 Task: Search one way flight ticket for 1 adult, 6 children, 1 infant in seat and 1 infant on lap in business from Detroit: Detroit Metro Wayne County Airport to Raleigh: Raleigh-durham International Airport on 8-5-2023. Choice of flights is Sun country airlines. Number of bags: 8 checked bags. Price is upto 75000. Outbound departure time preference is 10:15.
Action: Mouse moved to (420, 378)
Screenshot: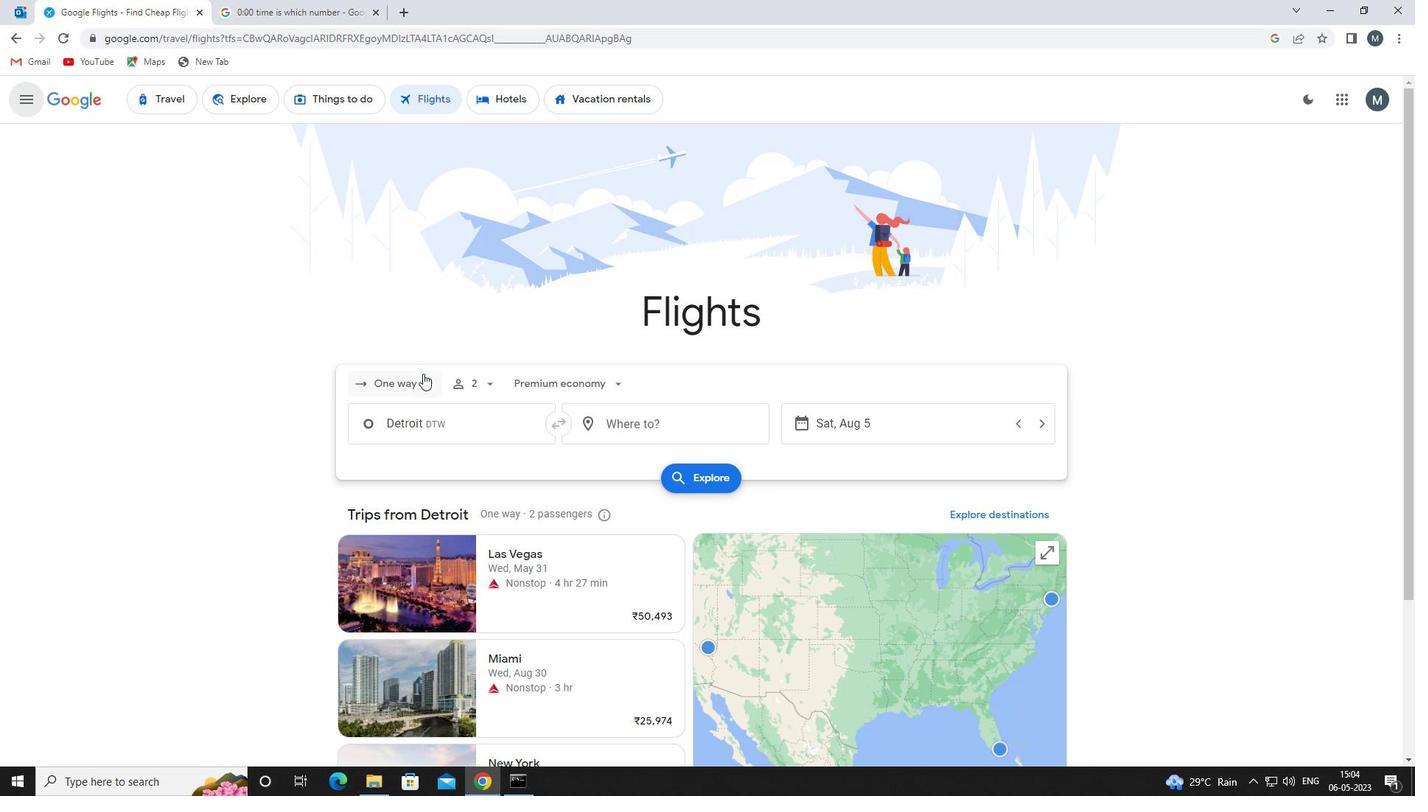 
Action: Mouse pressed left at (420, 378)
Screenshot: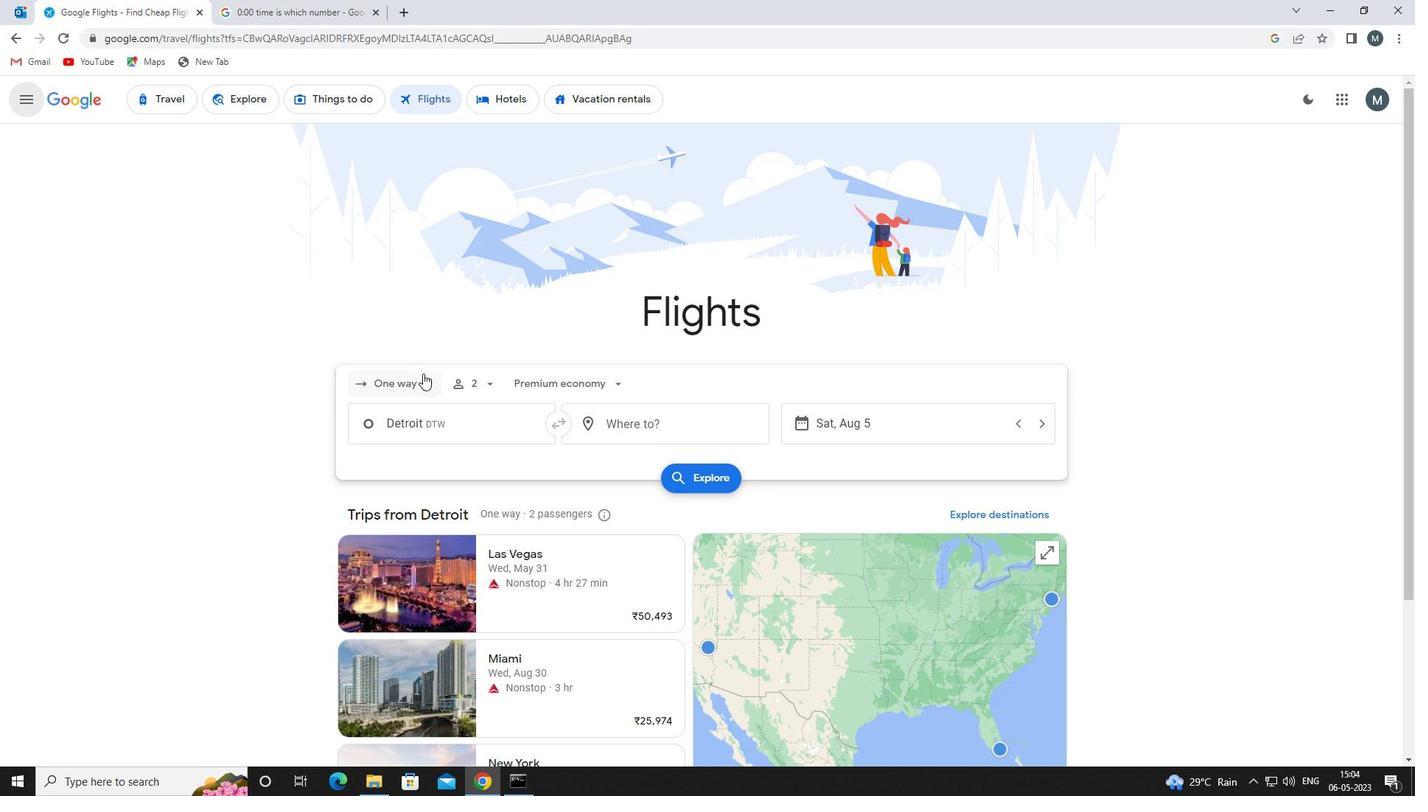 
Action: Mouse moved to (426, 446)
Screenshot: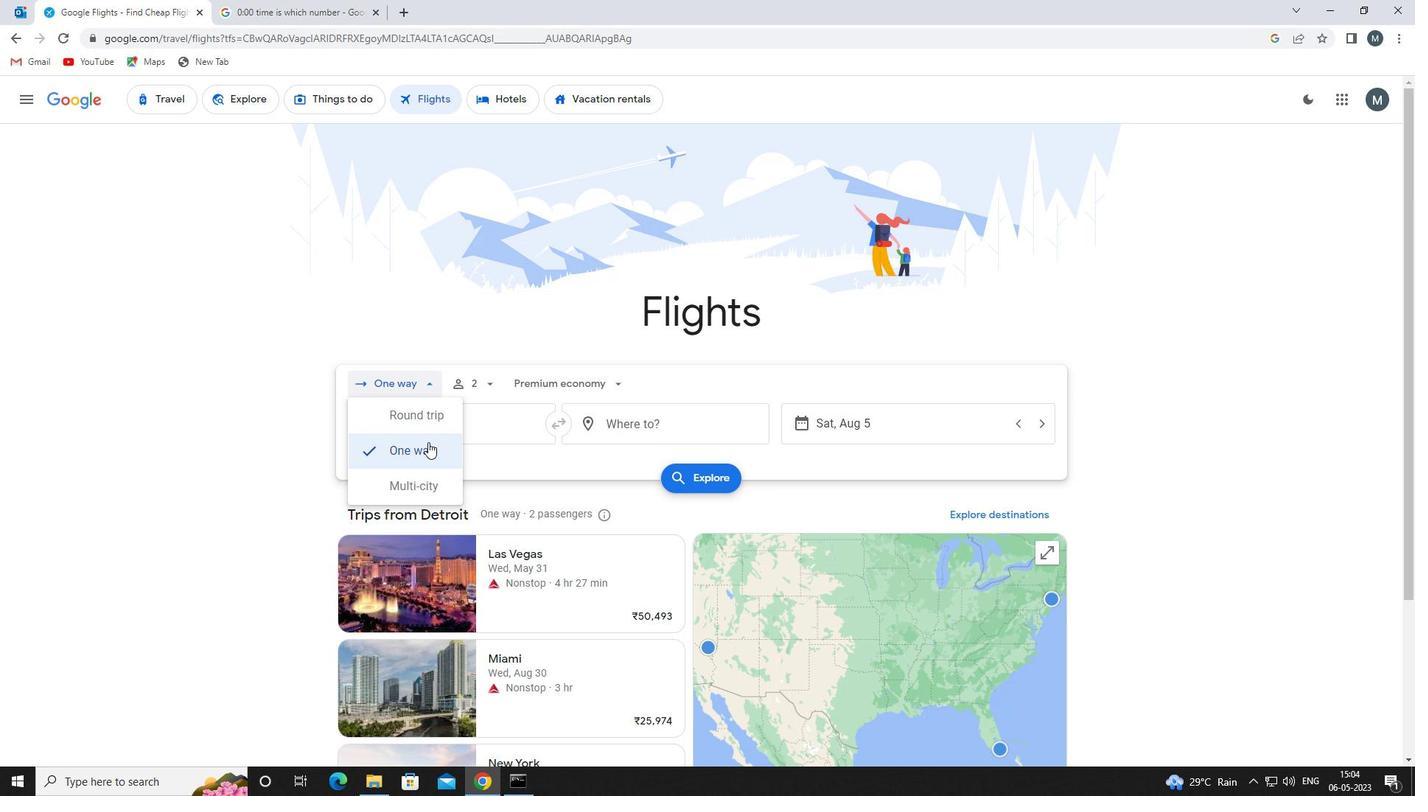 
Action: Mouse pressed left at (426, 446)
Screenshot: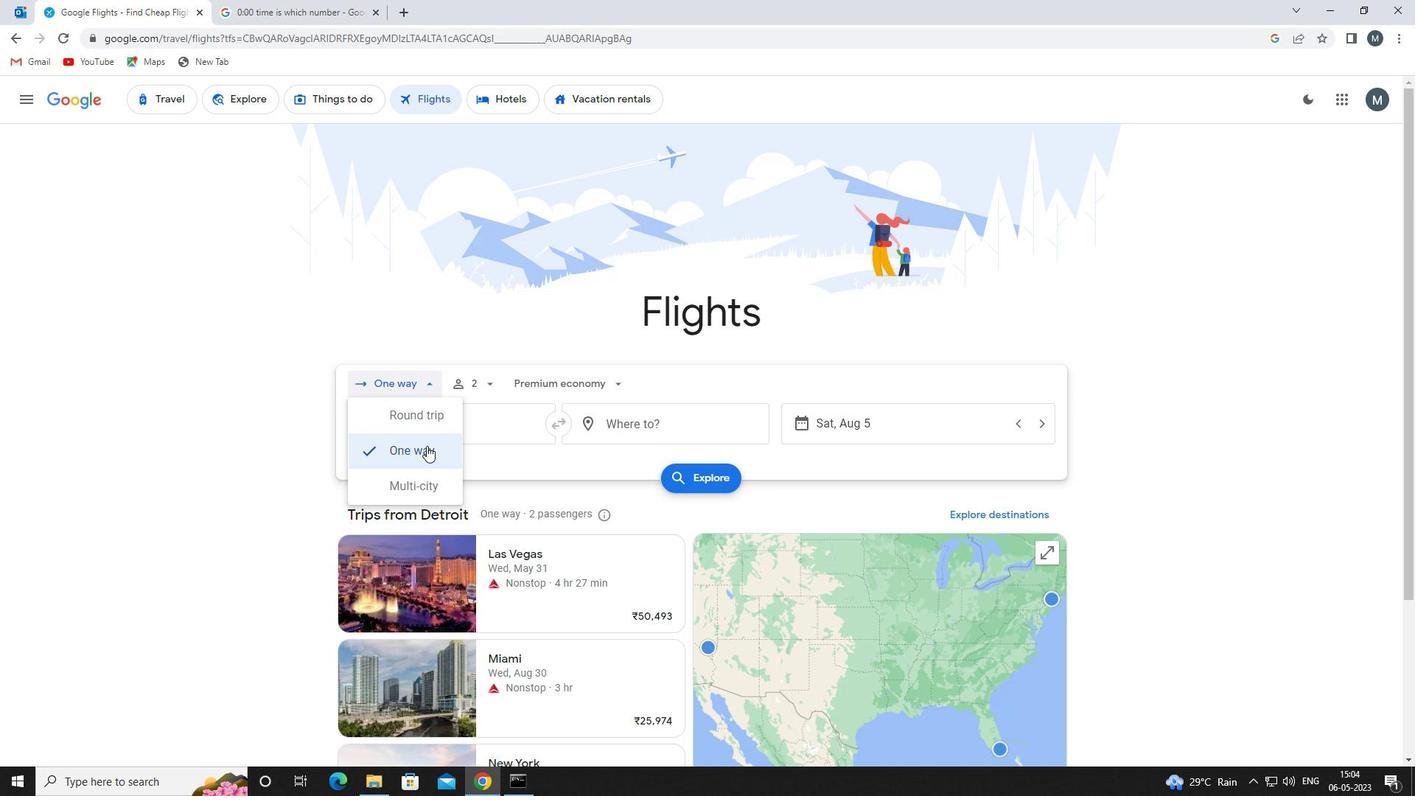 
Action: Mouse moved to (482, 385)
Screenshot: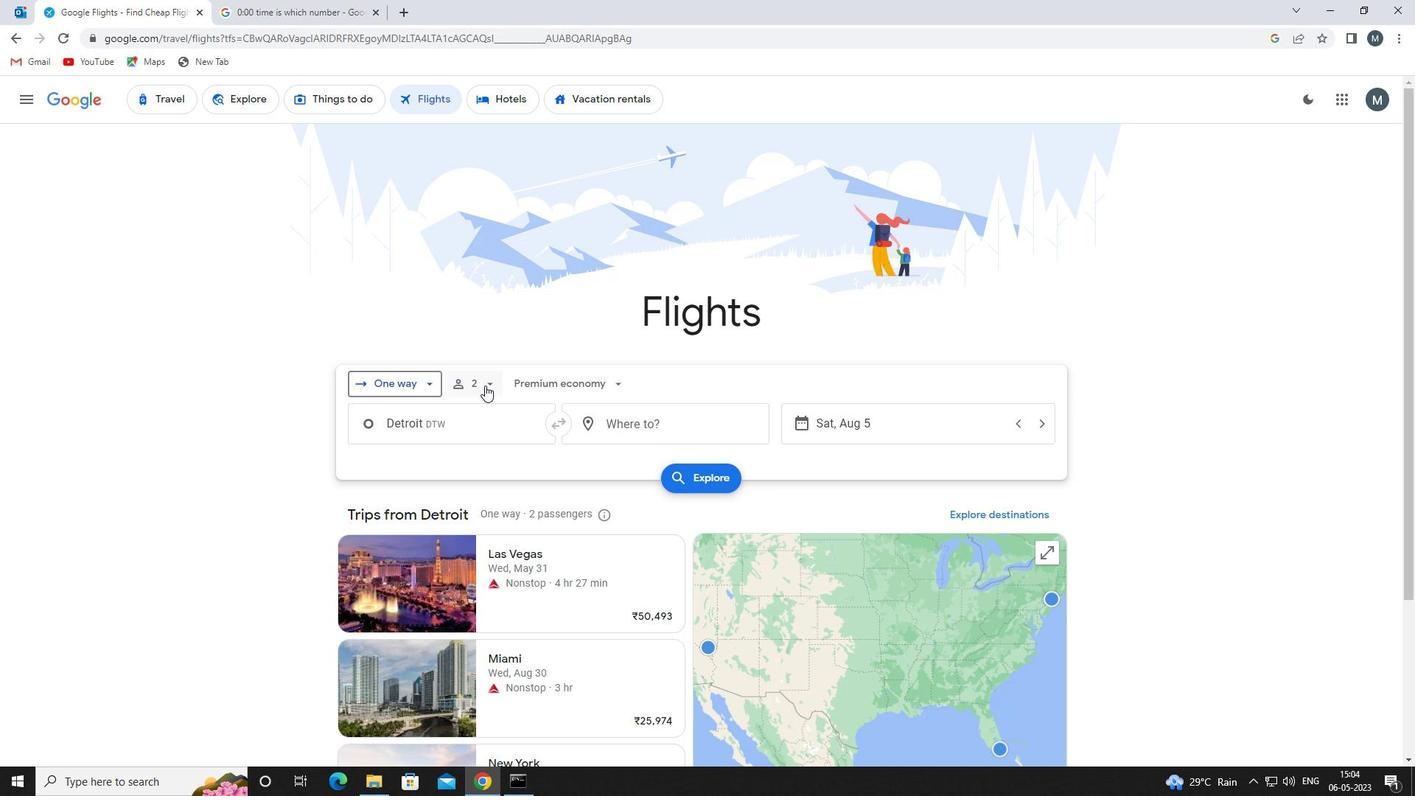 
Action: Mouse pressed left at (482, 385)
Screenshot: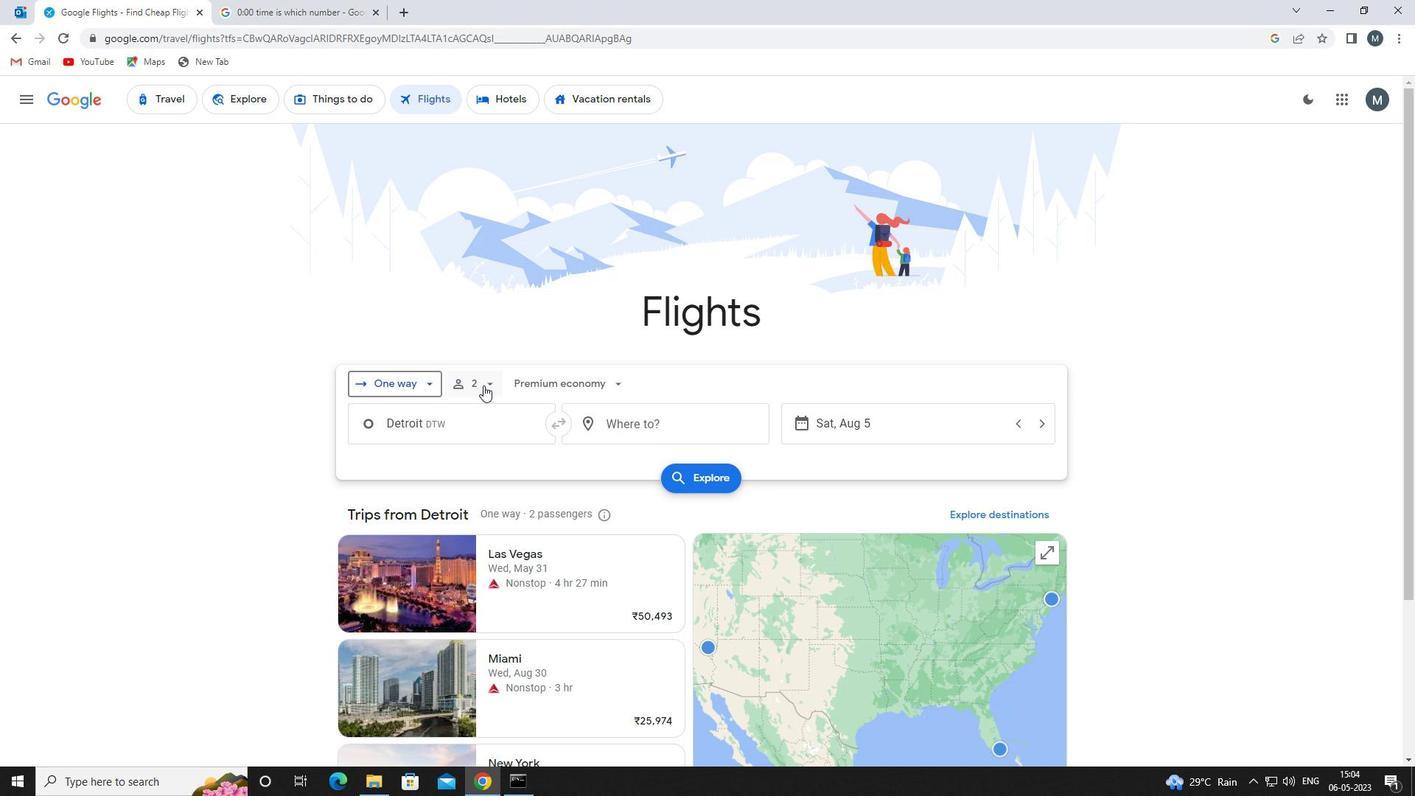 
Action: Mouse moved to (605, 451)
Screenshot: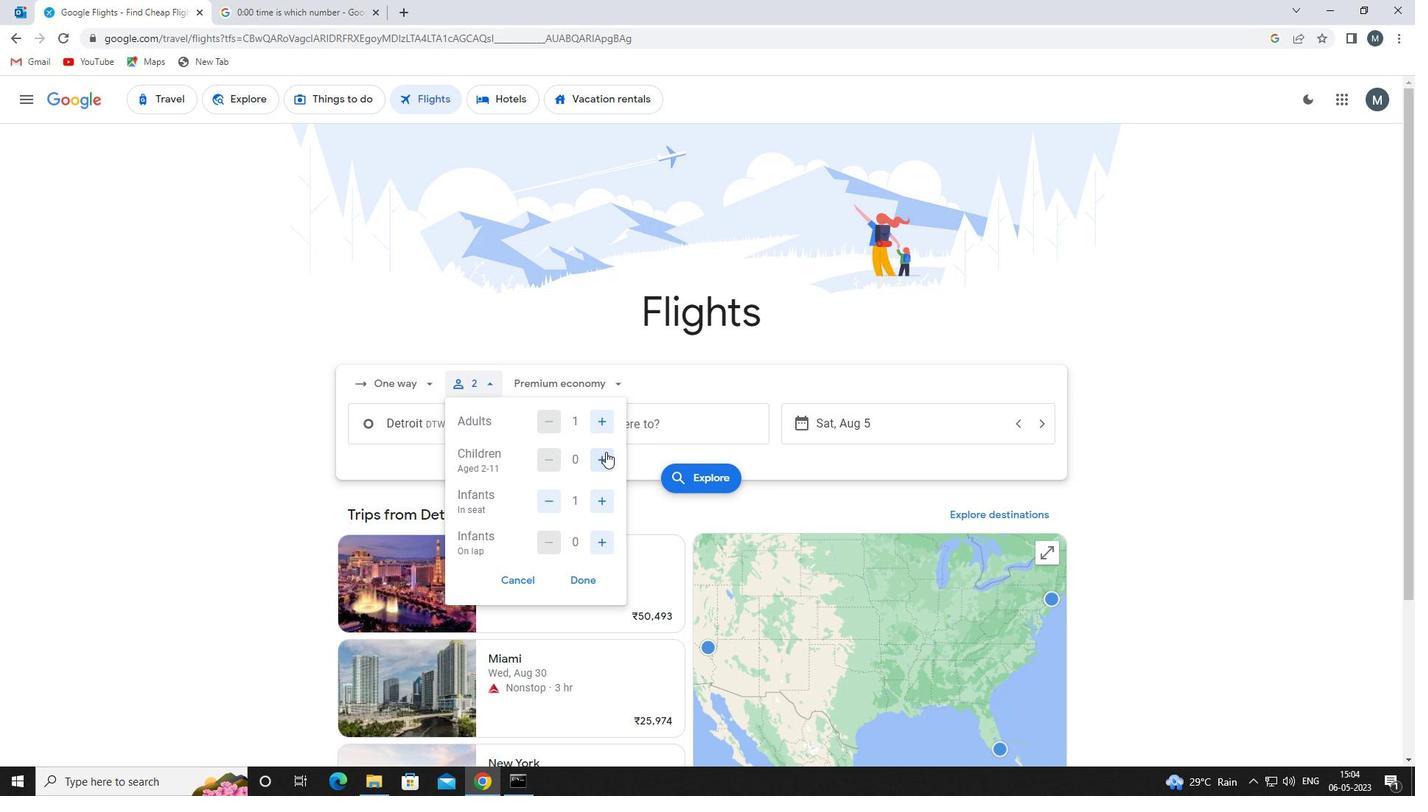 
Action: Mouse pressed left at (605, 451)
Screenshot: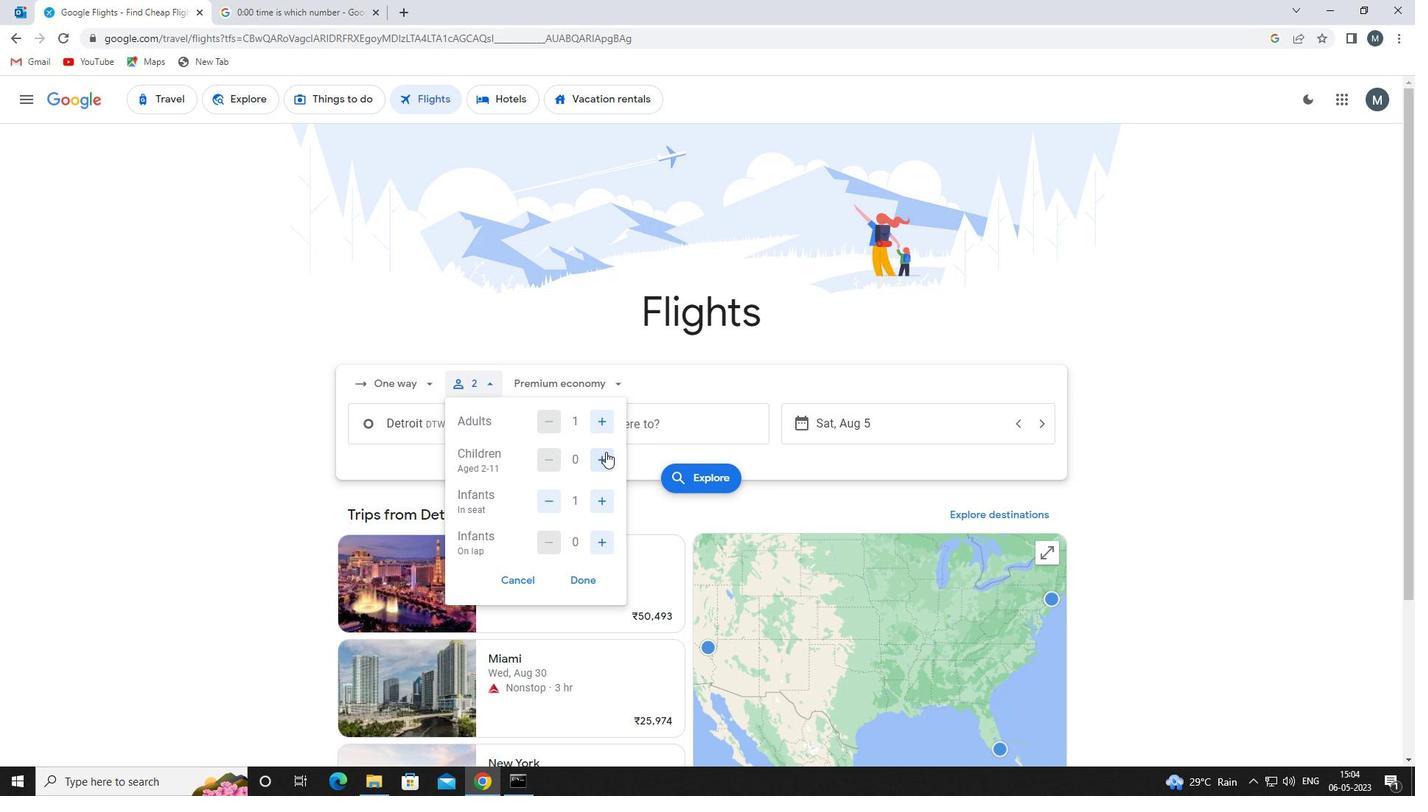 
Action: Mouse moved to (606, 452)
Screenshot: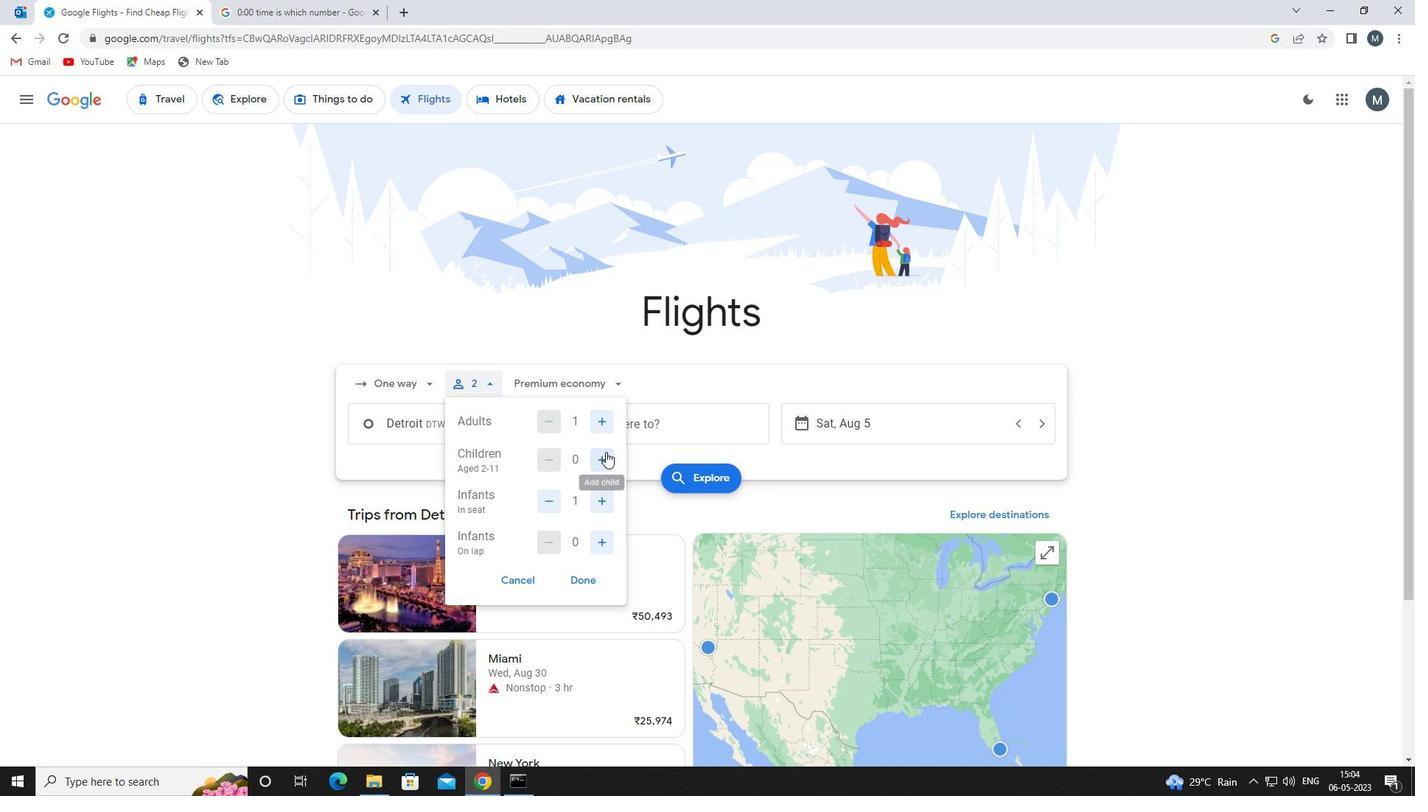 
Action: Mouse pressed left at (606, 452)
Screenshot: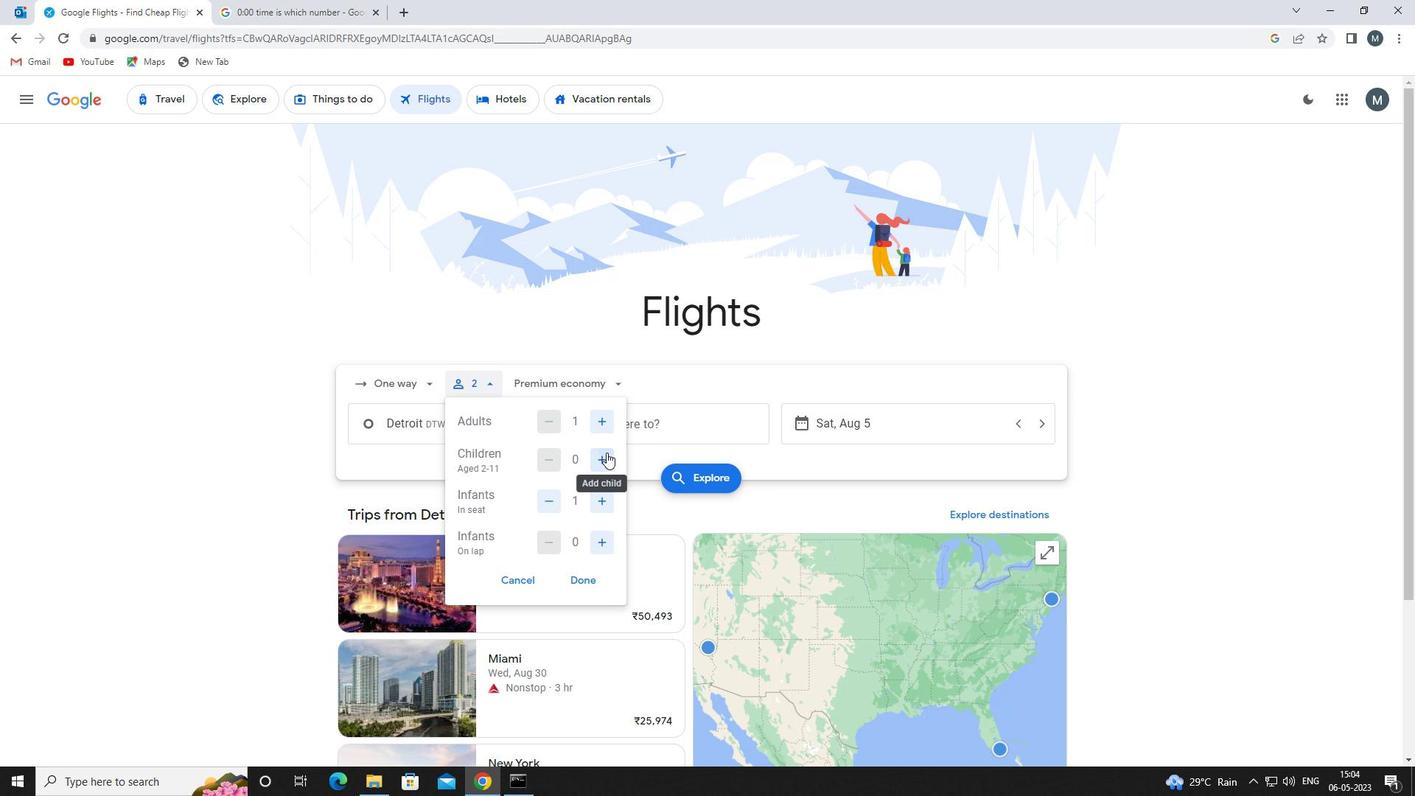 
Action: Mouse pressed left at (606, 452)
Screenshot: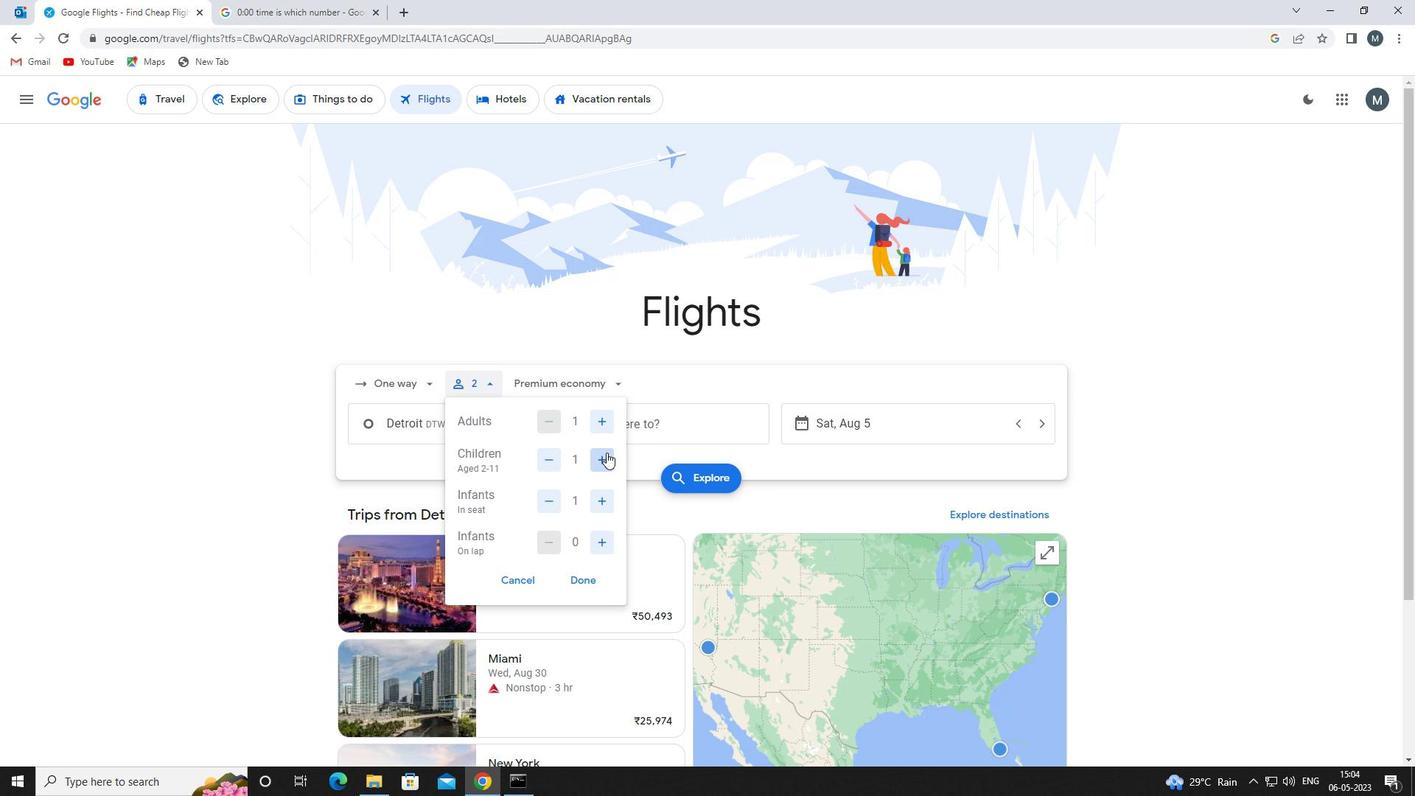 
Action: Mouse pressed left at (606, 452)
Screenshot: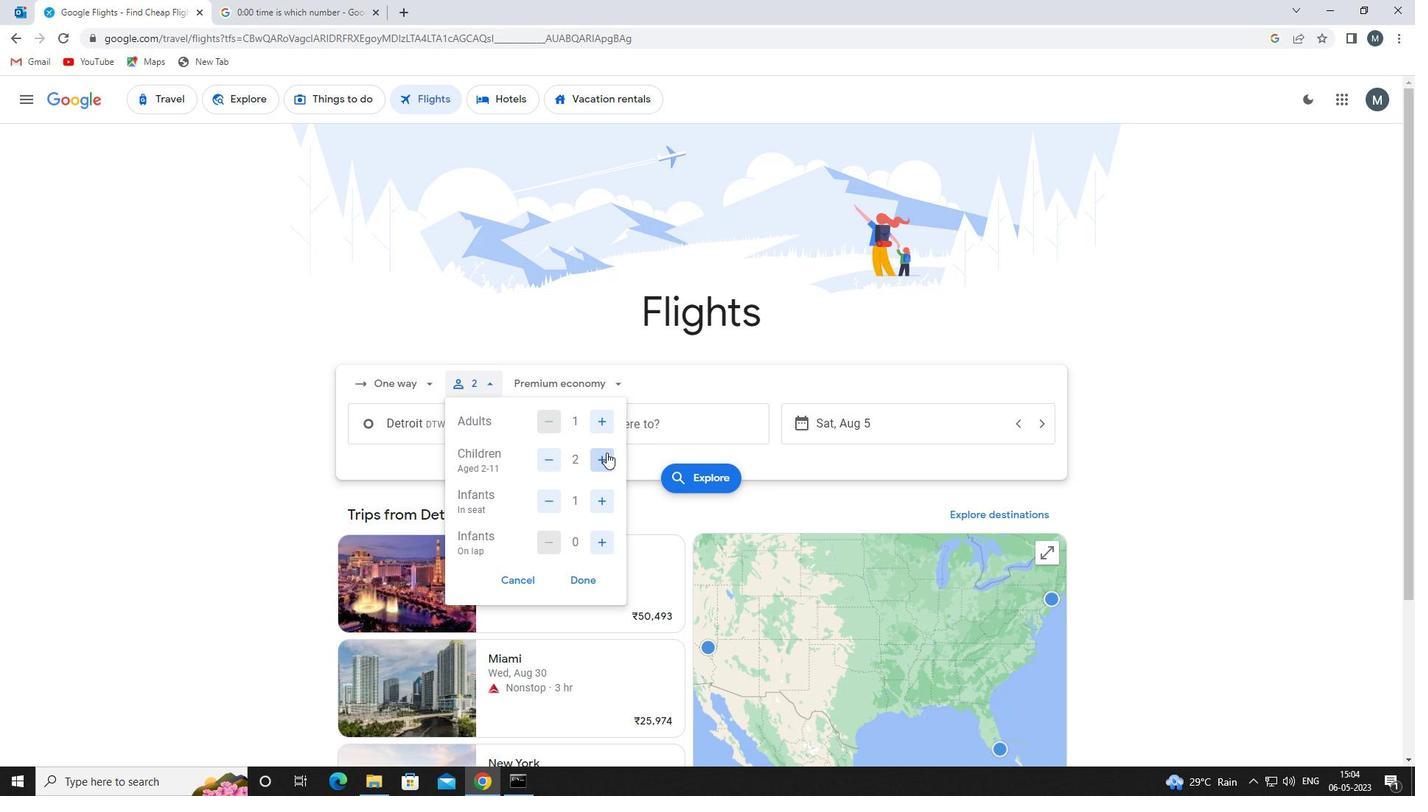 
Action: Mouse pressed left at (606, 452)
Screenshot: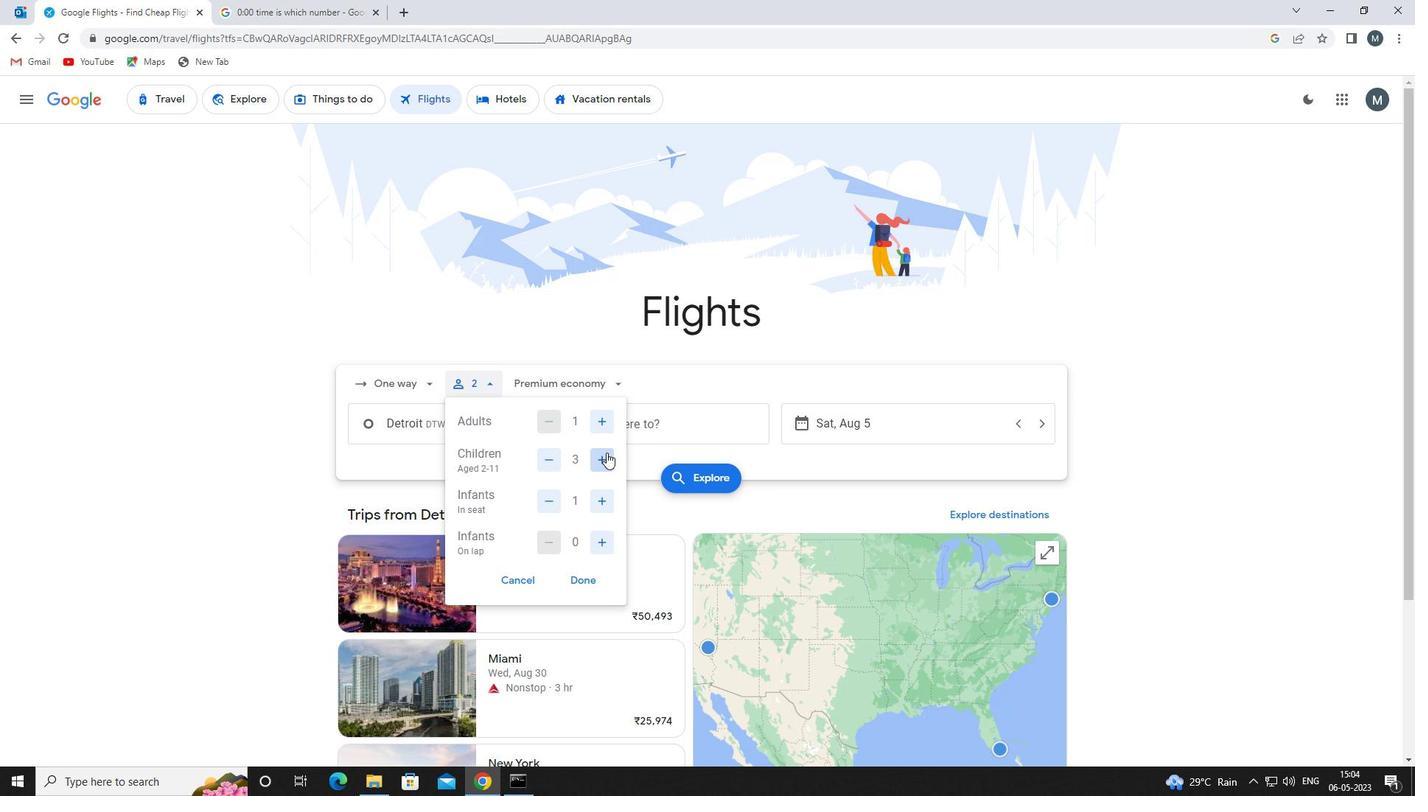 
Action: Mouse moved to (607, 451)
Screenshot: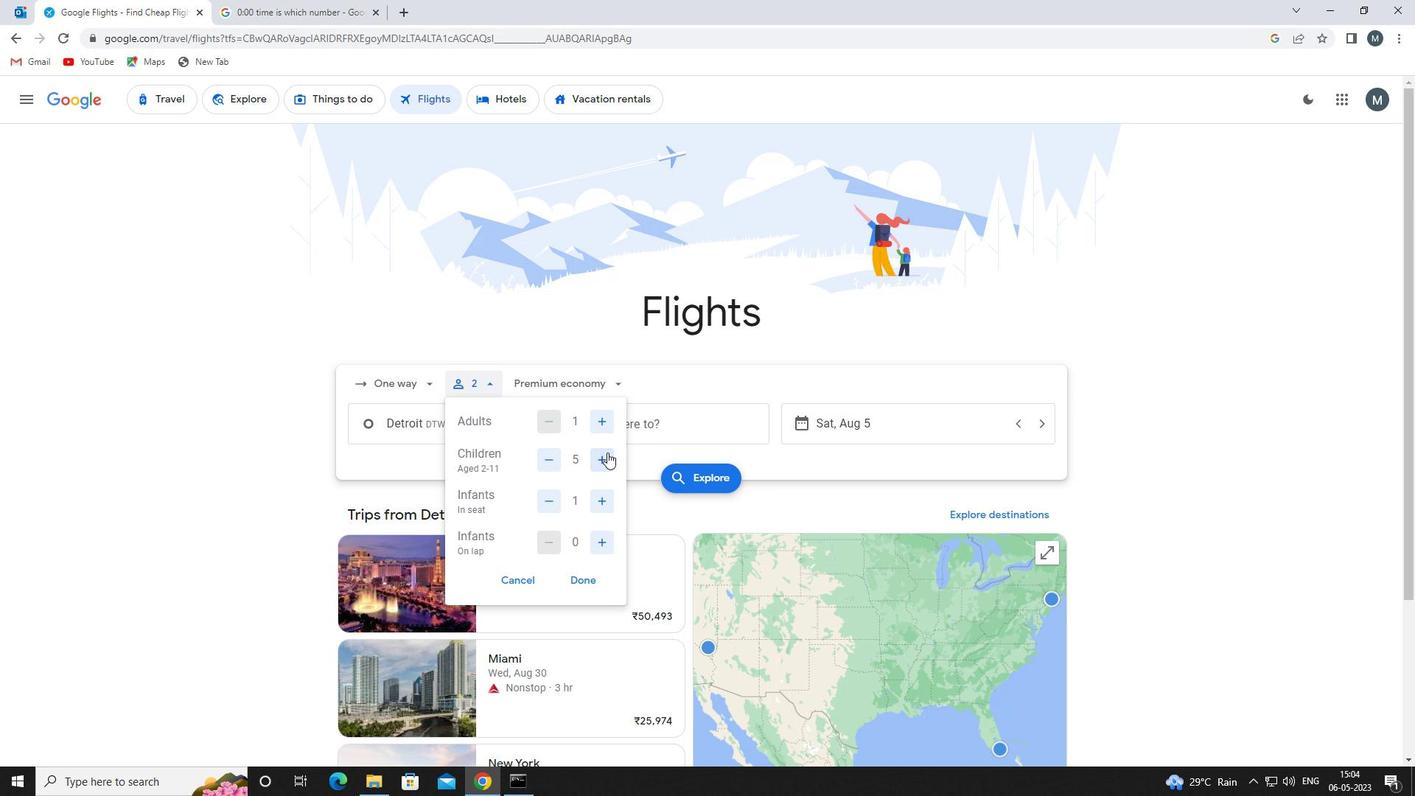 
Action: Mouse pressed left at (607, 451)
Screenshot: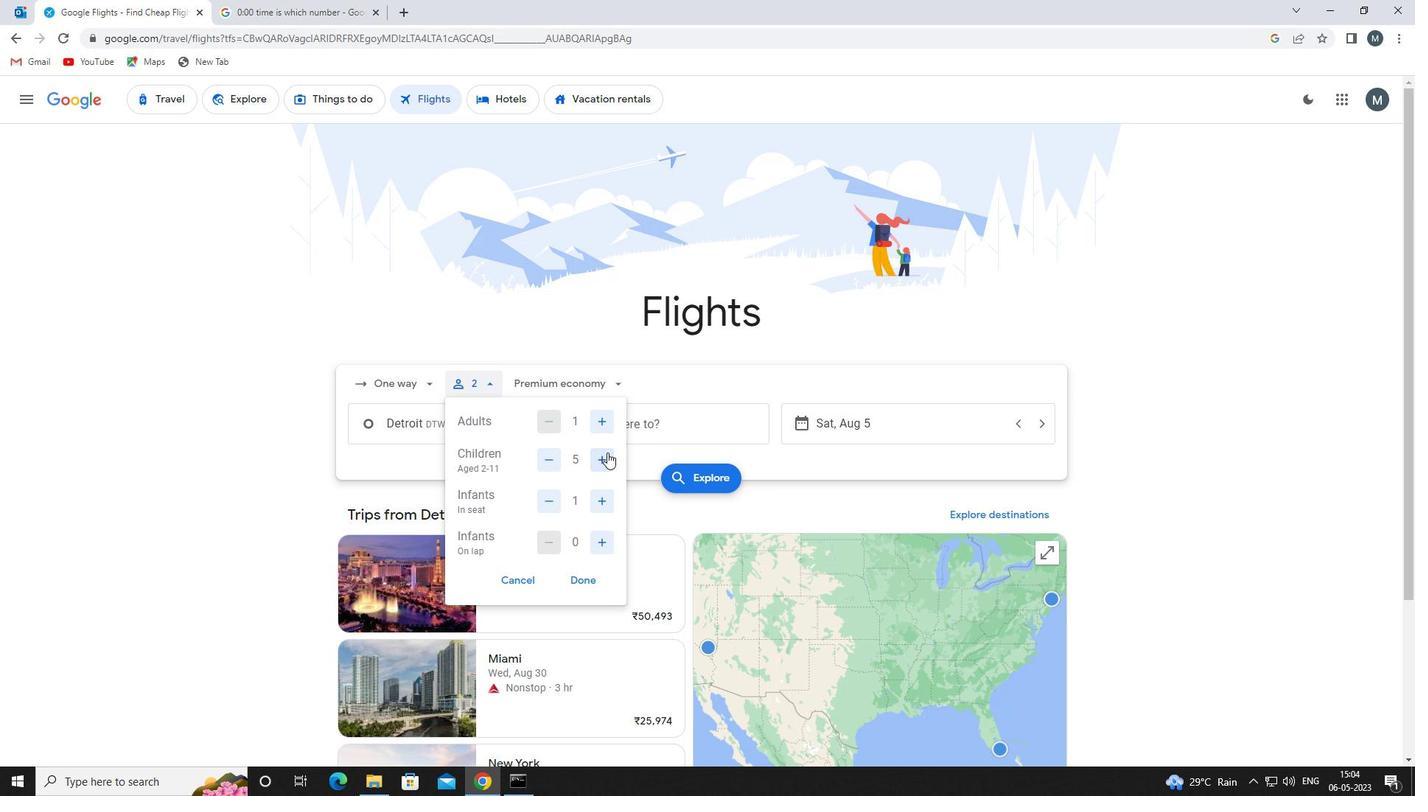 
Action: Mouse moved to (599, 538)
Screenshot: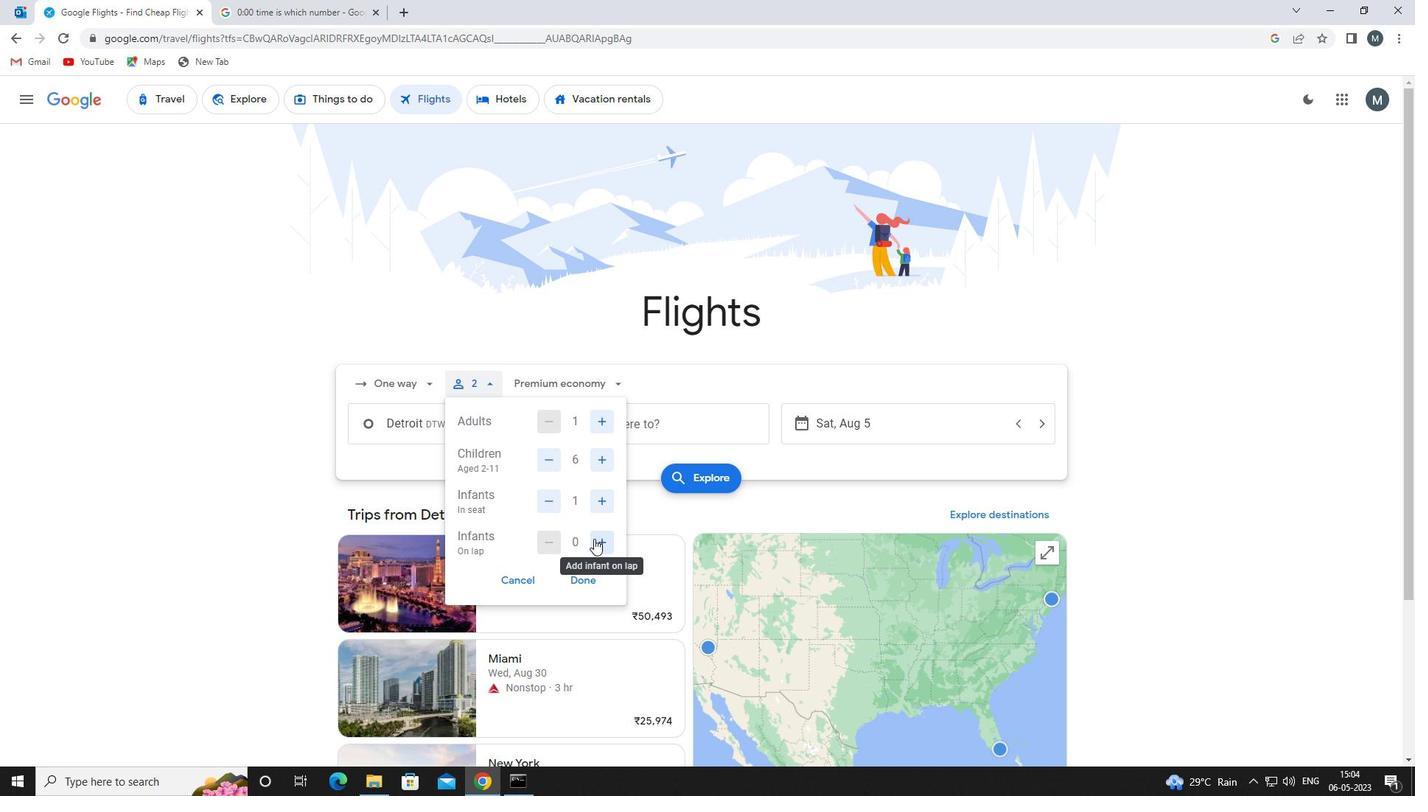 
Action: Mouse pressed left at (599, 538)
Screenshot: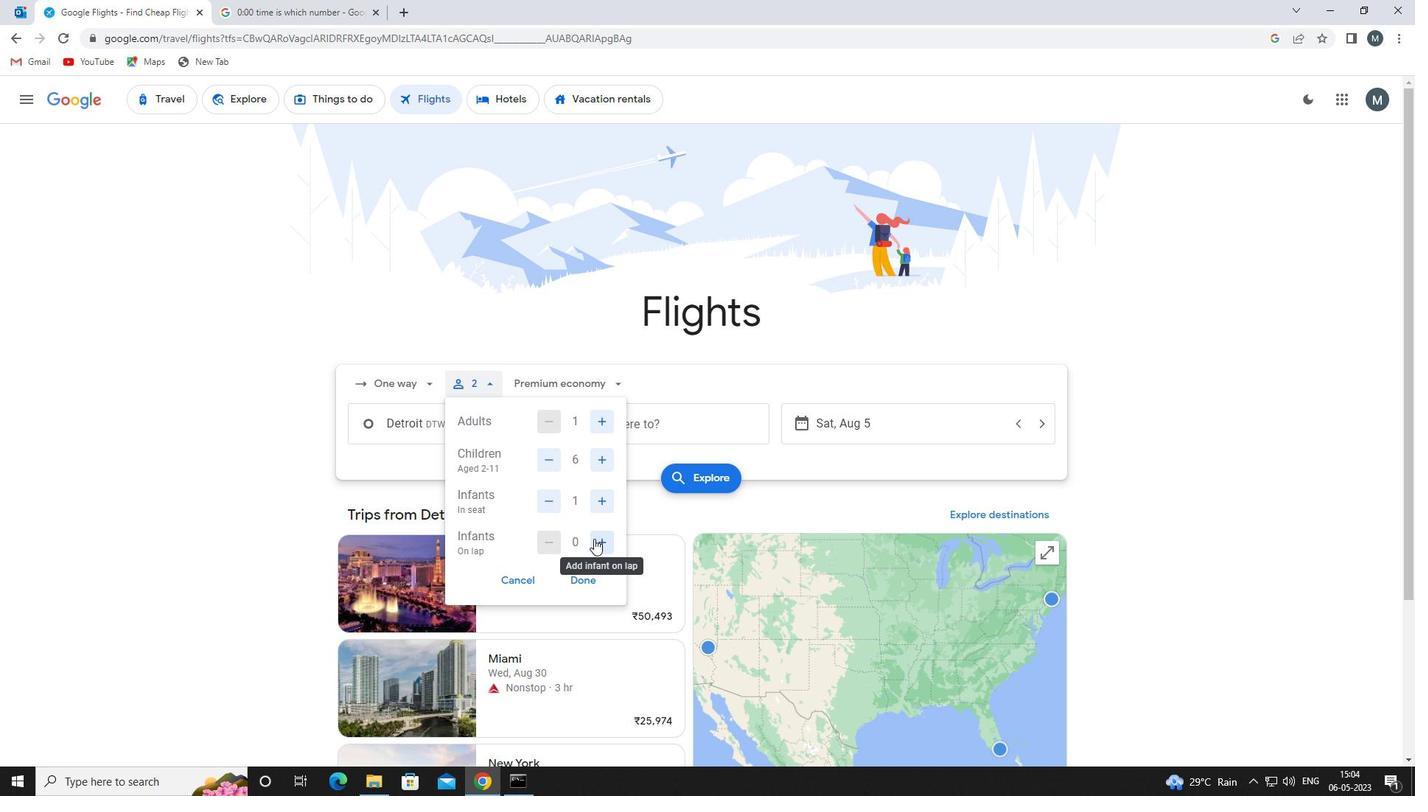
Action: Mouse moved to (592, 573)
Screenshot: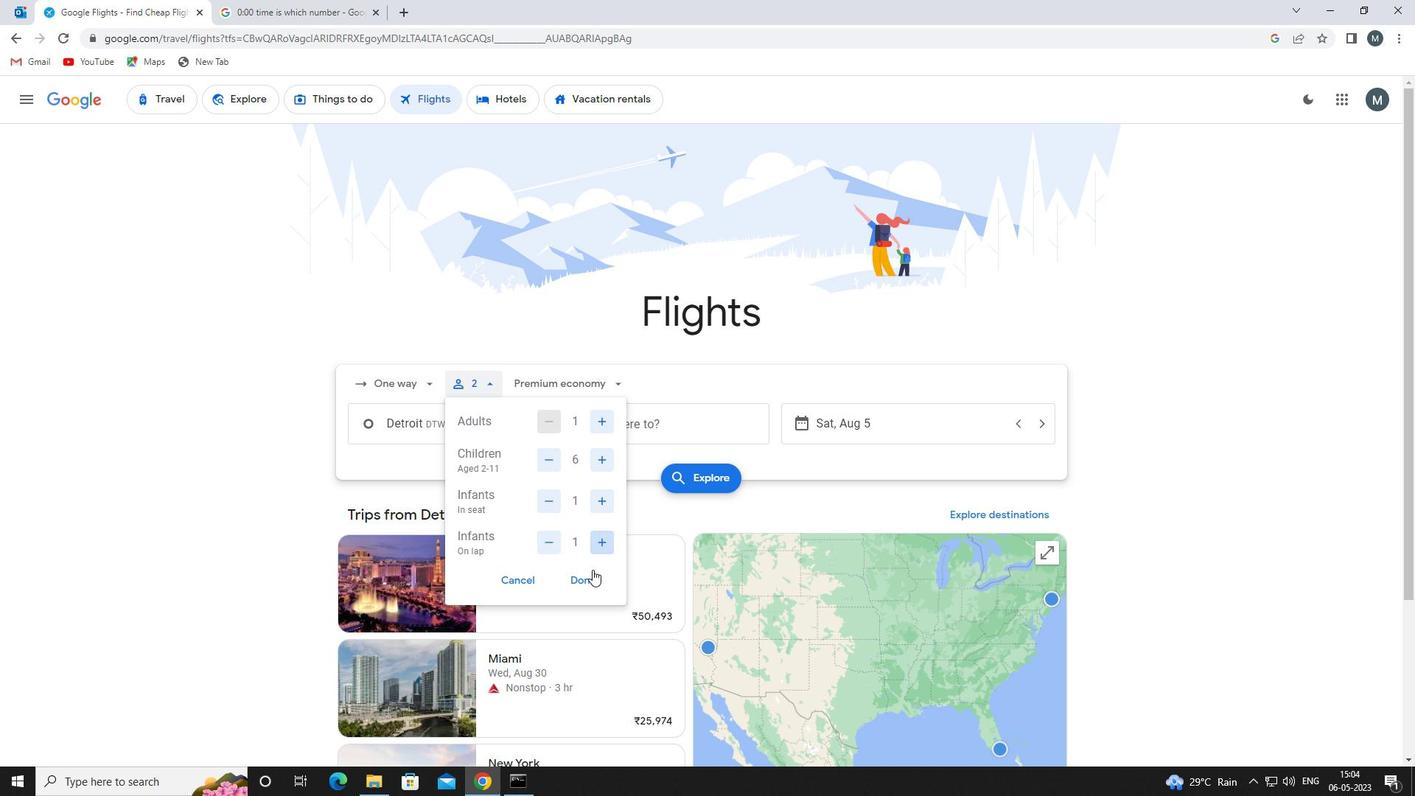 
Action: Mouse pressed left at (592, 573)
Screenshot: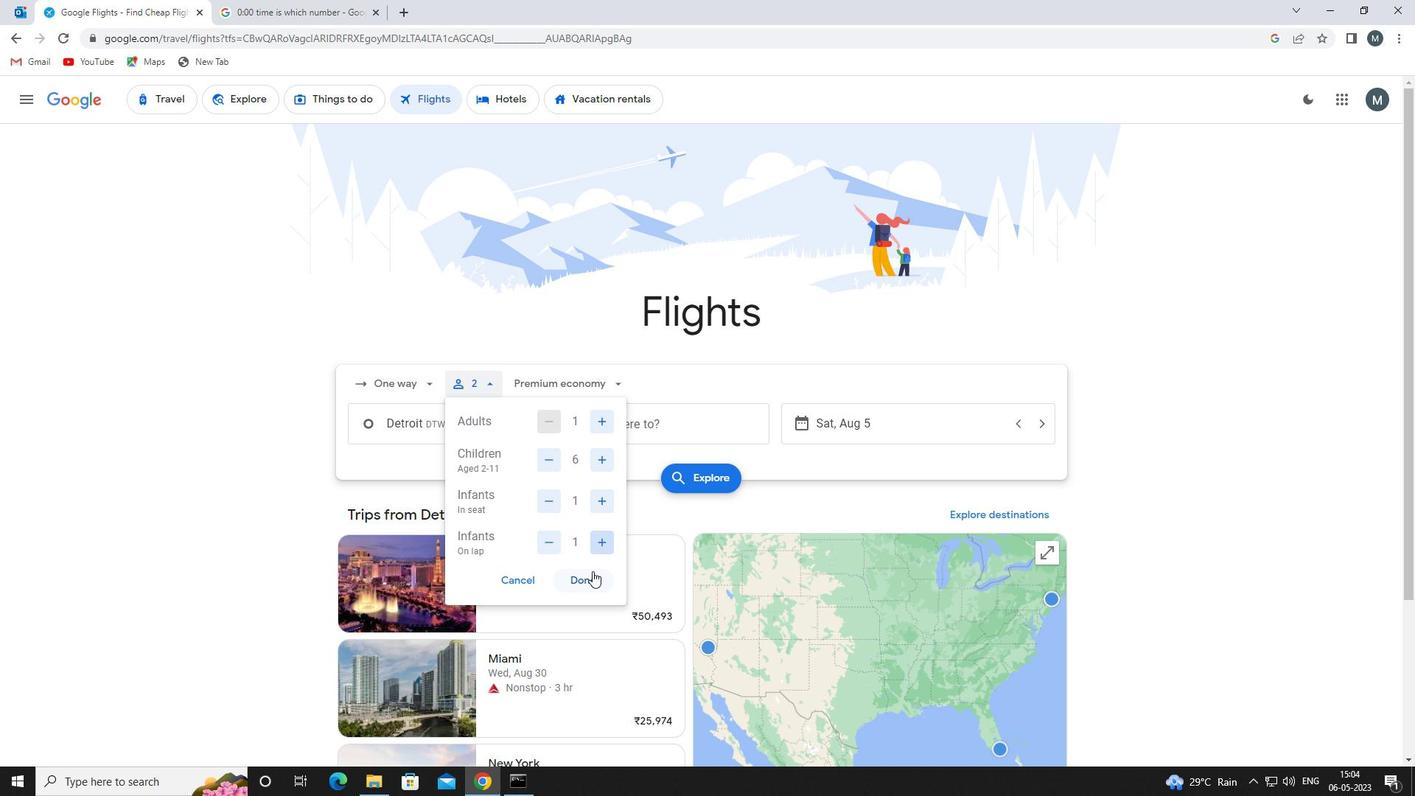 
Action: Mouse moved to (583, 384)
Screenshot: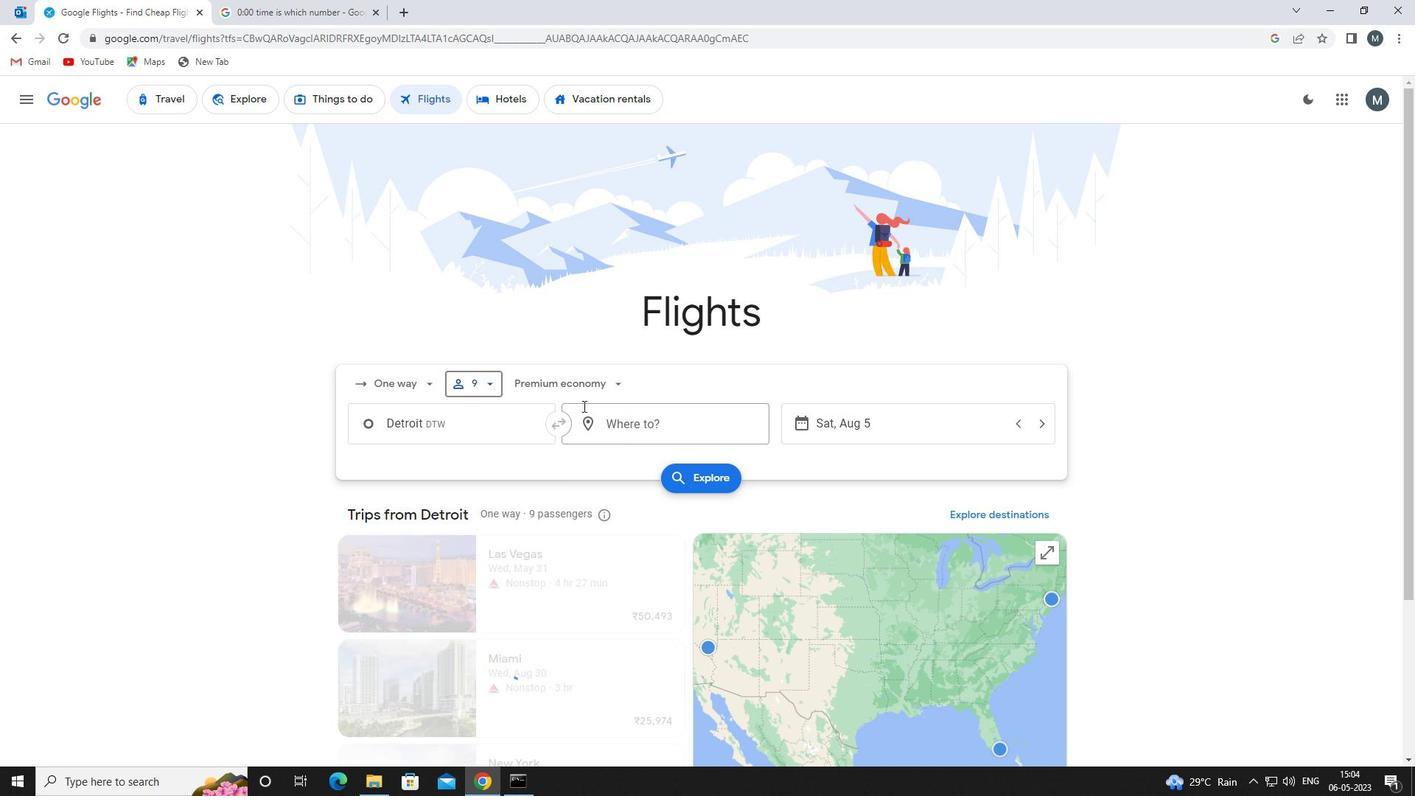 
Action: Mouse pressed left at (583, 384)
Screenshot: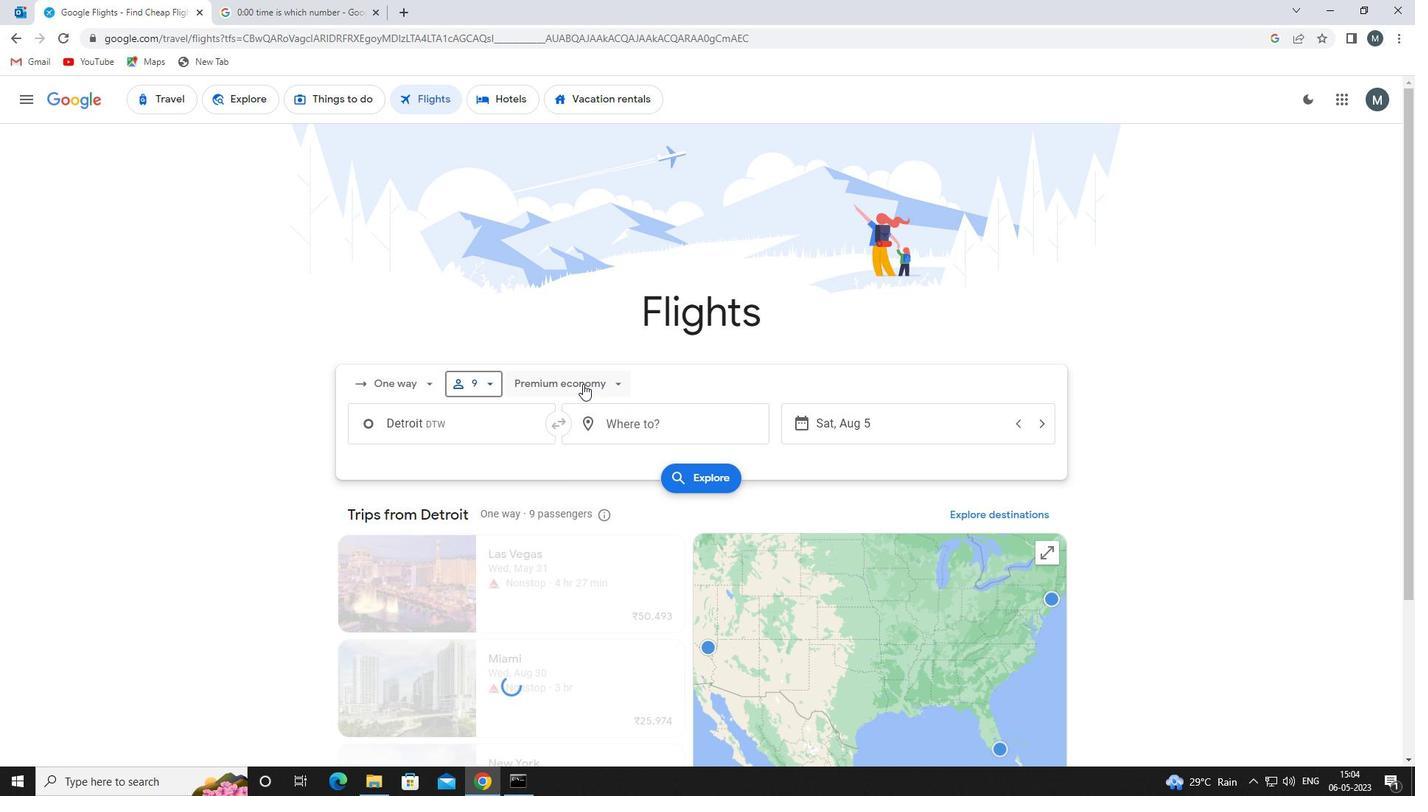 
Action: Mouse moved to (574, 490)
Screenshot: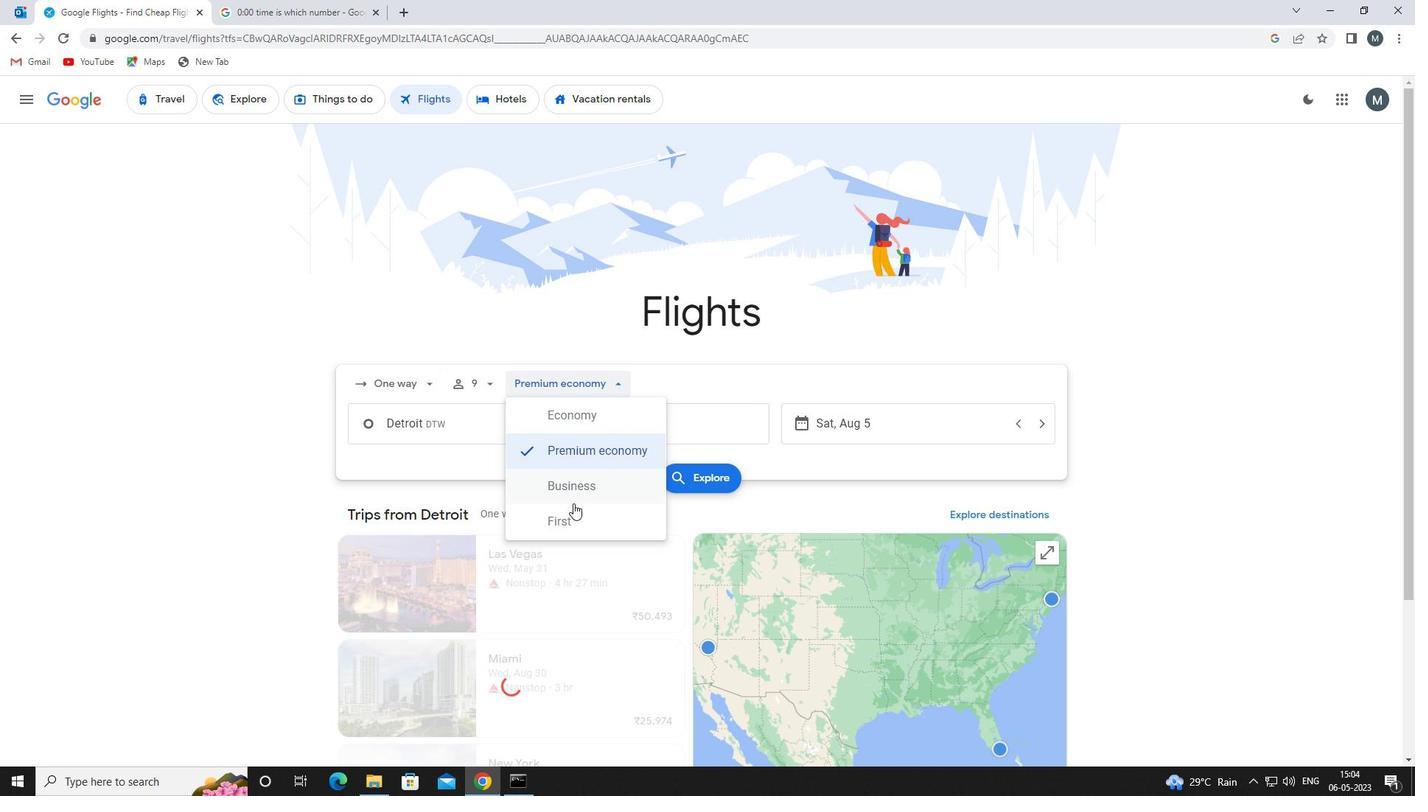 
Action: Mouse pressed left at (574, 490)
Screenshot: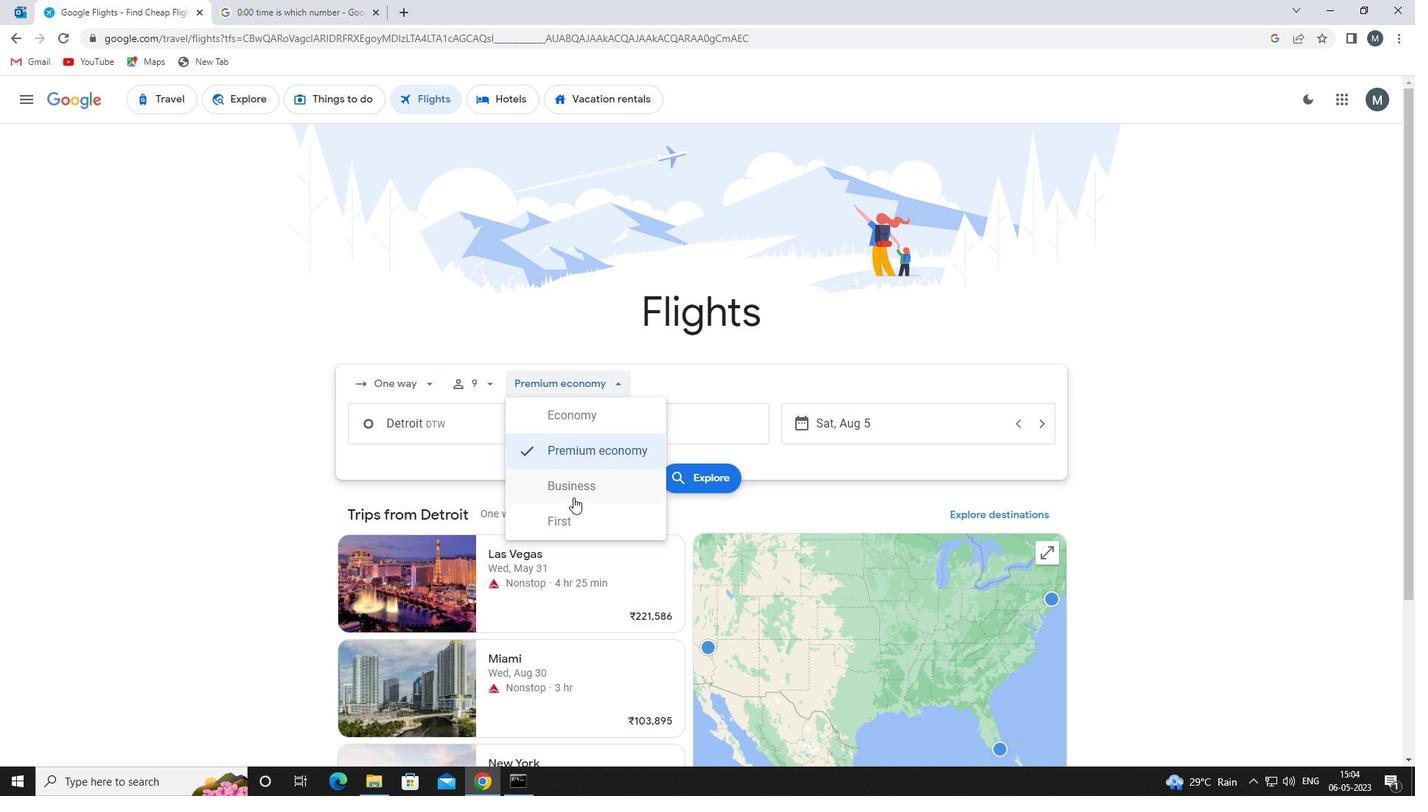 
Action: Mouse moved to (444, 435)
Screenshot: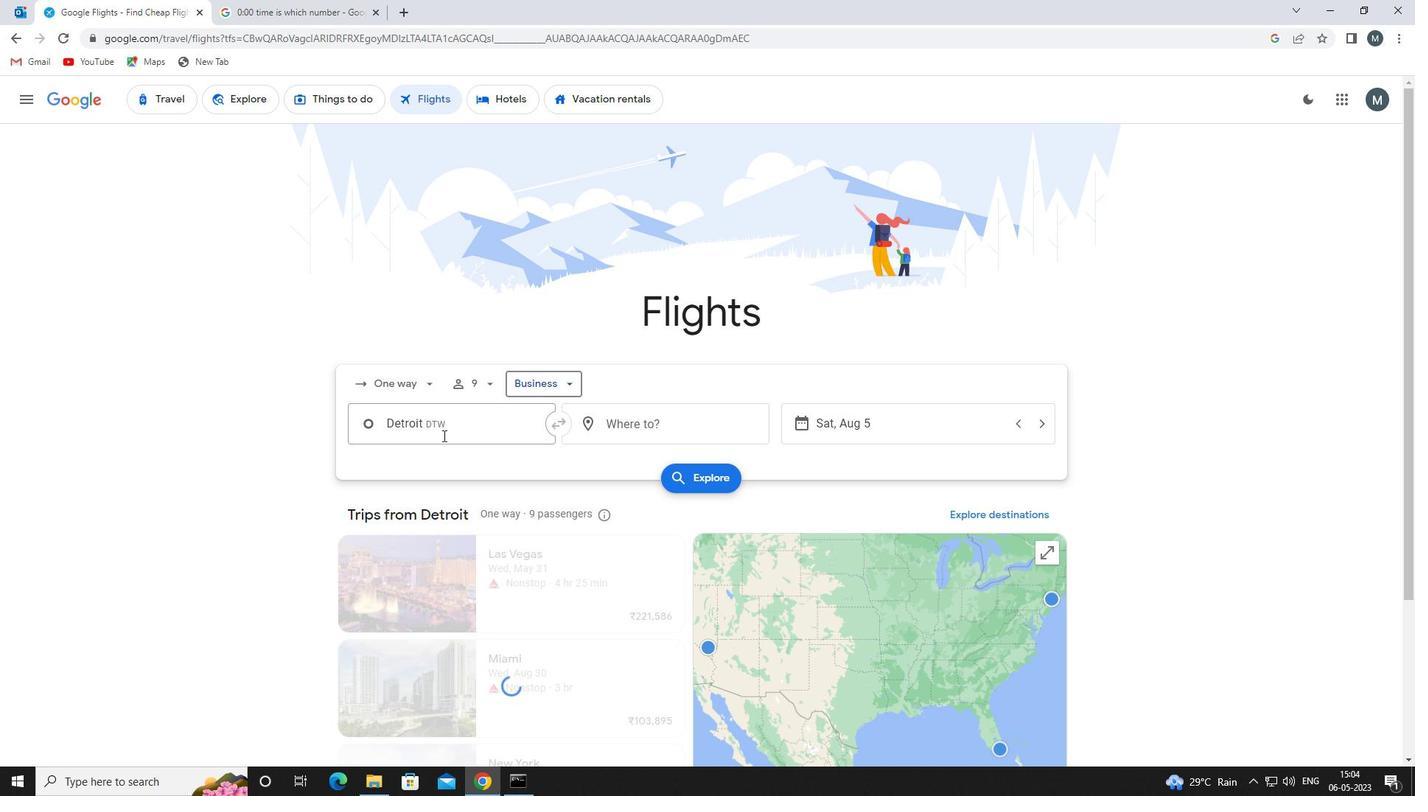
Action: Mouse pressed left at (444, 435)
Screenshot: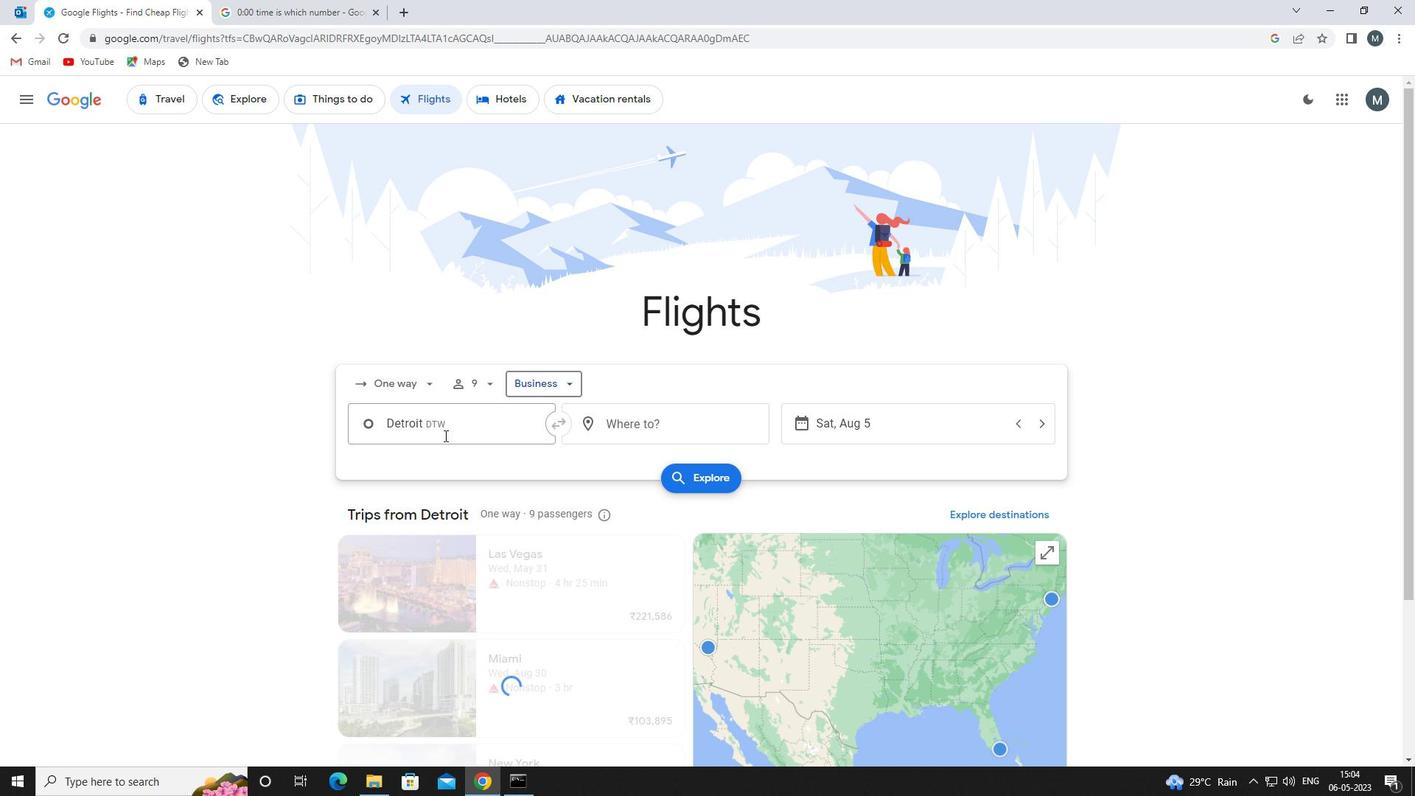 
Action: Mouse moved to (445, 431)
Screenshot: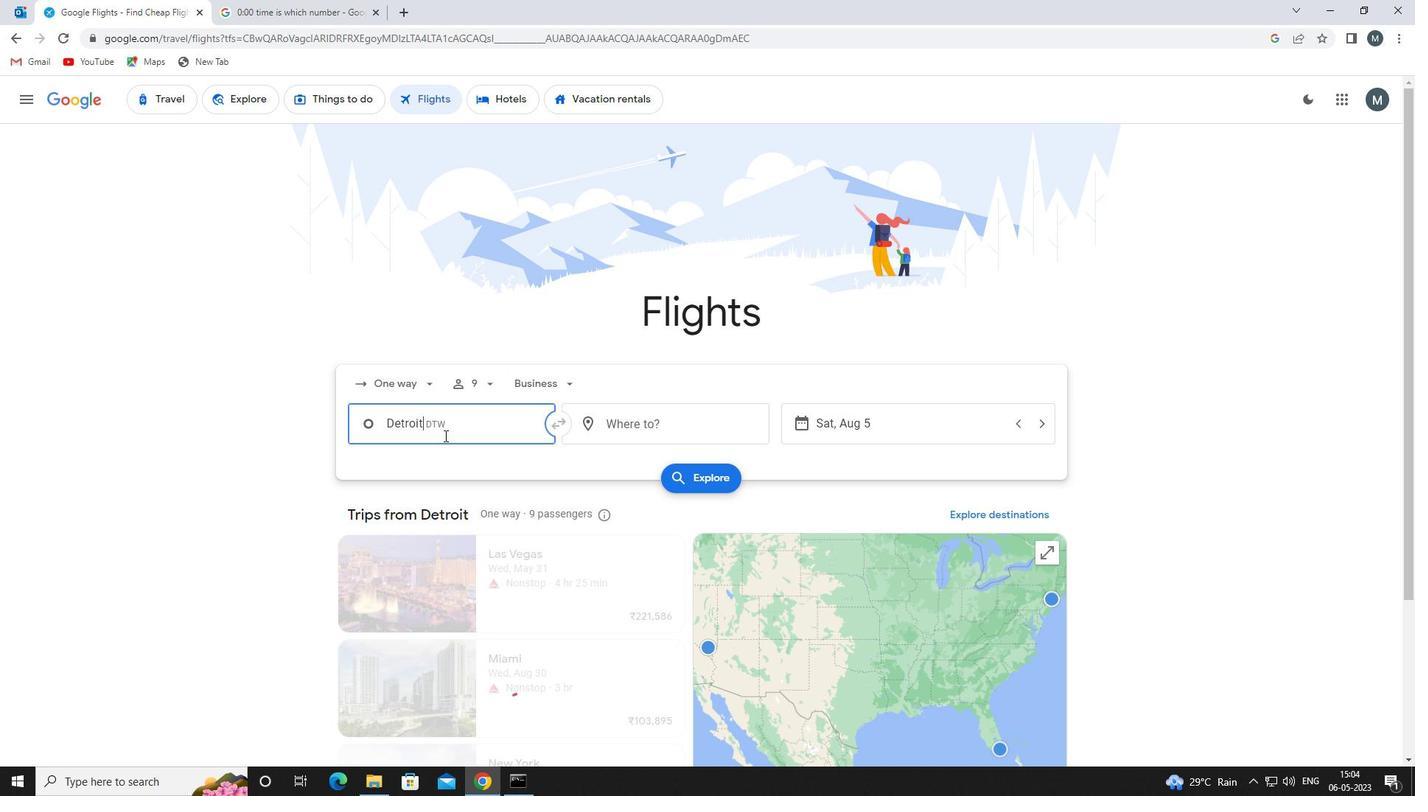 
Action: Key pressed detroiy<Key.backspace>t<Key.space>
Screenshot: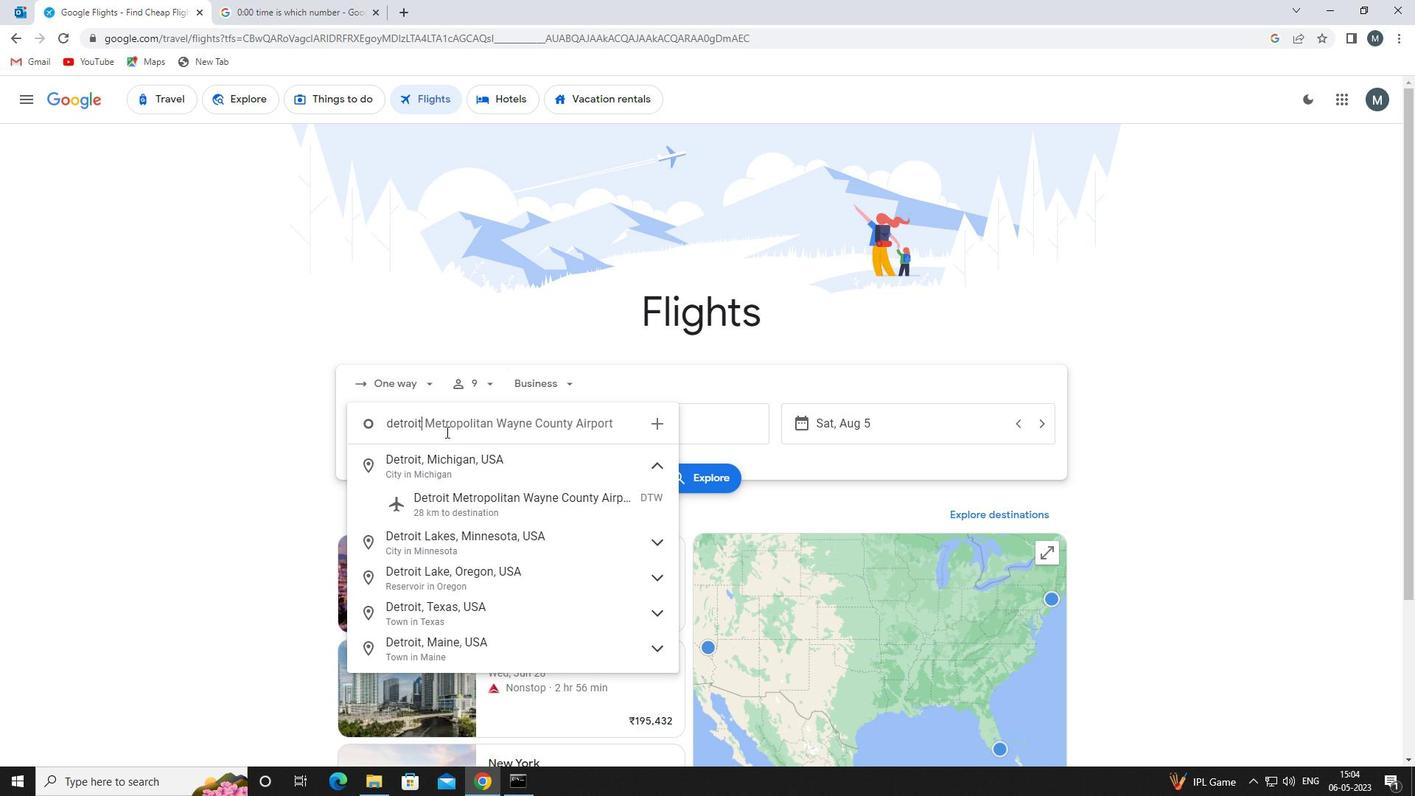 
Action: Mouse moved to (494, 504)
Screenshot: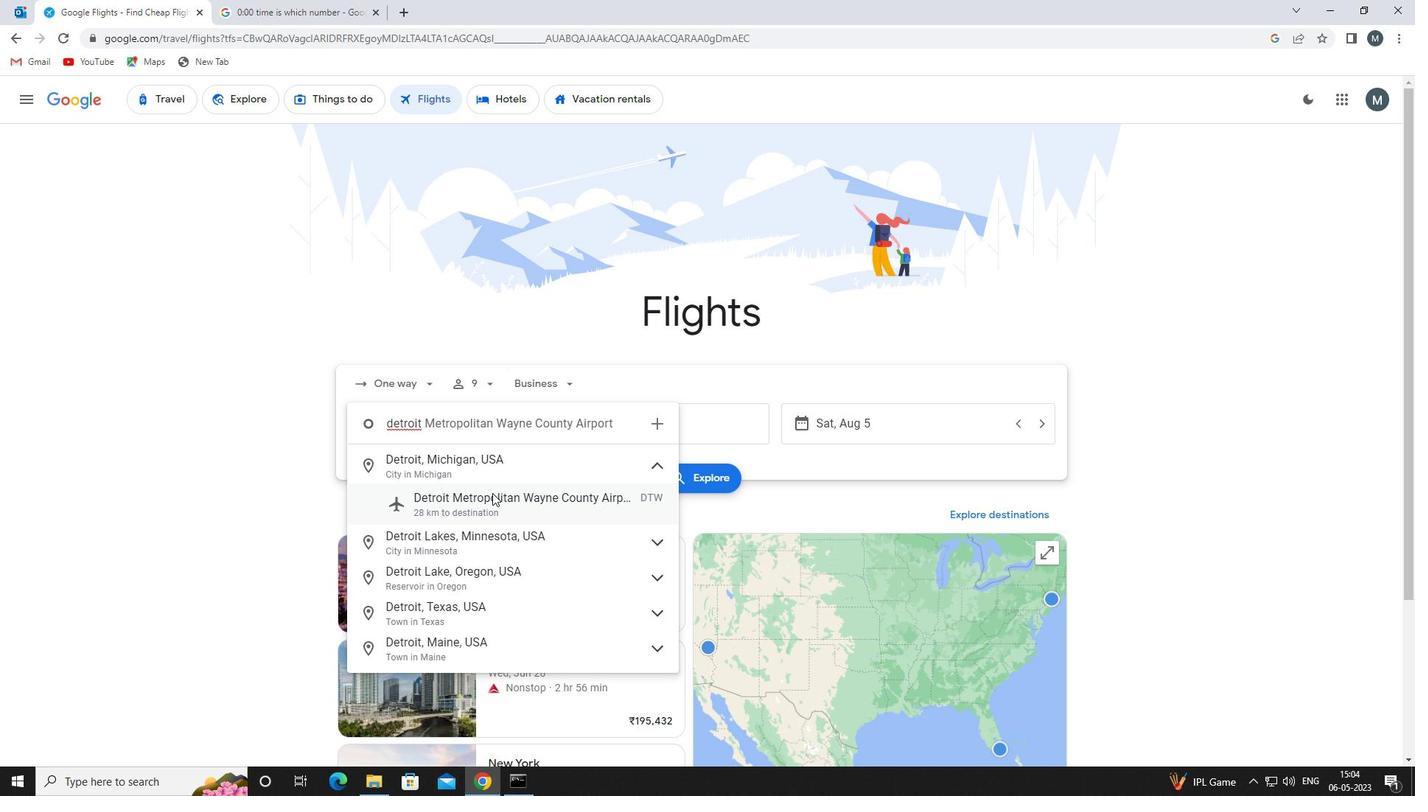
Action: Mouse pressed left at (494, 504)
Screenshot: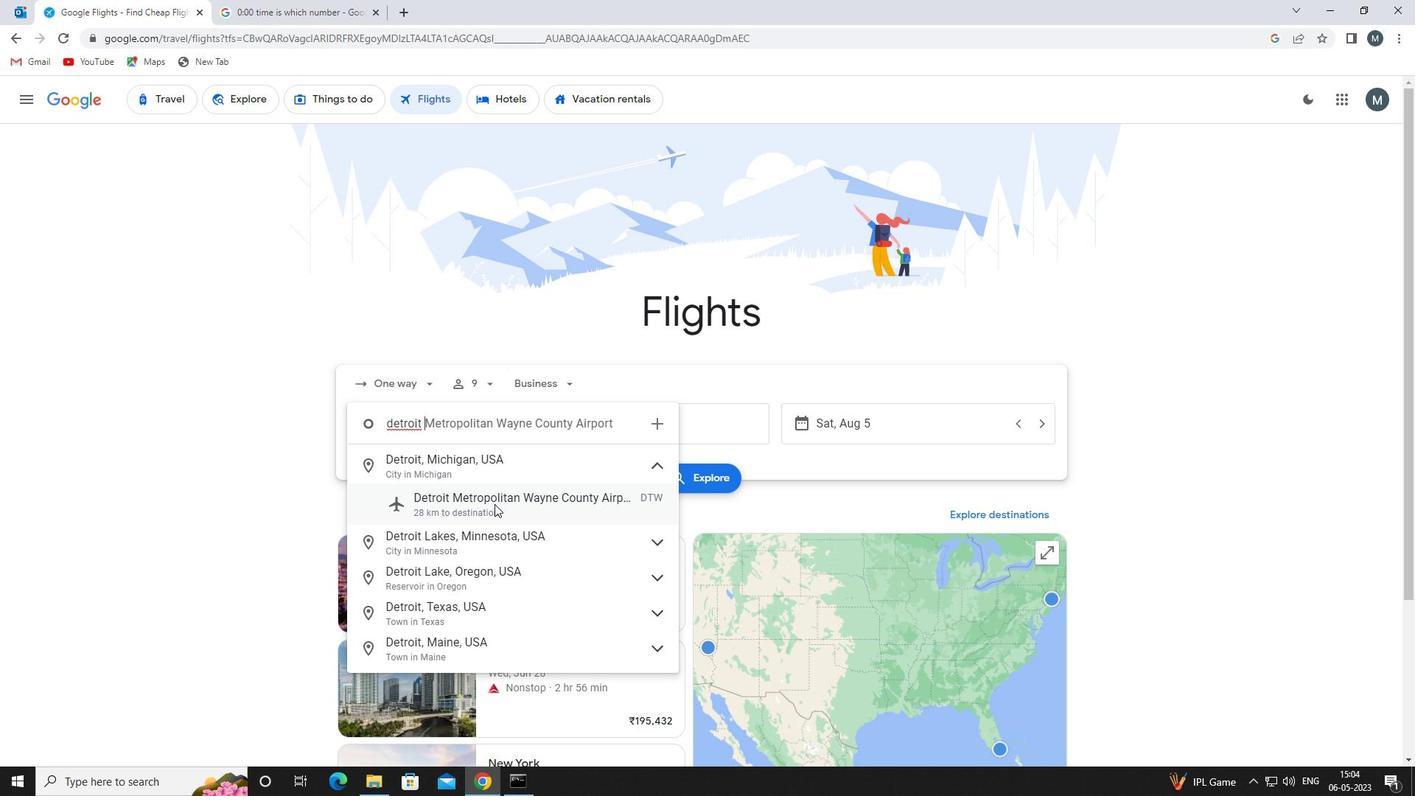 
Action: Mouse moved to (622, 424)
Screenshot: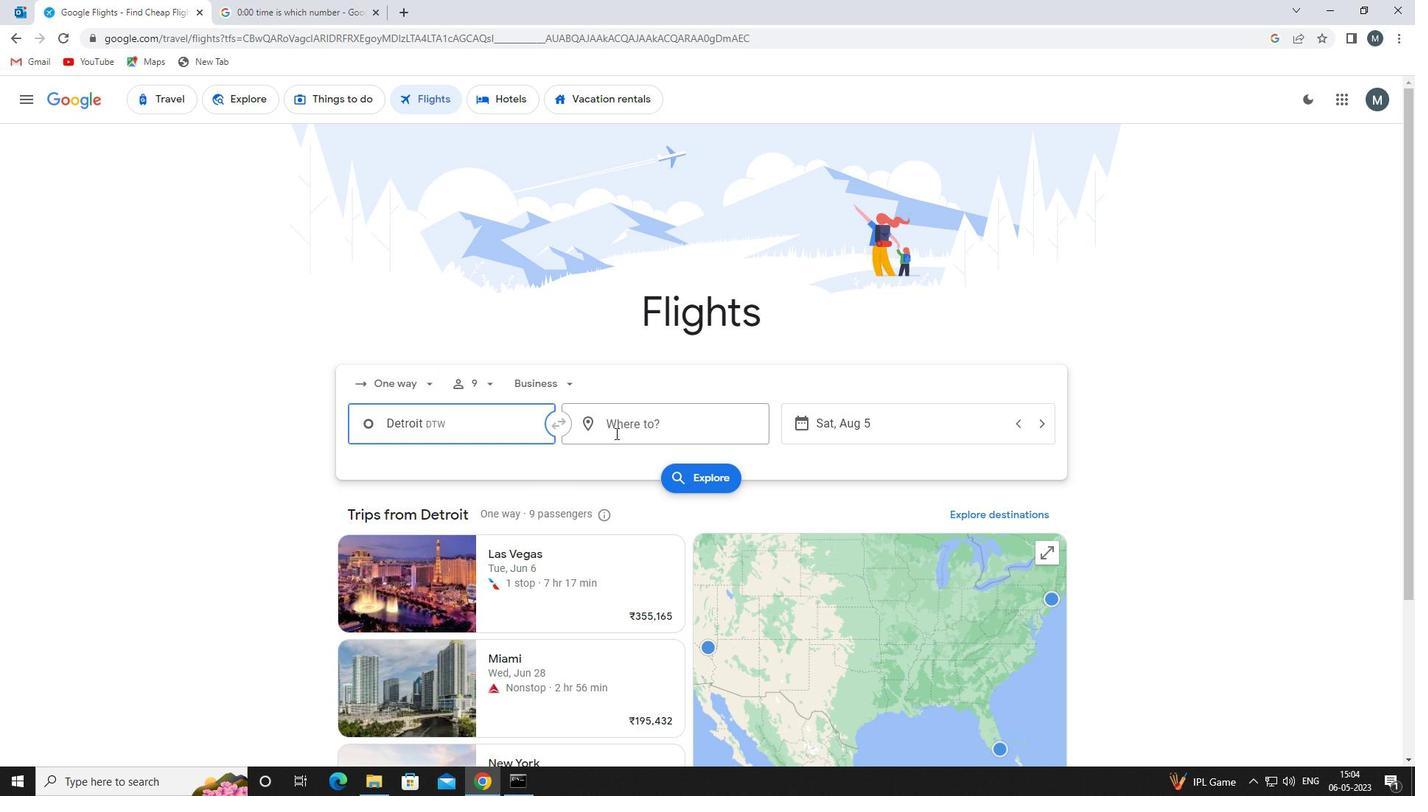
Action: Mouse pressed left at (622, 424)
Screenshot: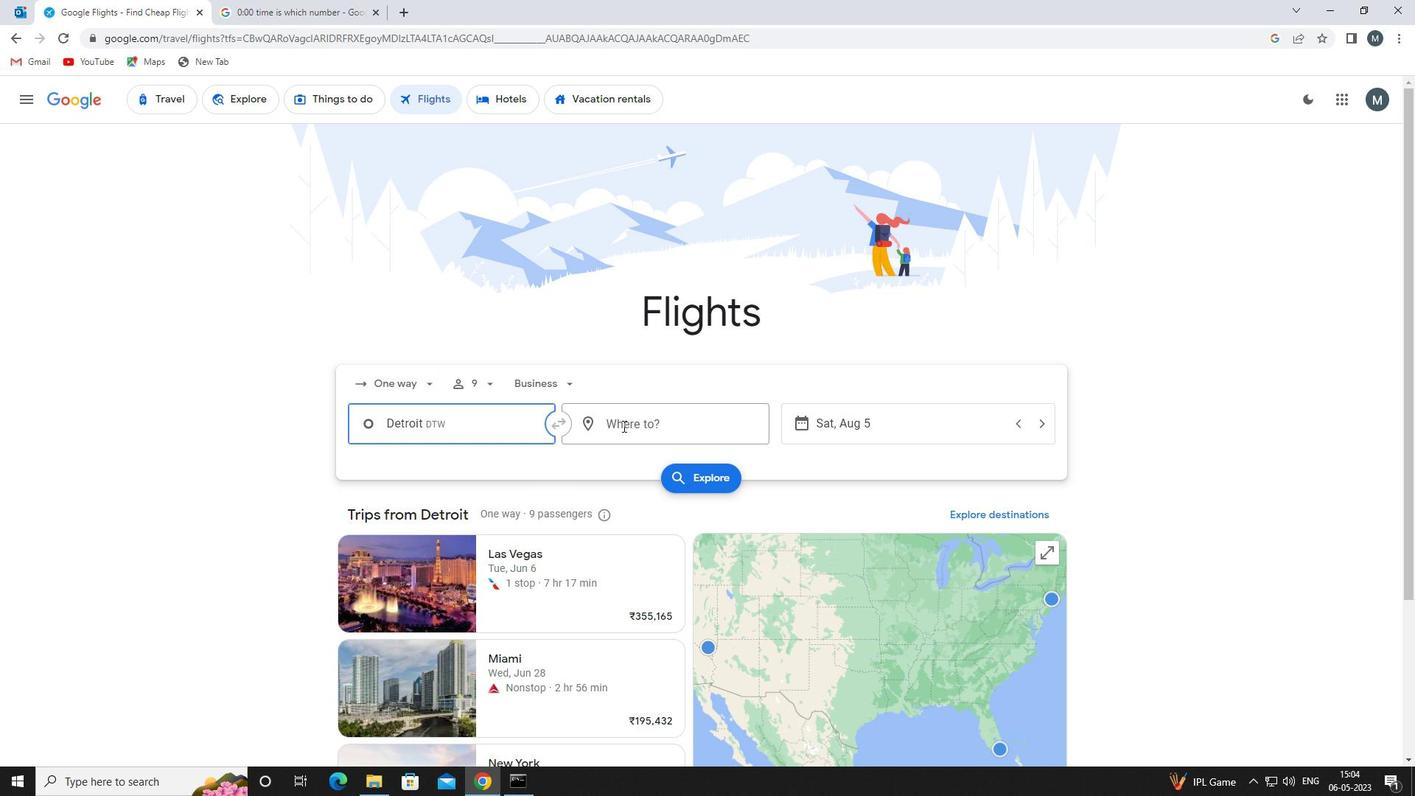 
Action: Mouse moved to (622, 421)
Screenshot: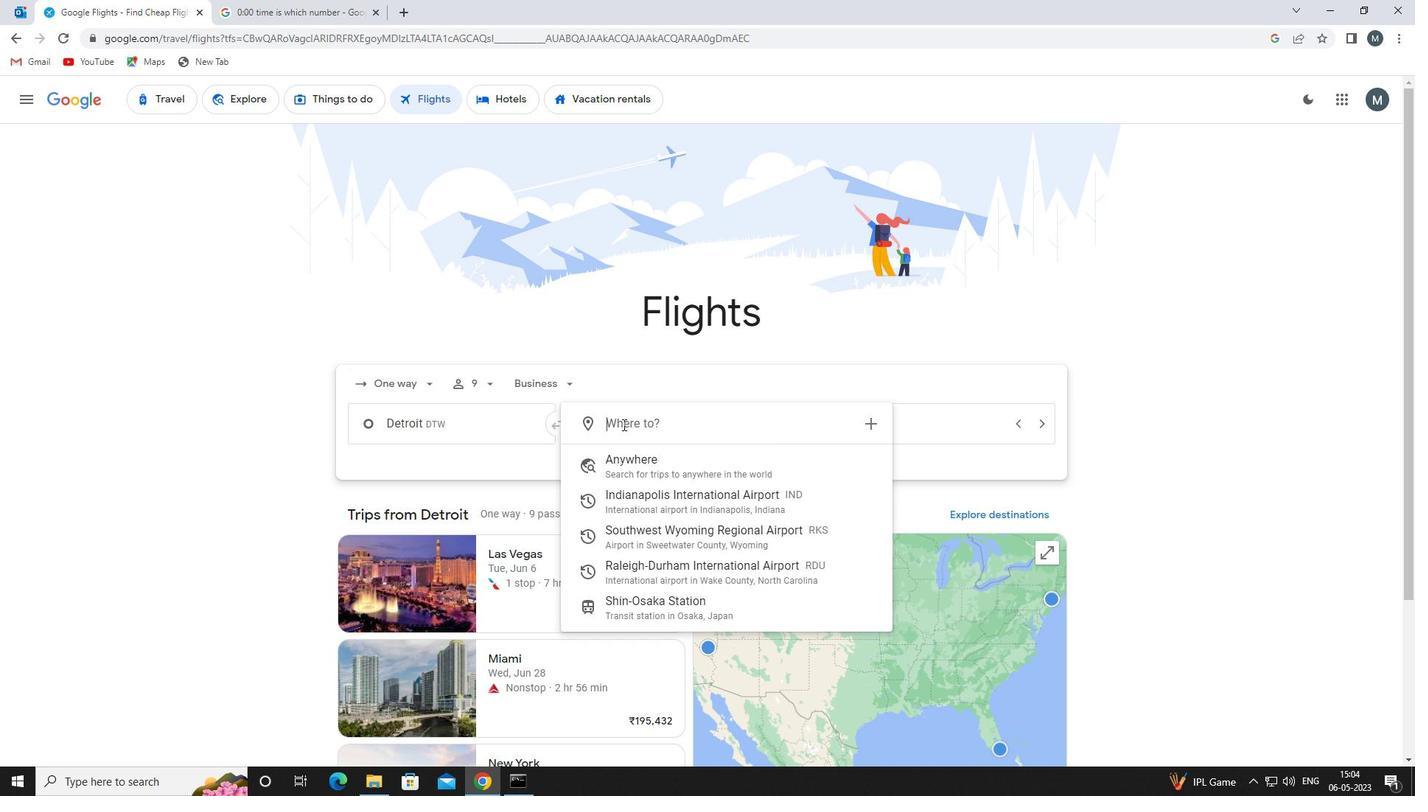 
Action: Key pressed raleigh<Key.space>d
Screenshot: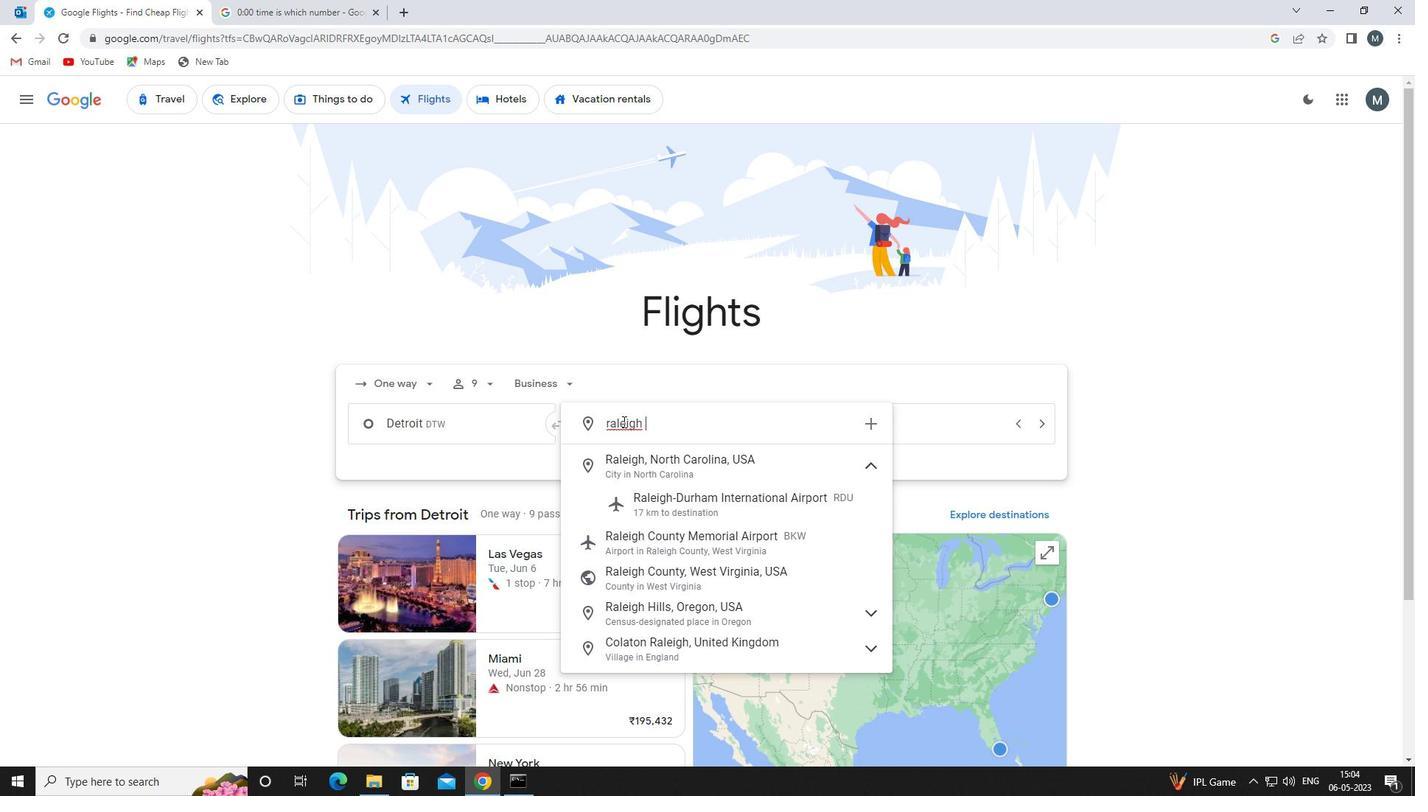 
Action: Mouse moved to (645, 462)
Screenshot: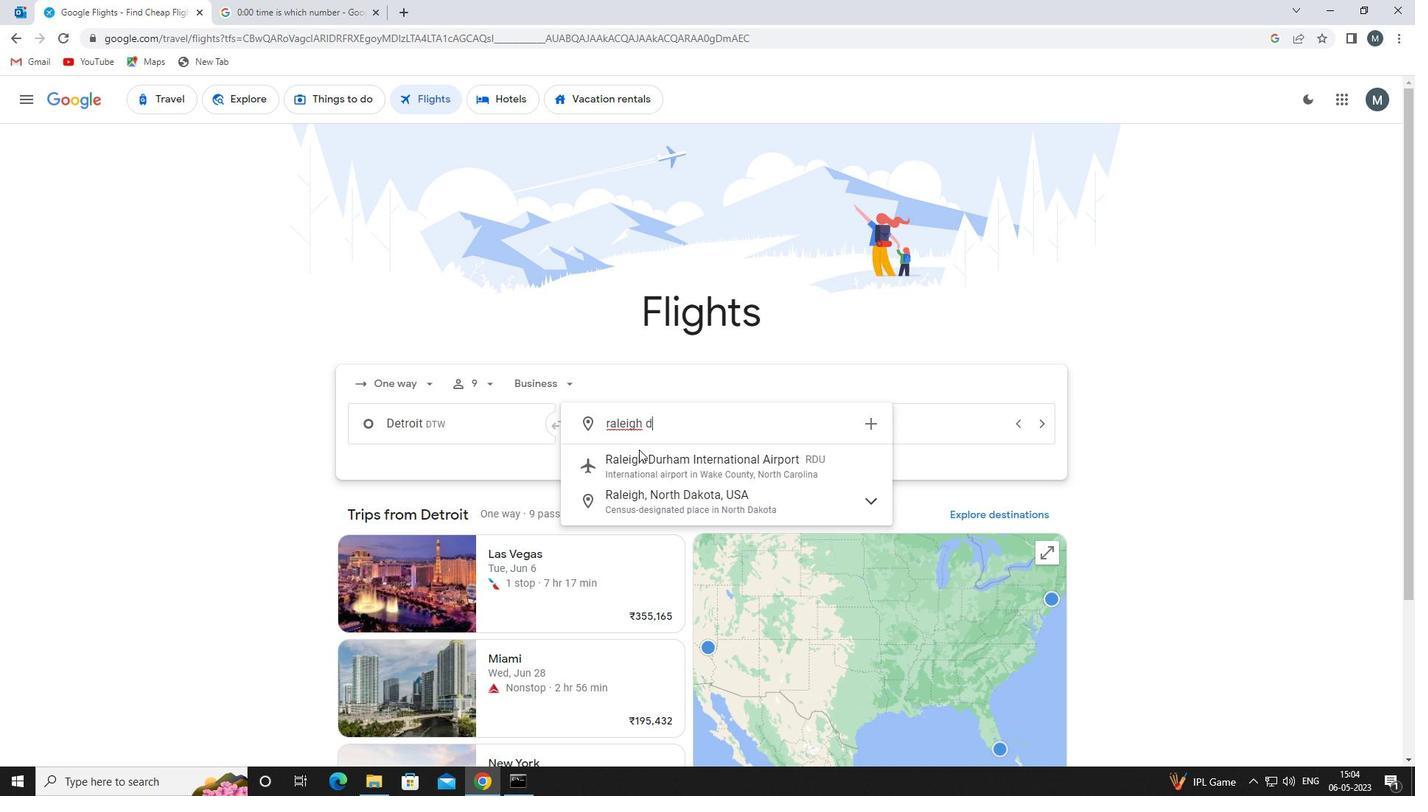 
Action: Mouse pressed left at (645, 462)
Screenshot: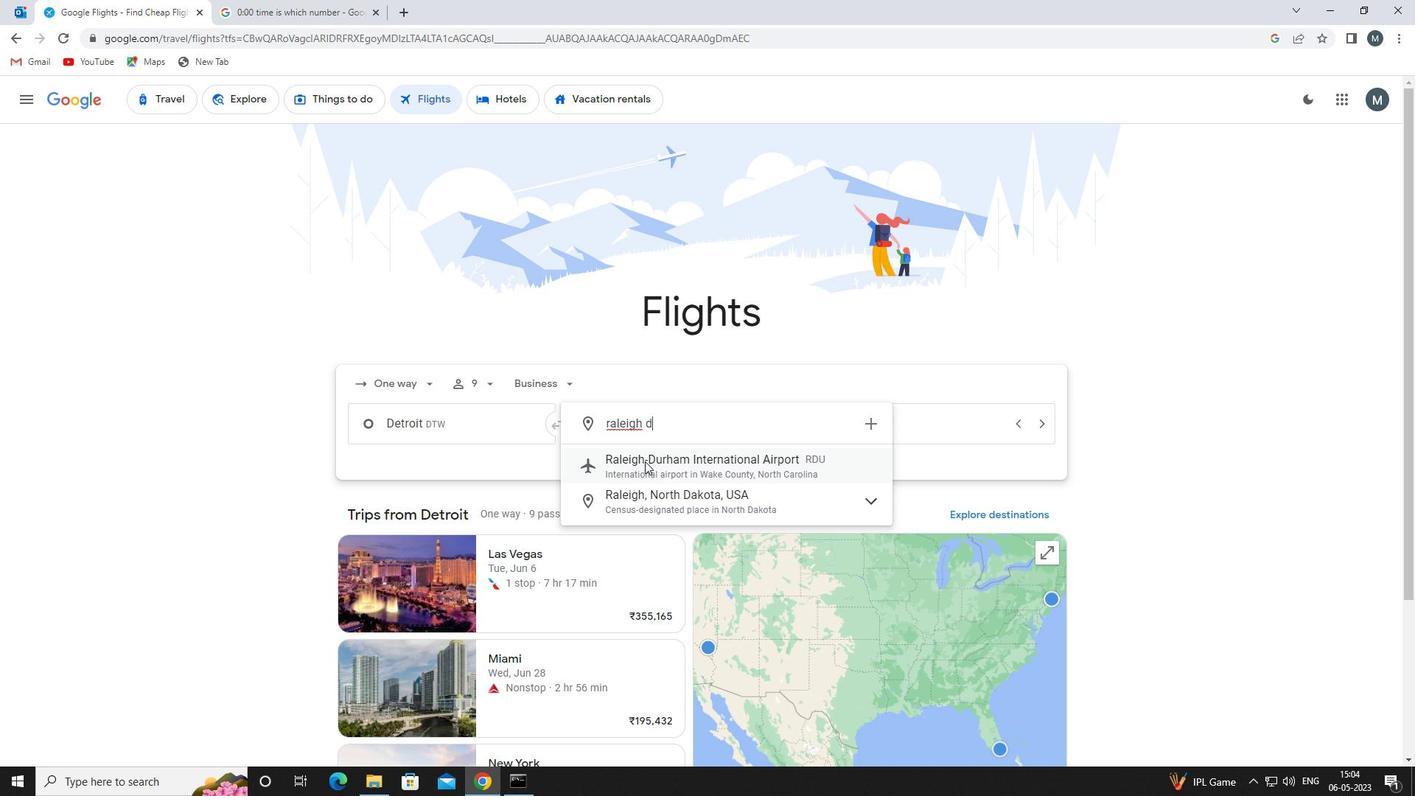 
Action: Mouse moved to (838, 422)
Screenshot: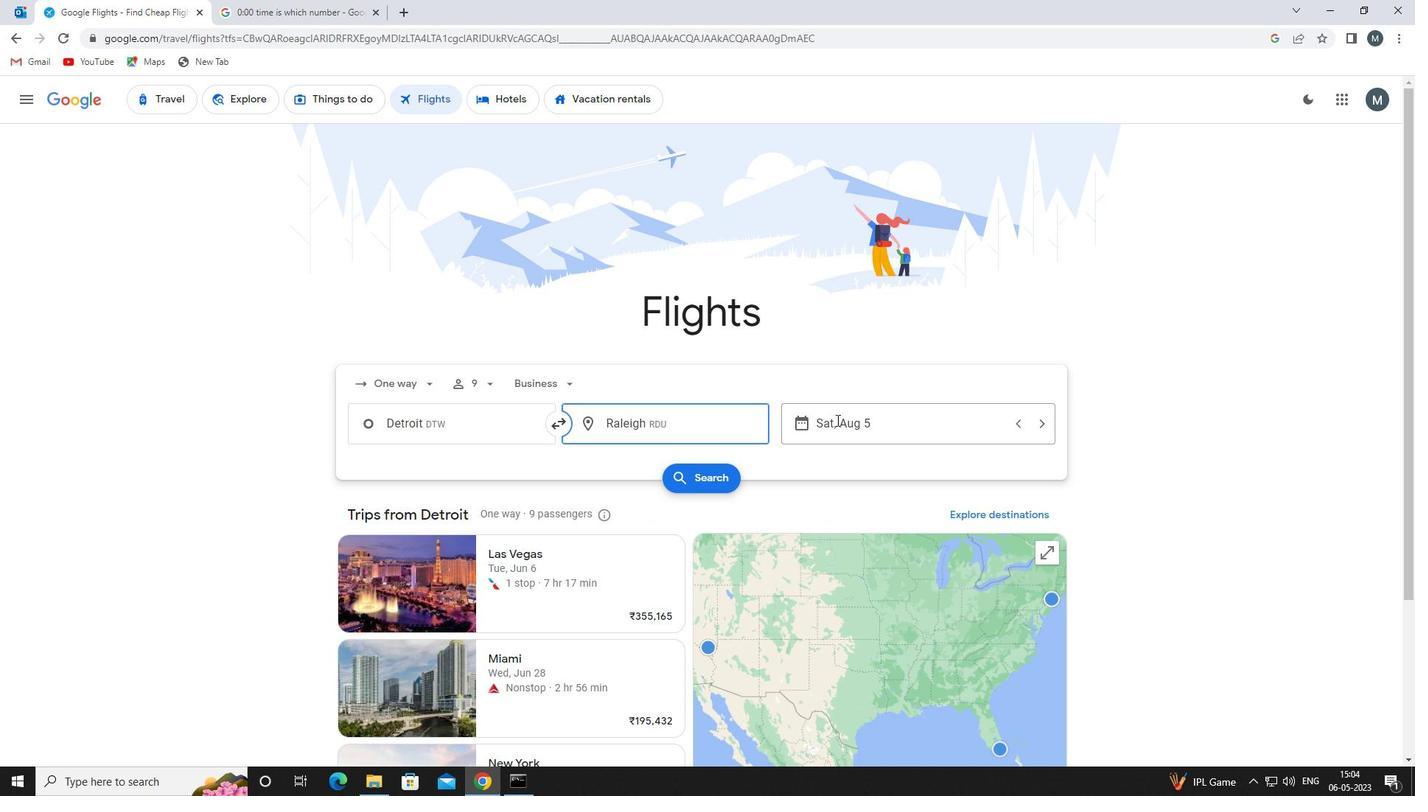 
Action: Mouse pressed left at (838, 422)
Screenshot: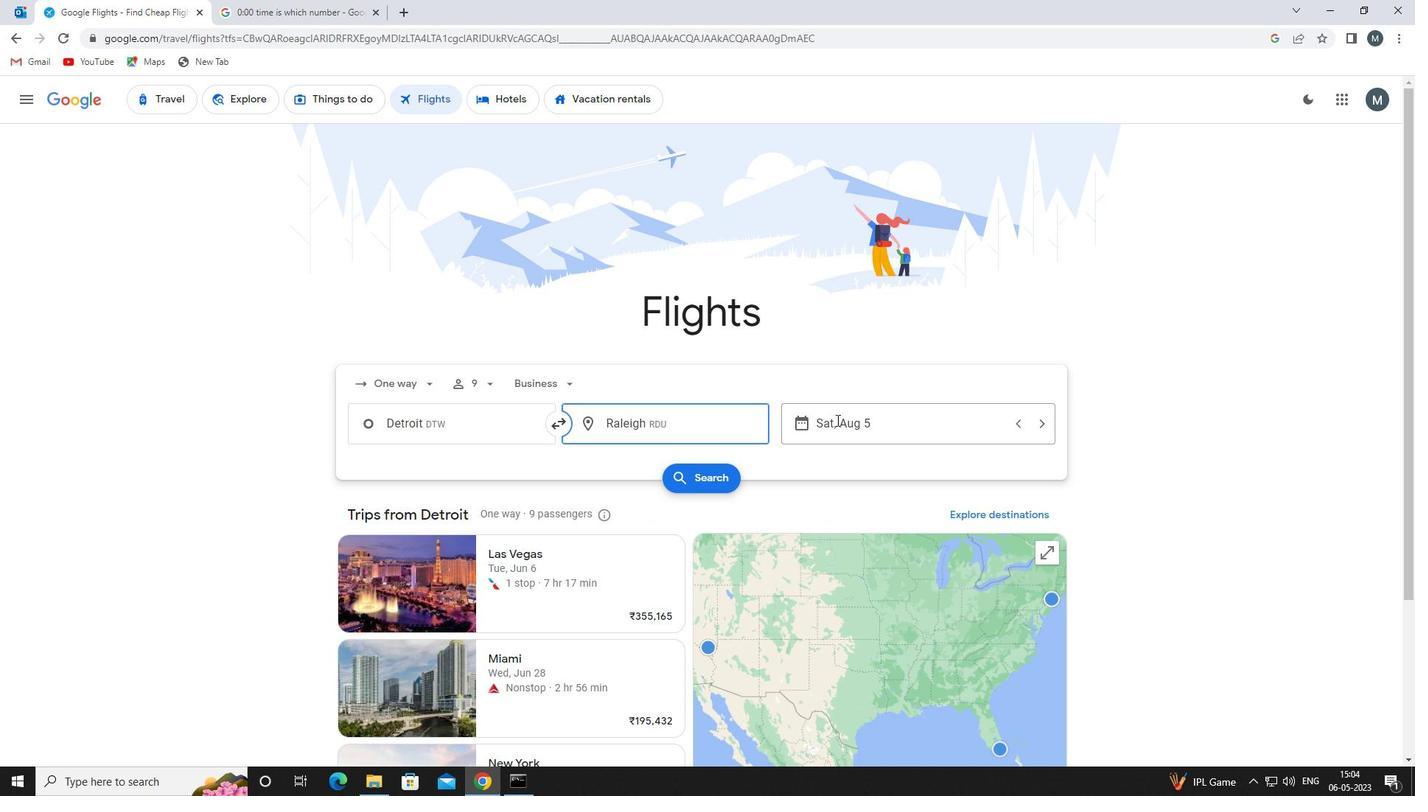 
Action: Mouse moved to (741, 499)
Screenshot: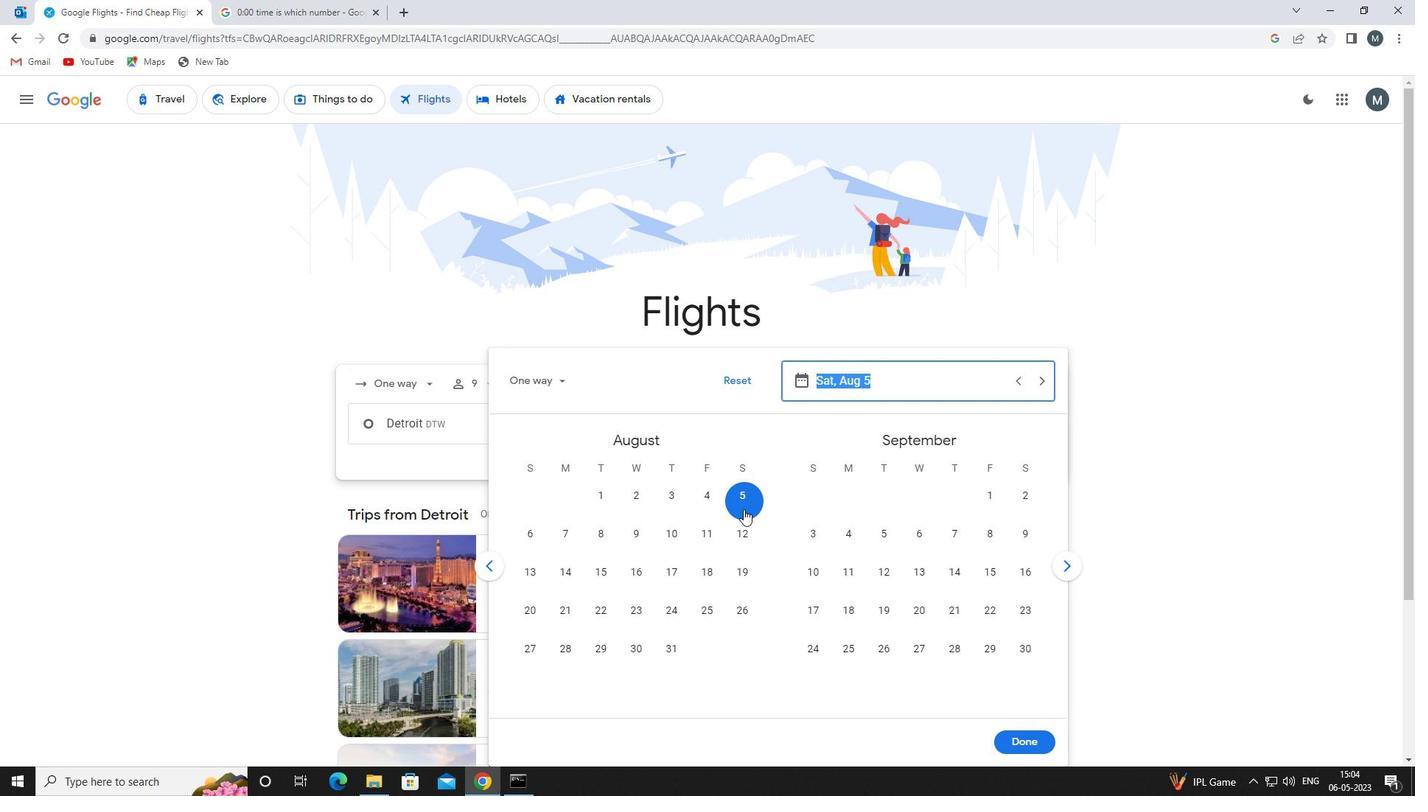 
Action: Mouse pressed left at (741, 499)
Screenshot: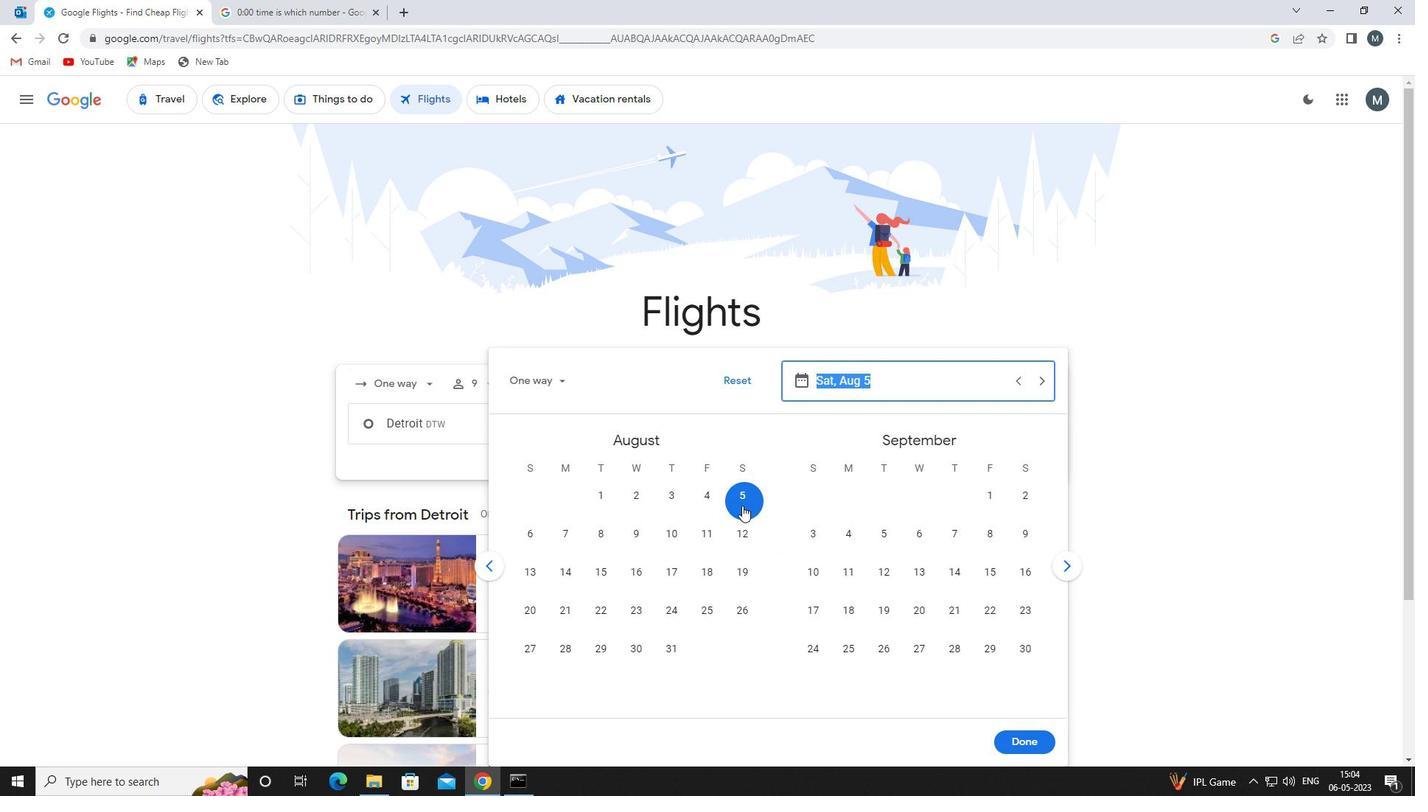 
Action: Mouse moved to (1036, 744)
Screenshot: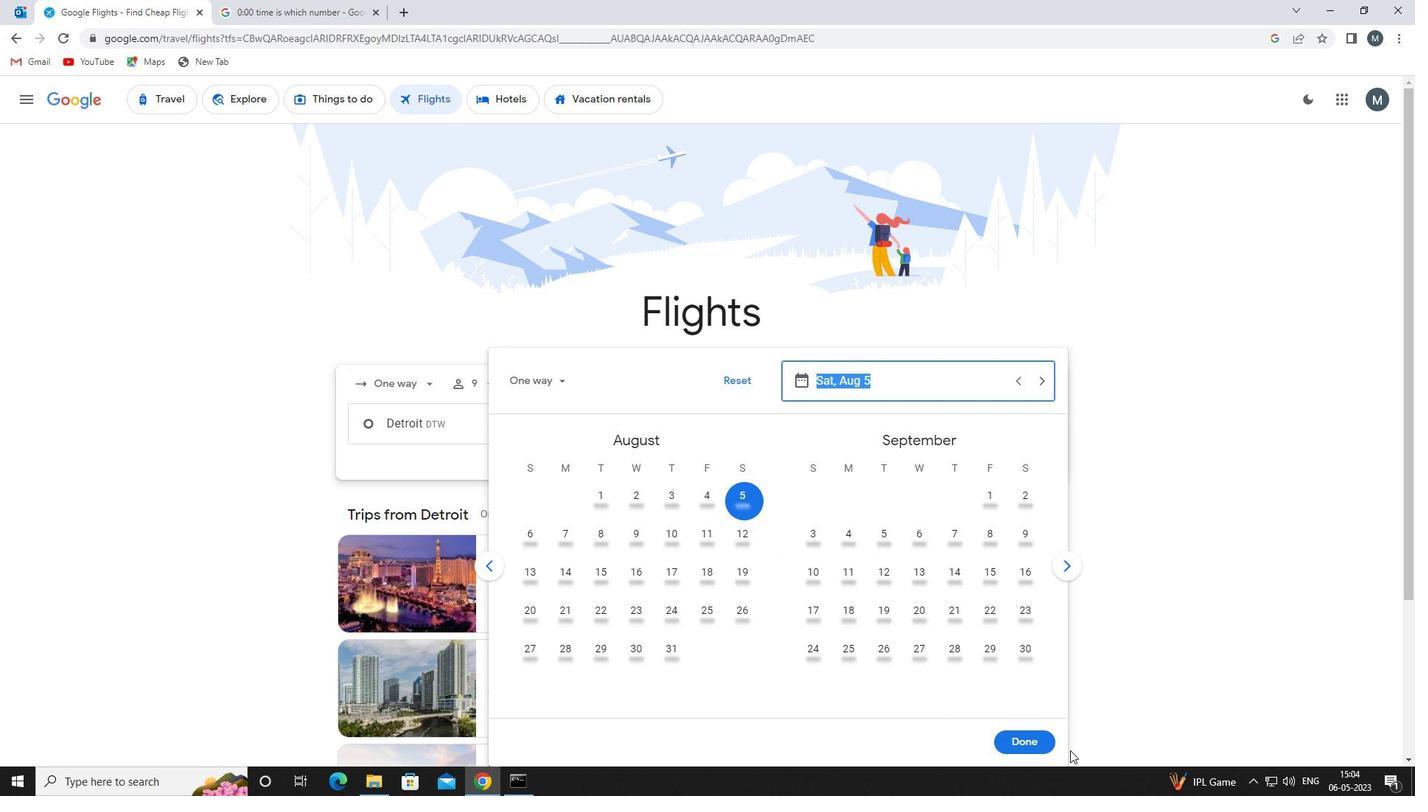 
Action: Mouse pressed left at (1036, 744)
Screenshot: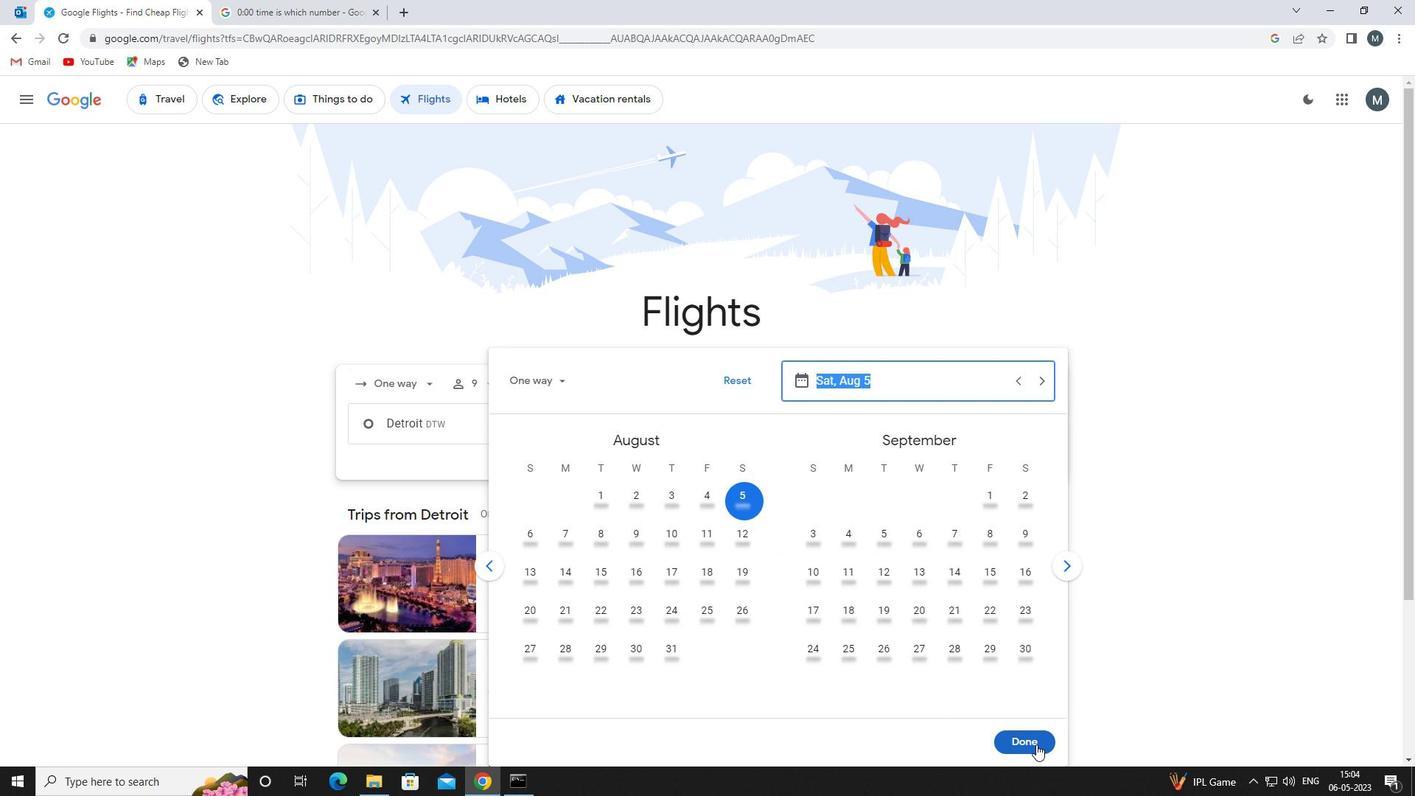 
Action: Mouse moved to (717, 487)
Screenshot: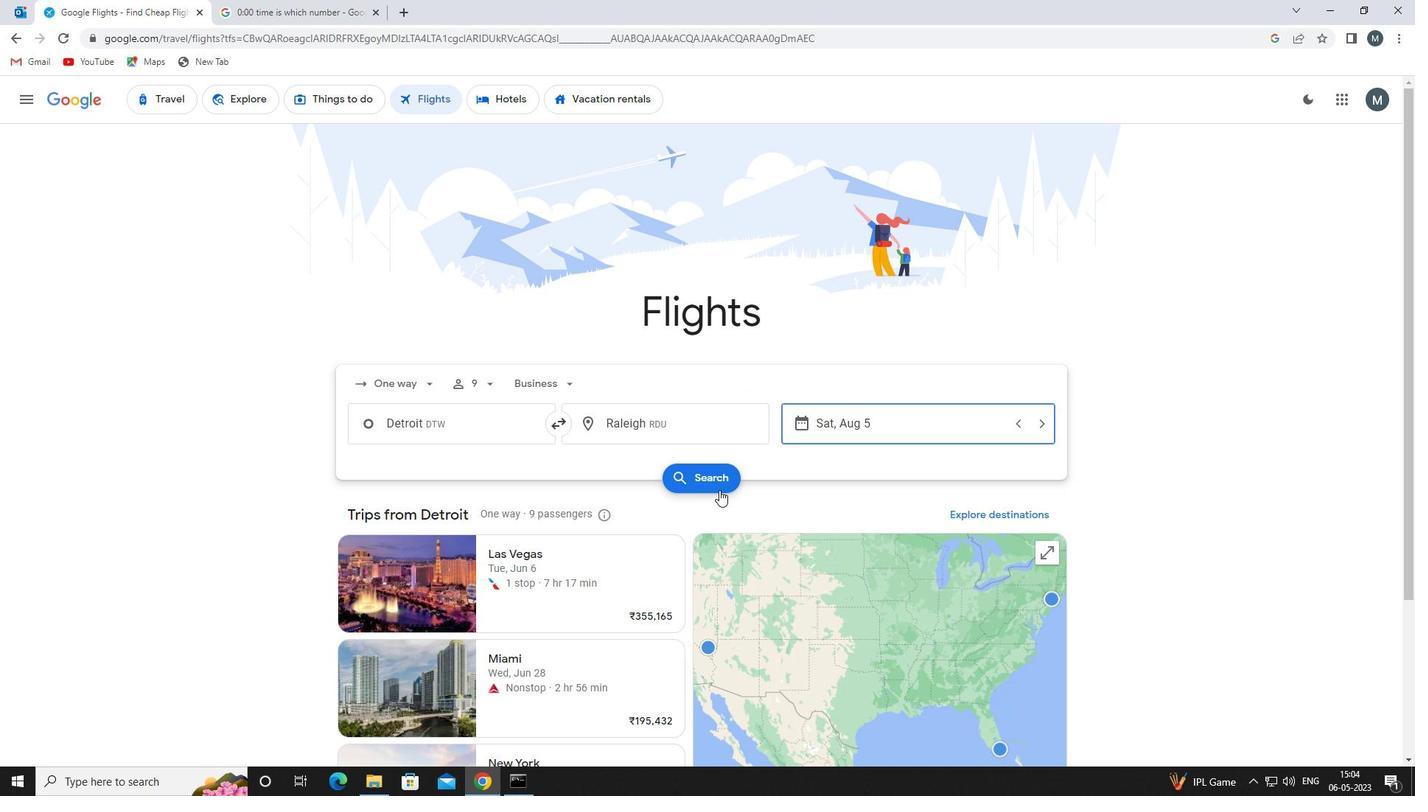 
Action: Mouse pressed left at (717, 487)
Screenshot: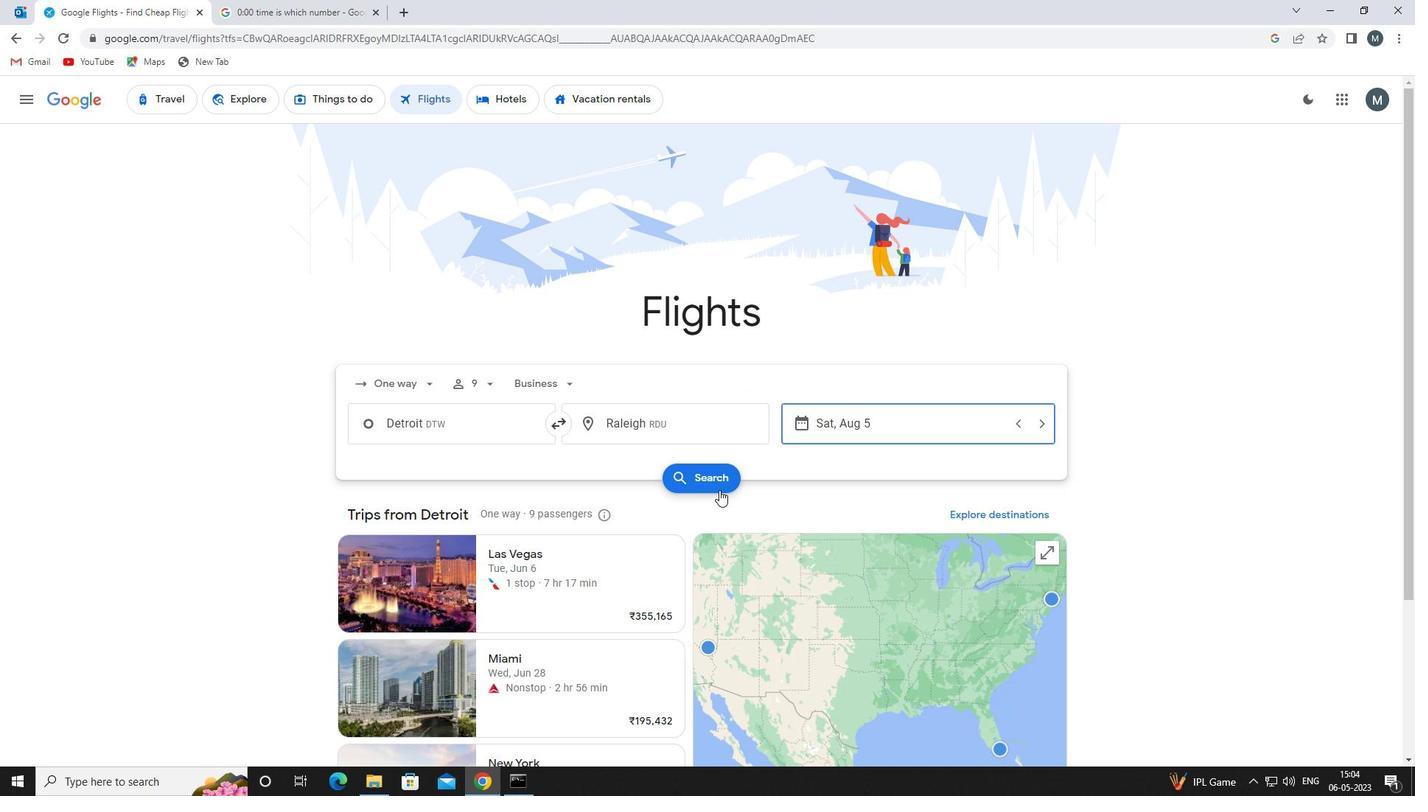 
Action: Mouse moved to (376, 235)
Screenshot: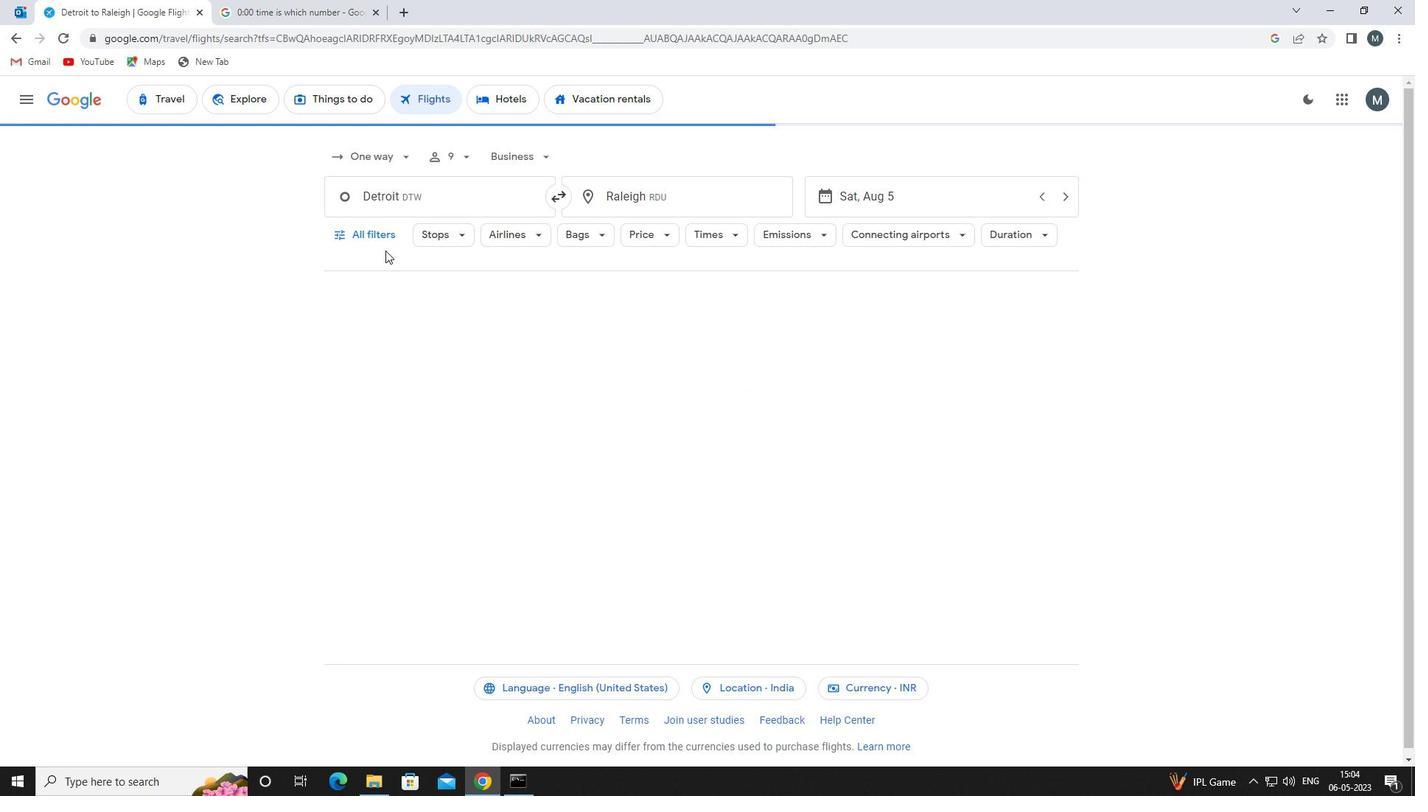 
Action: Mouse pressed left at (376, 235)
Screenshot: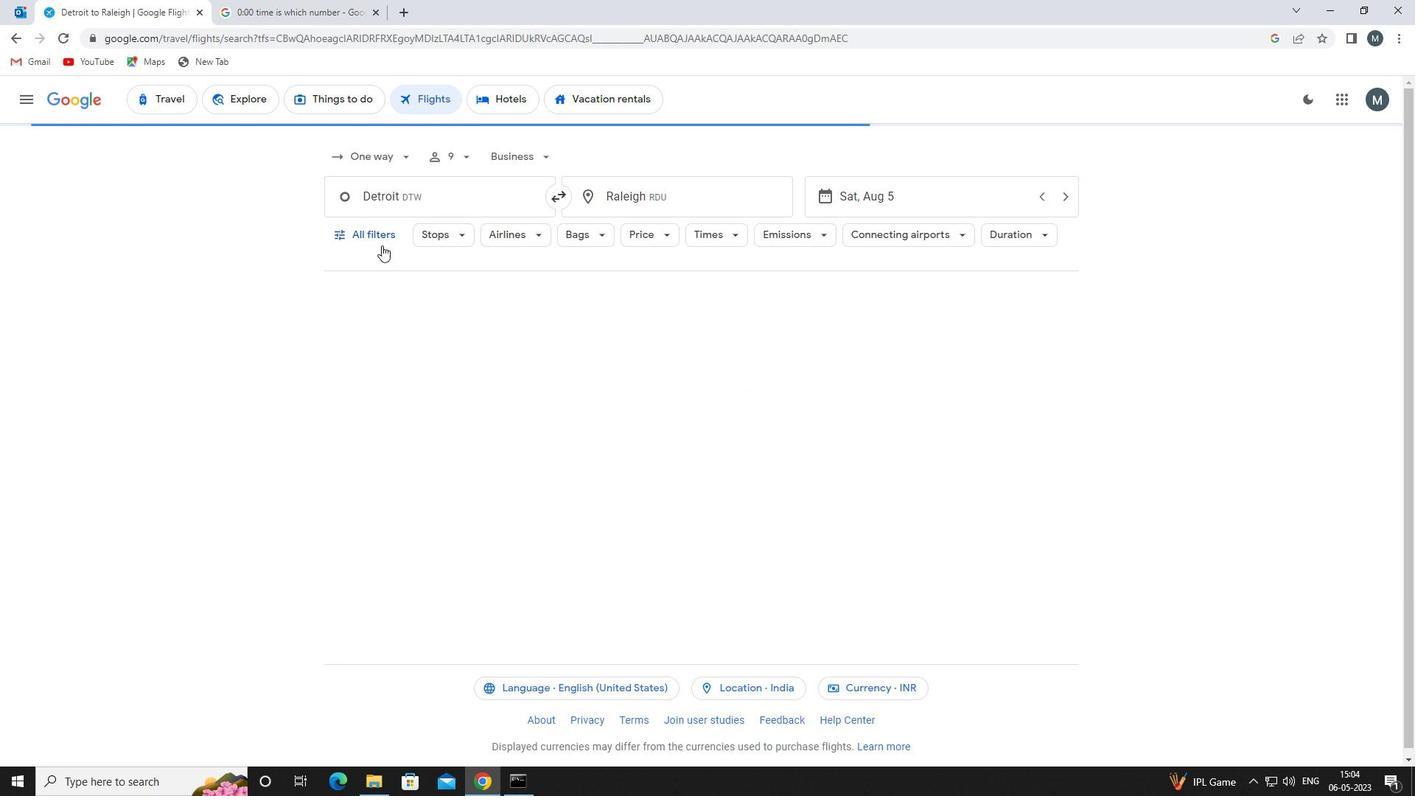 
Action: Mouse moved to (422, 416)
Screenshot: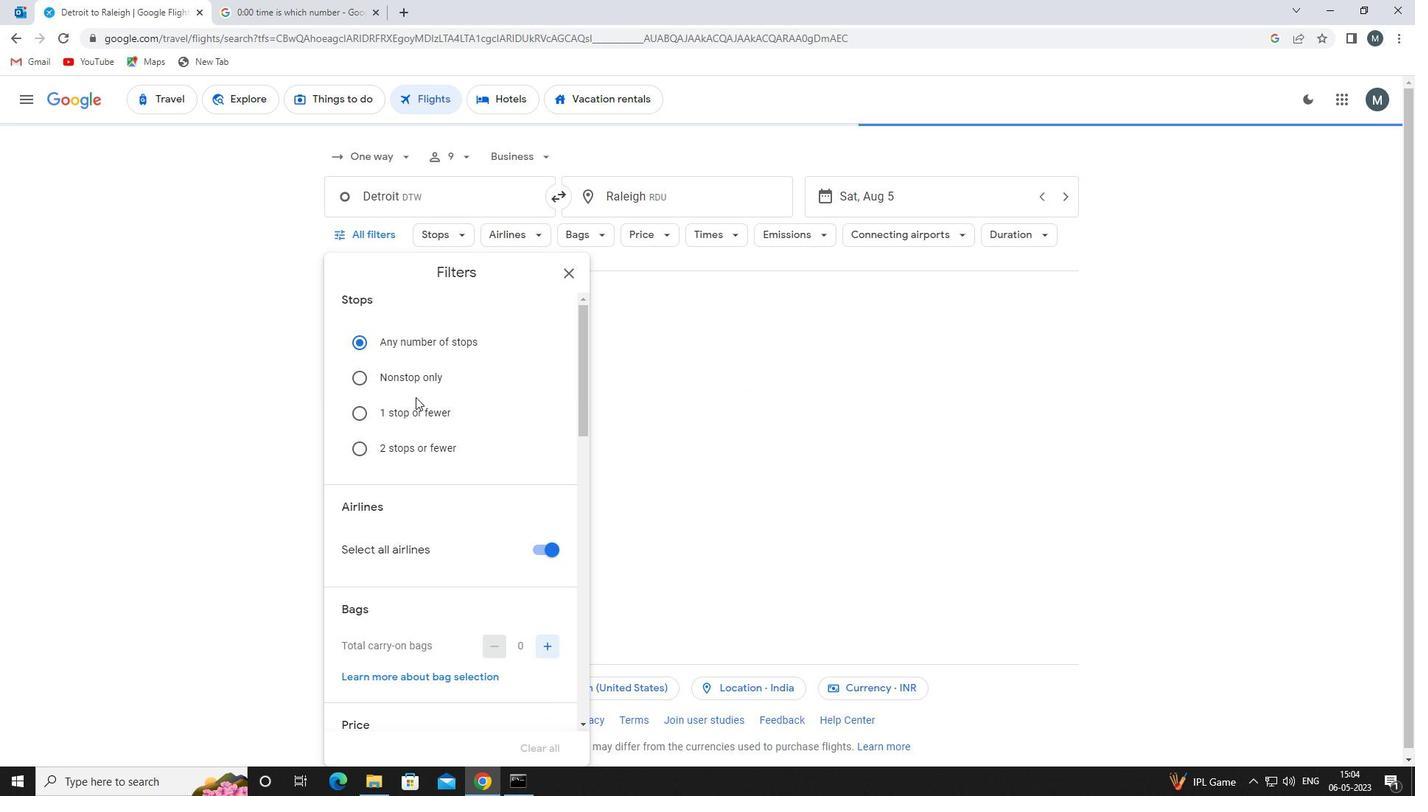 
Action: Mouse scrolled (422, 415) with delta (0, 0)
Screenshot: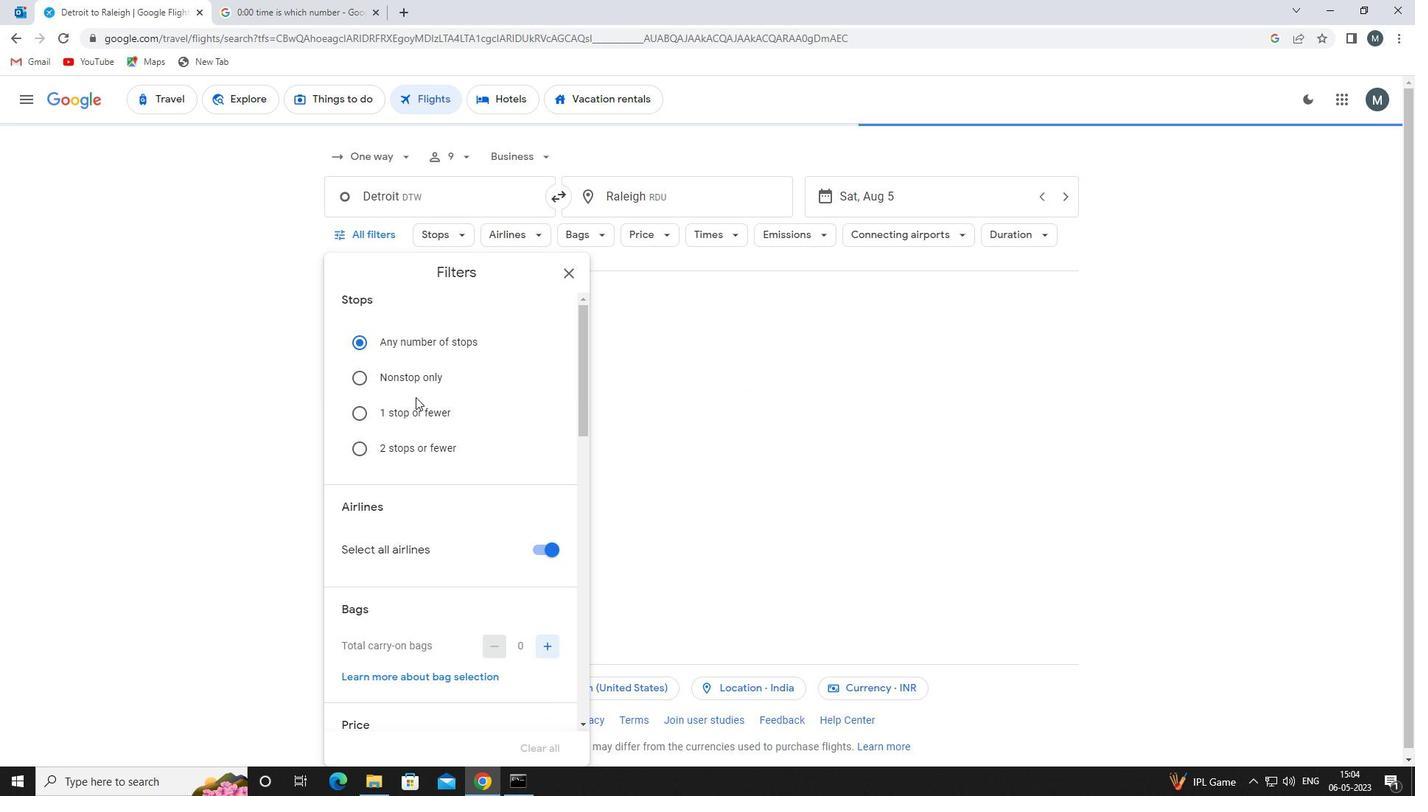 
Action: Mouse moved to (548, 477)
Screenshot: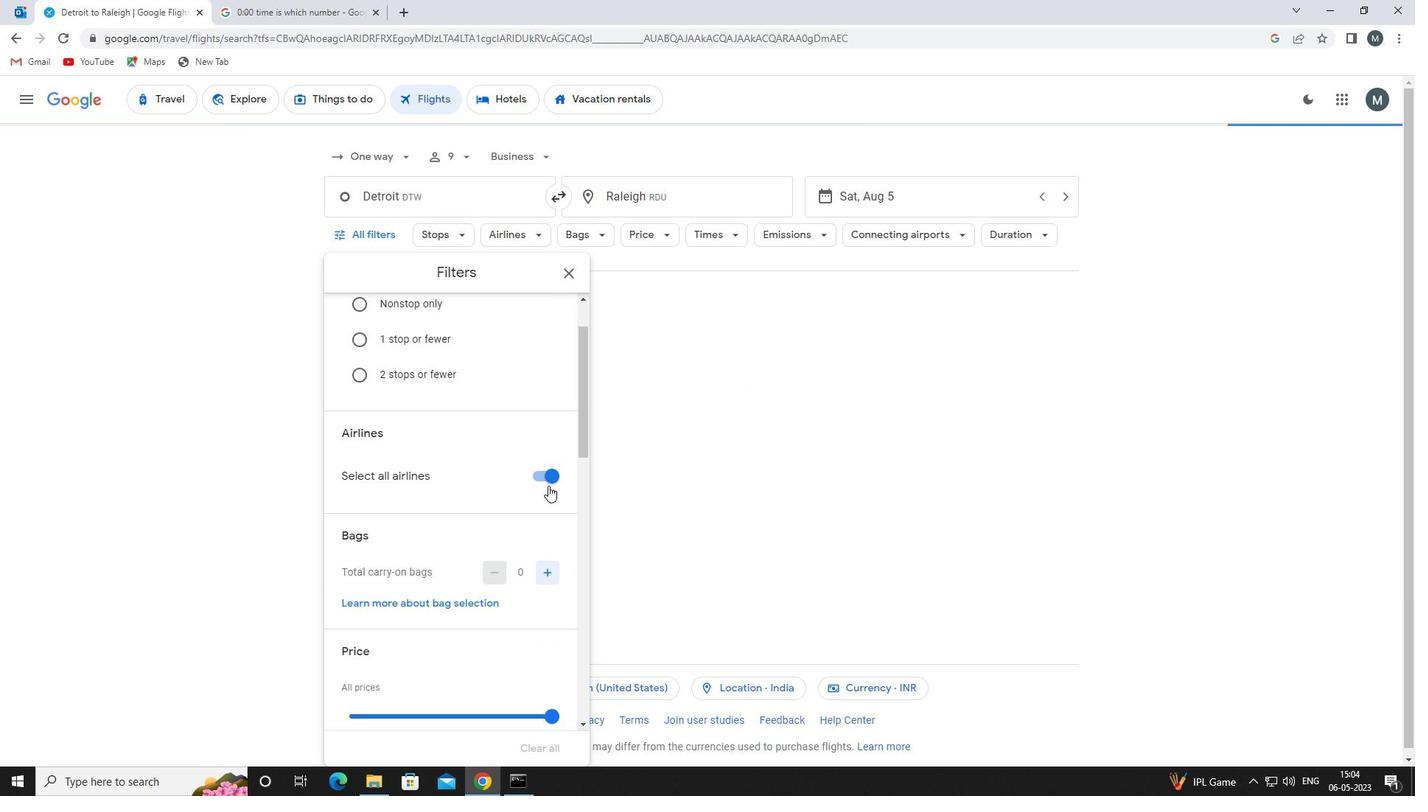 
Action: Mouse pressed left at (548, 477)
Screenshot: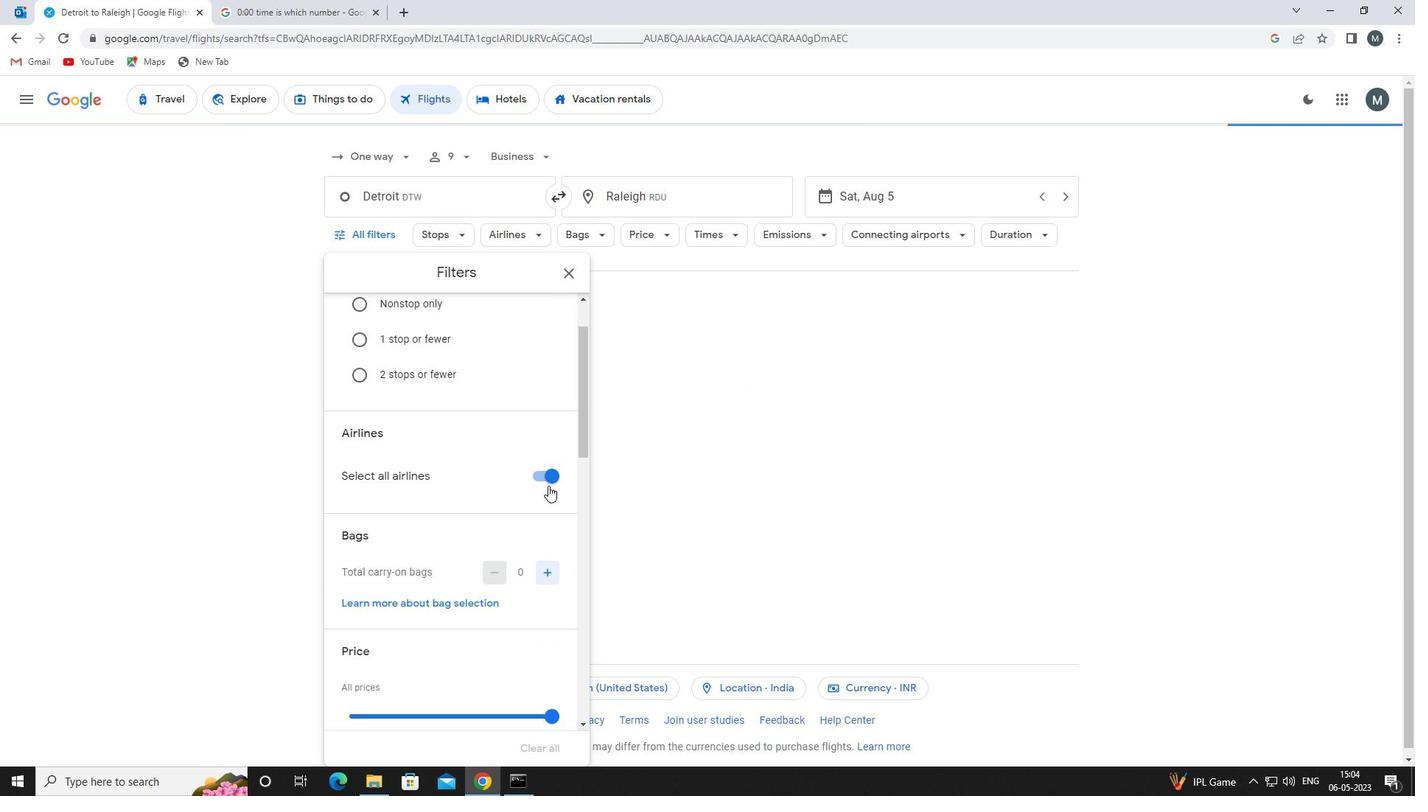 
Action: Mouse moved to (521, 469)
Screenshot: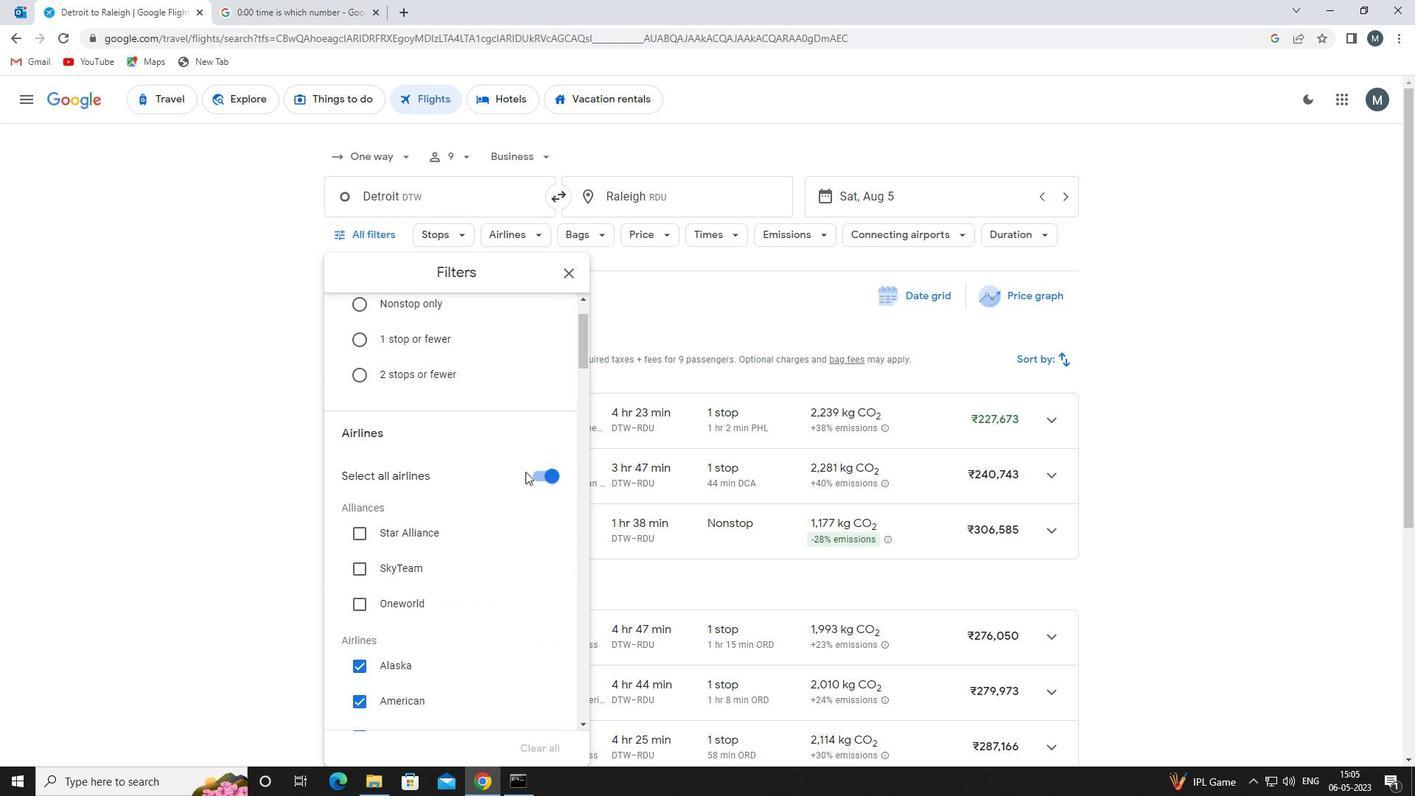 
Action: Mouse scrolled (521, 468) with delta (0, 0)
Screenshot: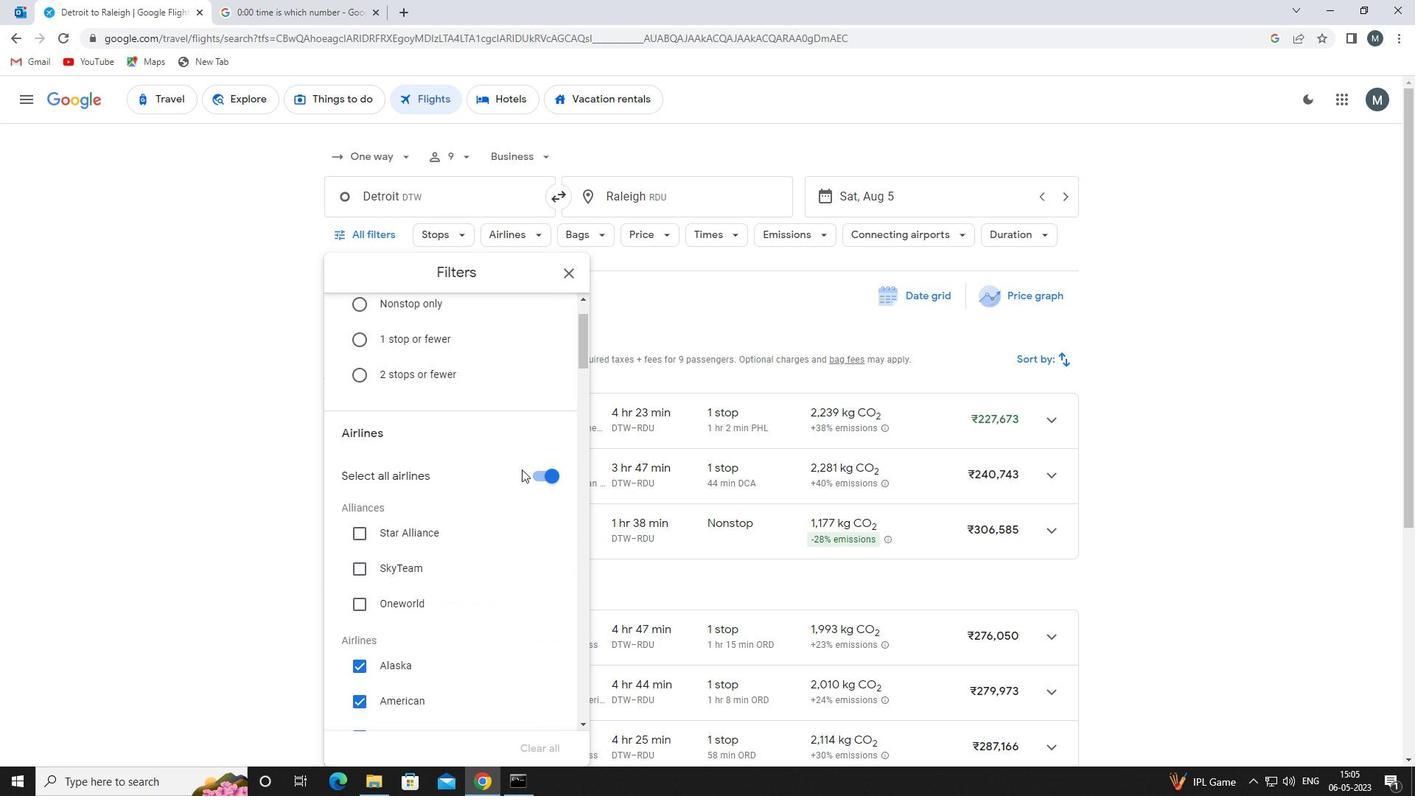 
Action: Mouse moved to (543, 398)
Screenshot: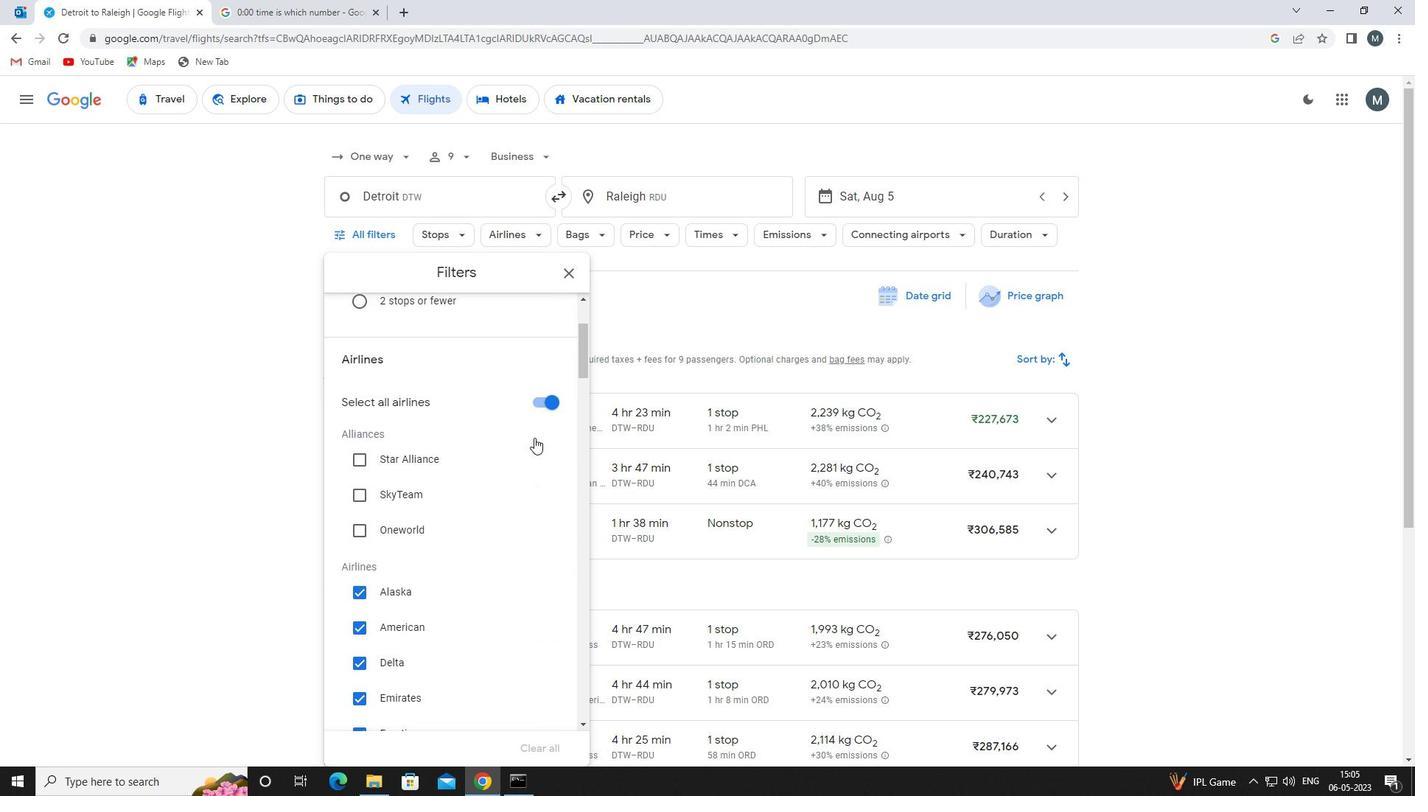 
Action: Mouse pressed left at (543, 398)
Screenshot: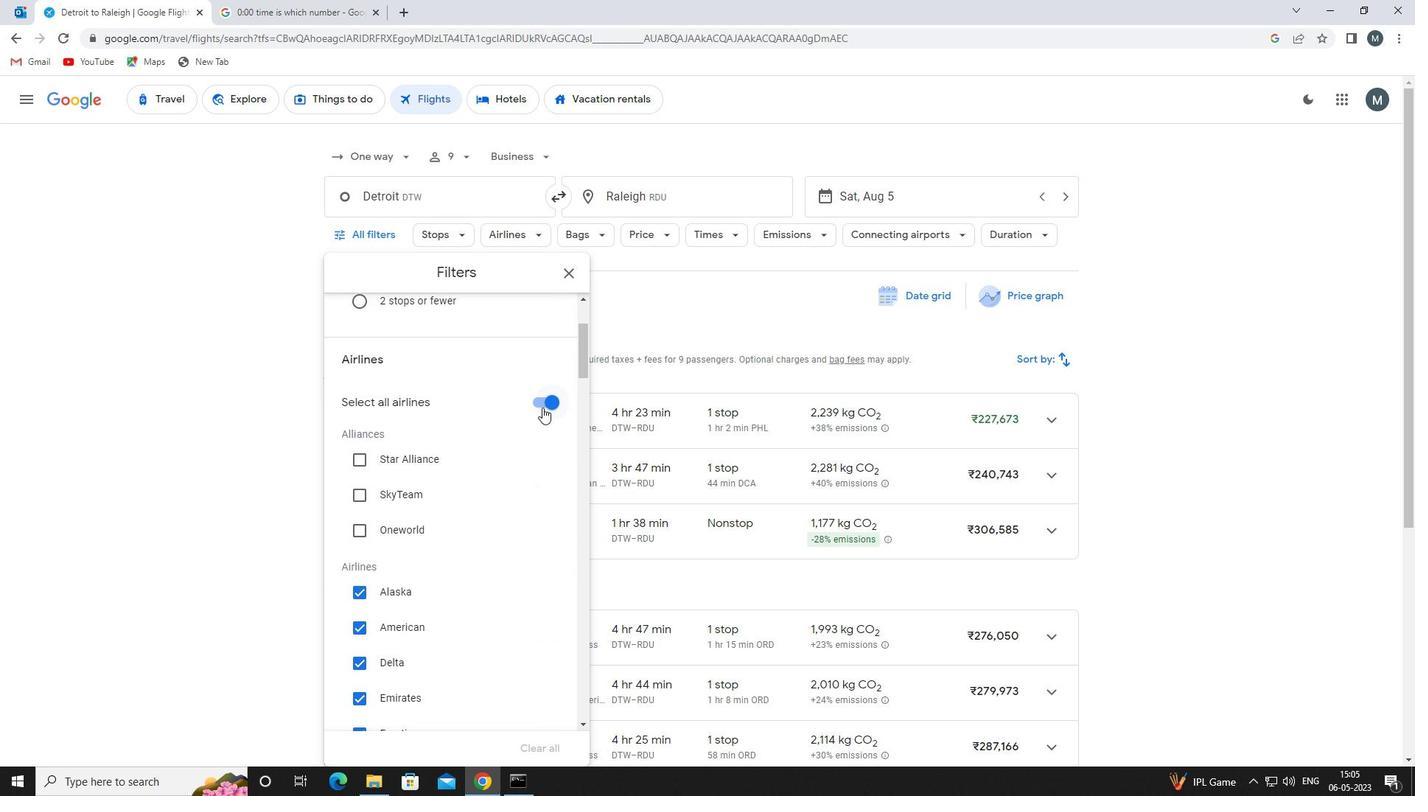
Action: Mouse moved to (478, 463)
Screenshot: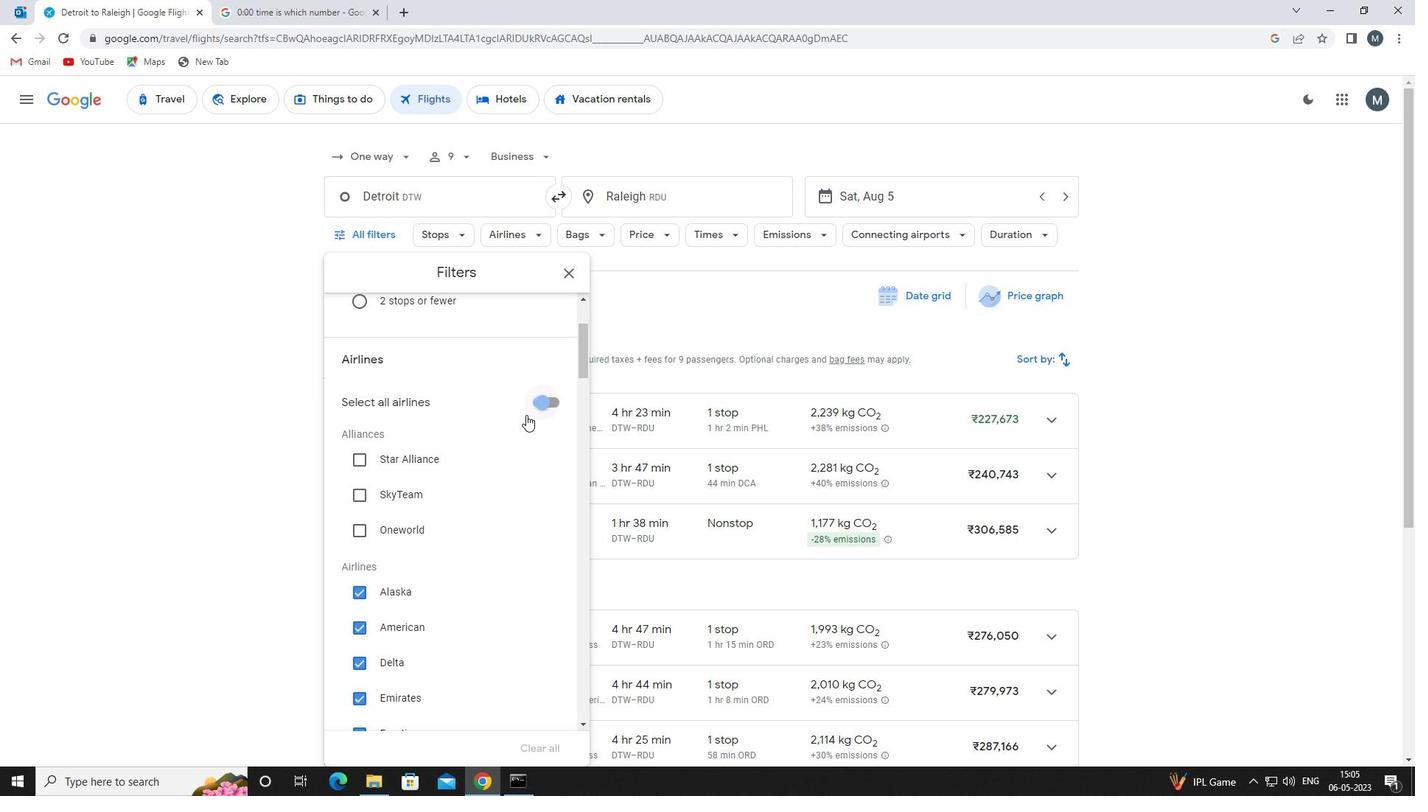 
Action: Mouse scrolled (478, 462) with delta (0, 0)
Screenshot: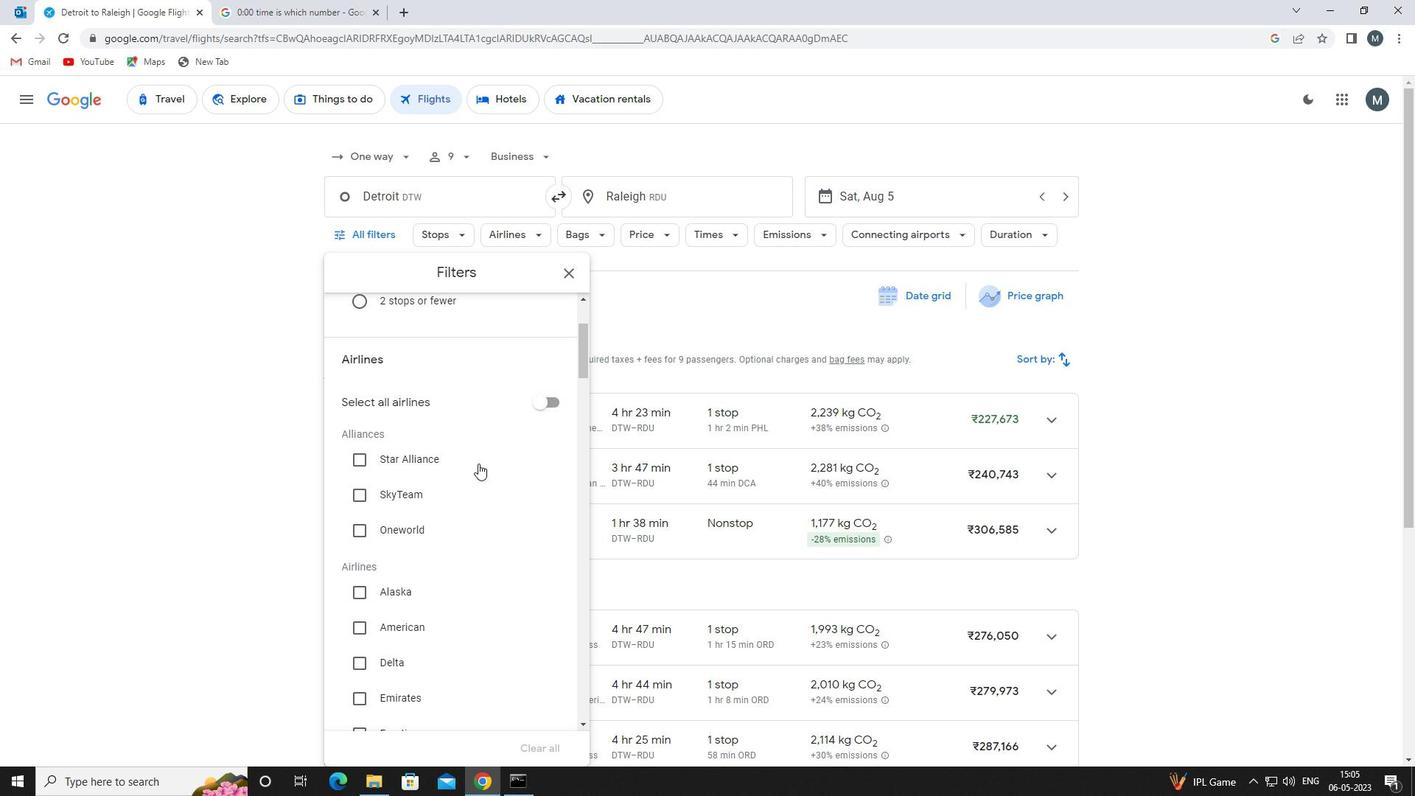 
Action: Mouse moved to (478, 464)
Screenshot: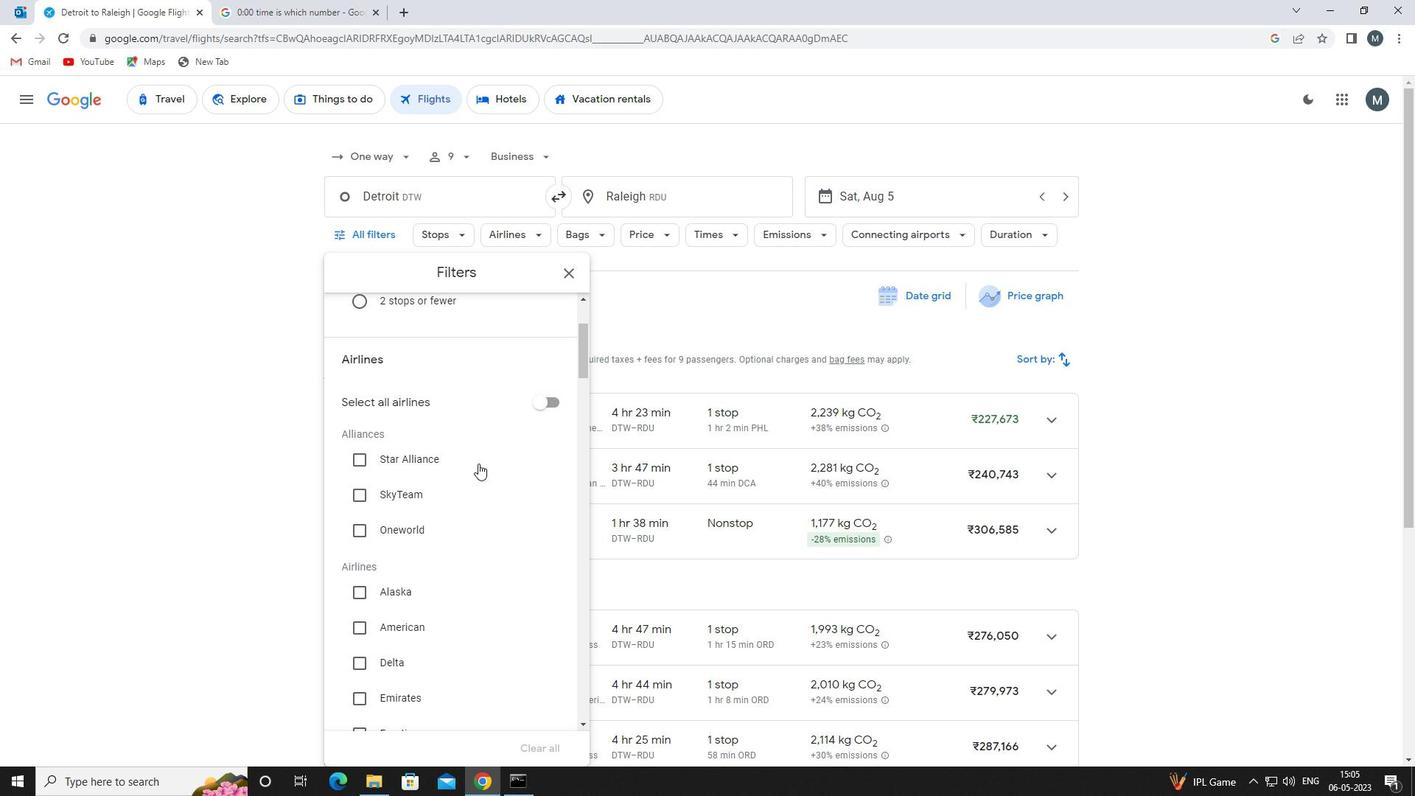 
Action: Mouse scrolled (478, 463) with delta (0, 0)
Screenshot: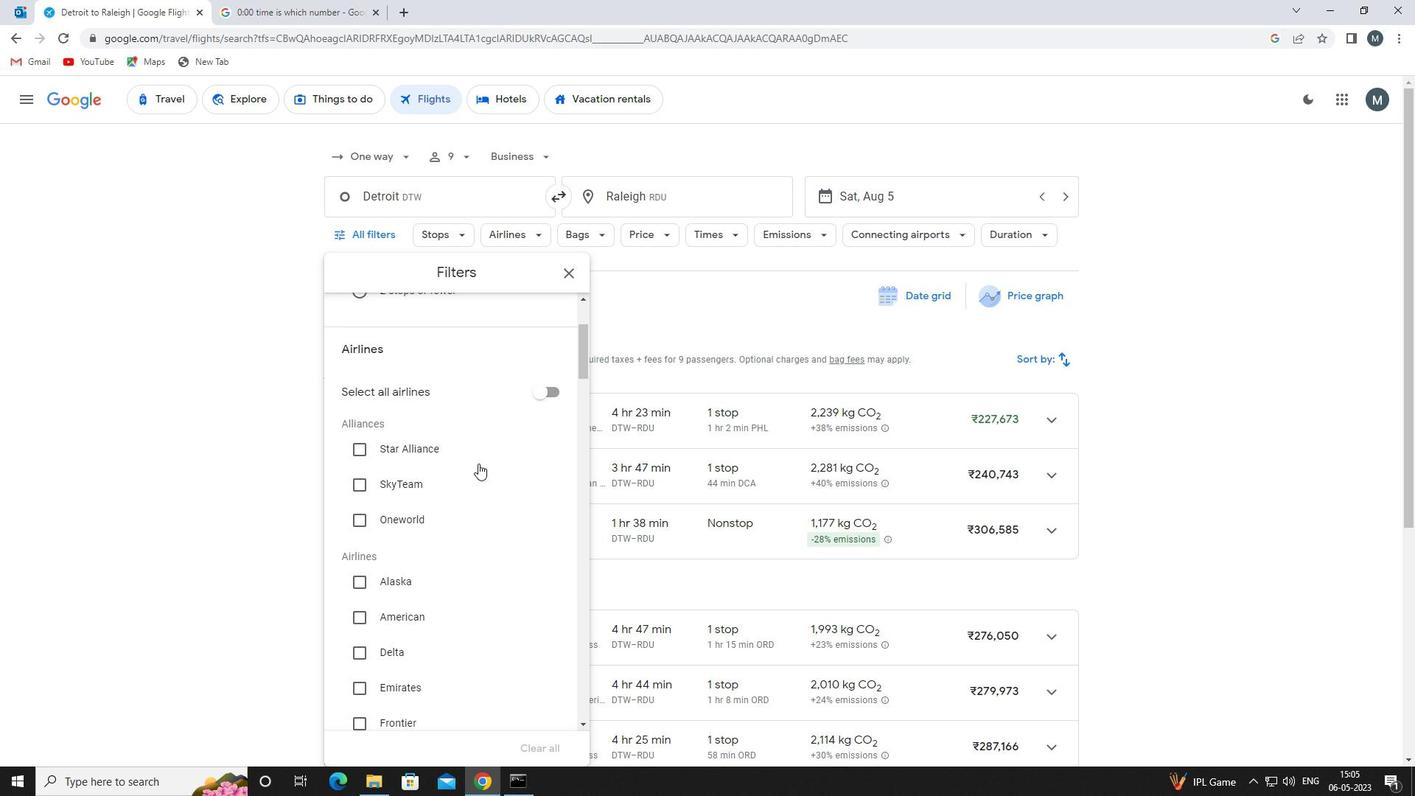 
Action: Mouse moved to (477, 465)
Screenshot: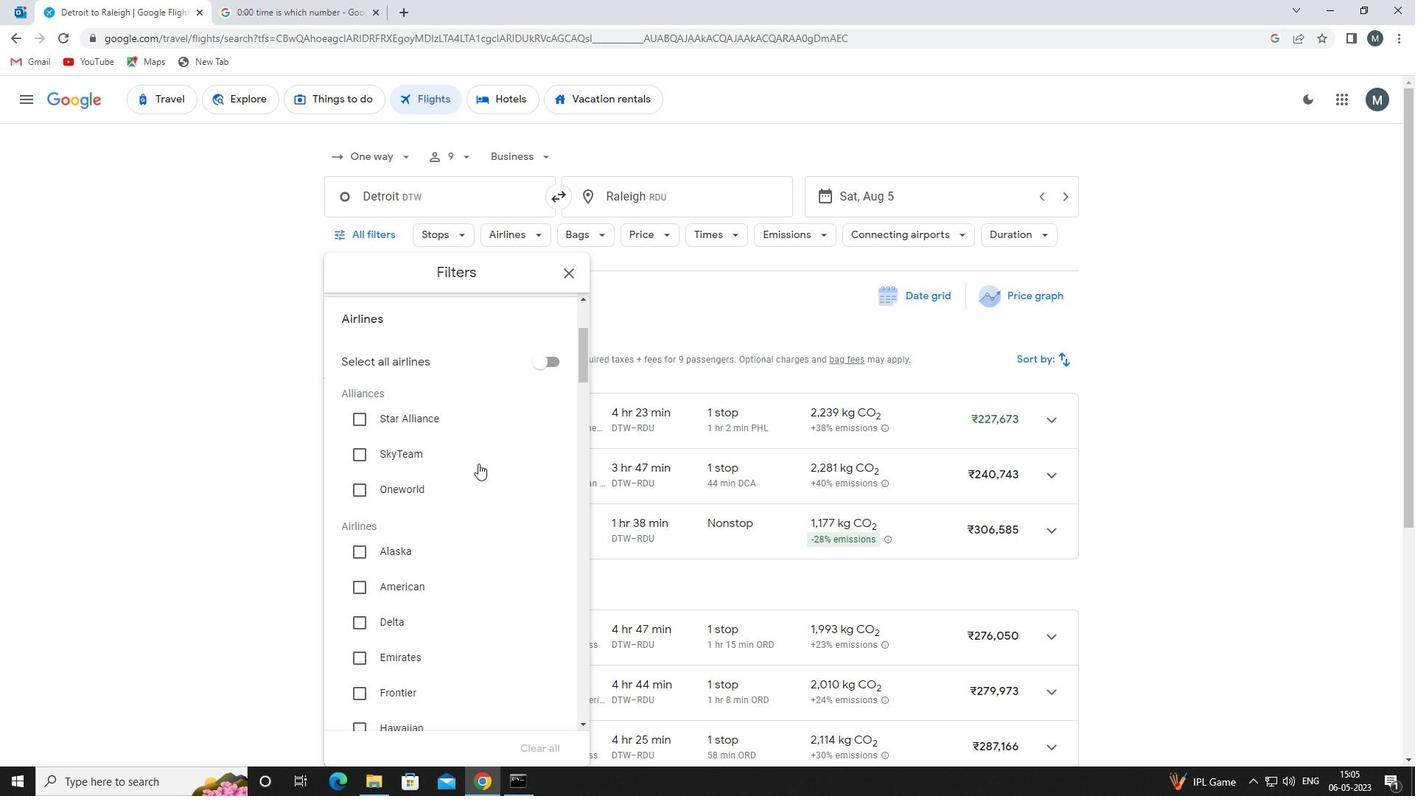 
Action: Mouse scrolled (477, 465) with delta (0, 0)
Screenshot: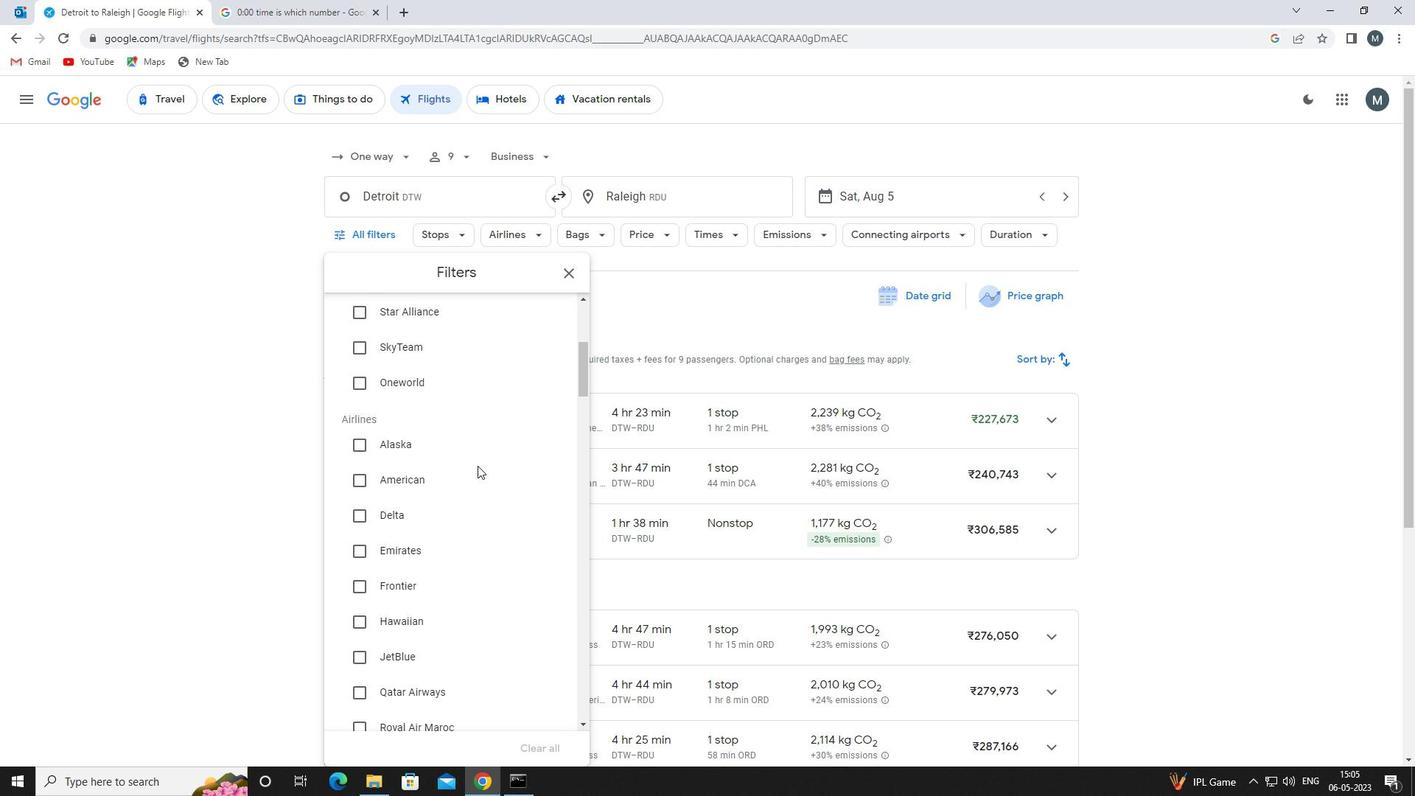 
Action: Mouse moved to (477, 466)
Screenshot: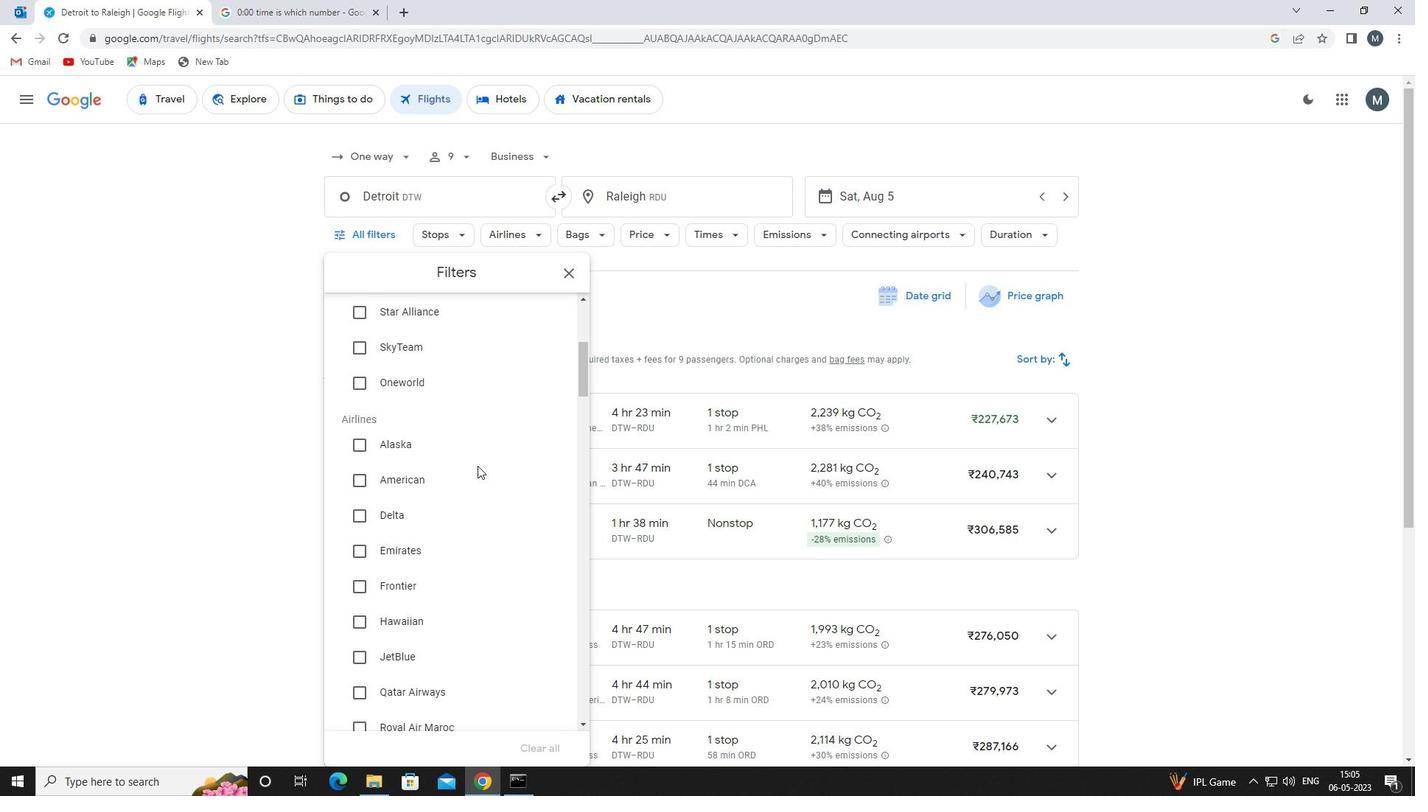 
Action: Mouse scrolled (477, 465) with delta (0, 0)
Screenshot: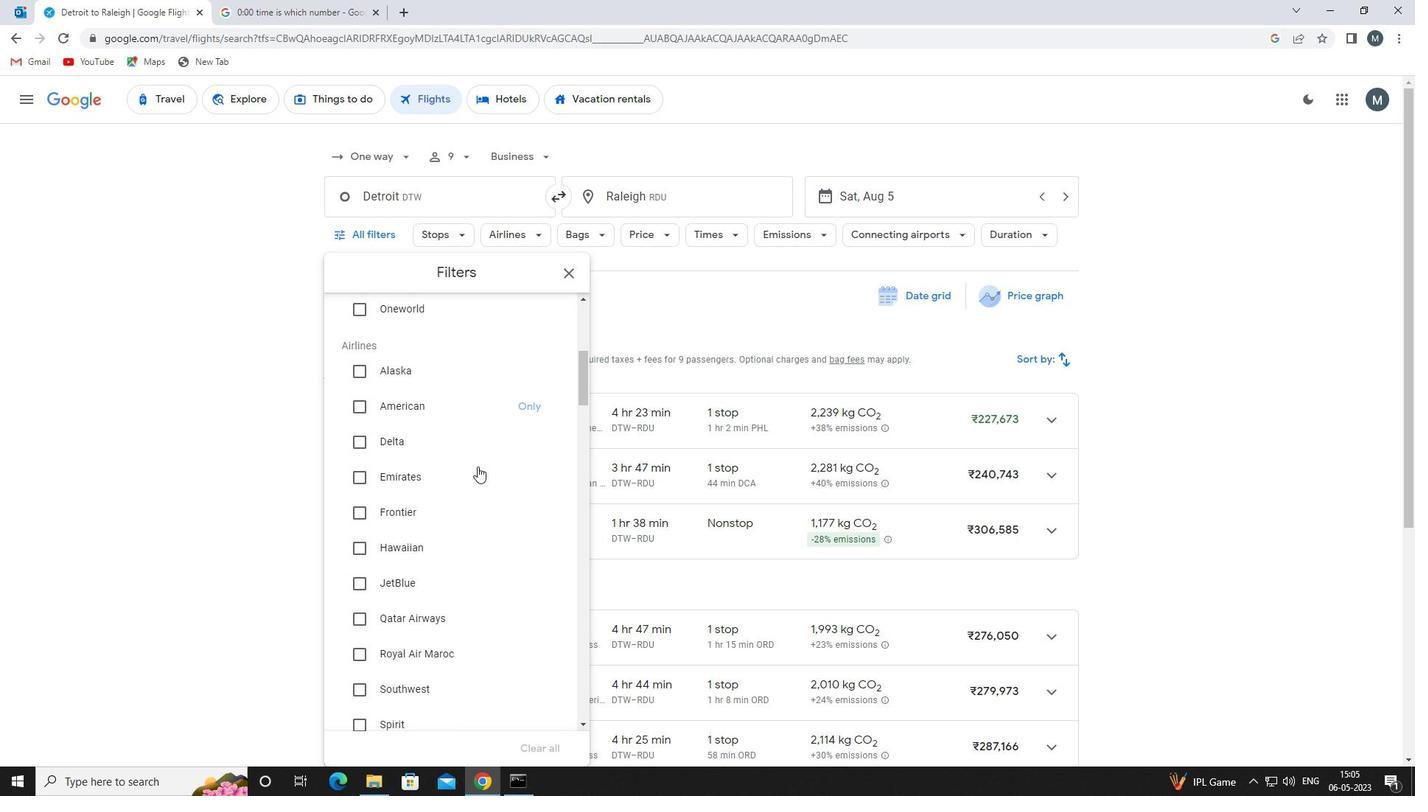 
Action: Mouse scrolled (477, 465) with delta (0, 0)
Screenshot: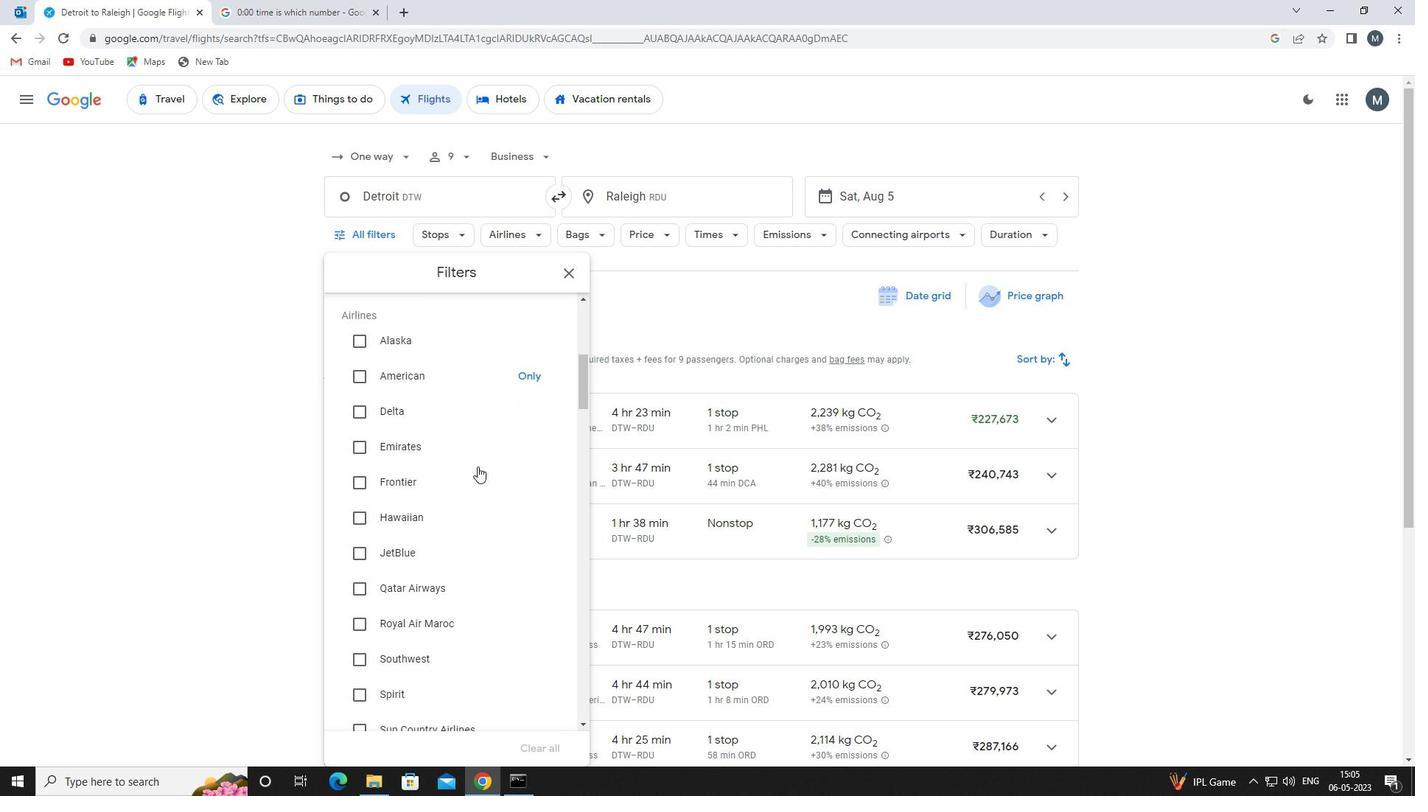 
Action: Mouse moved to (477, 467)
Screenshot: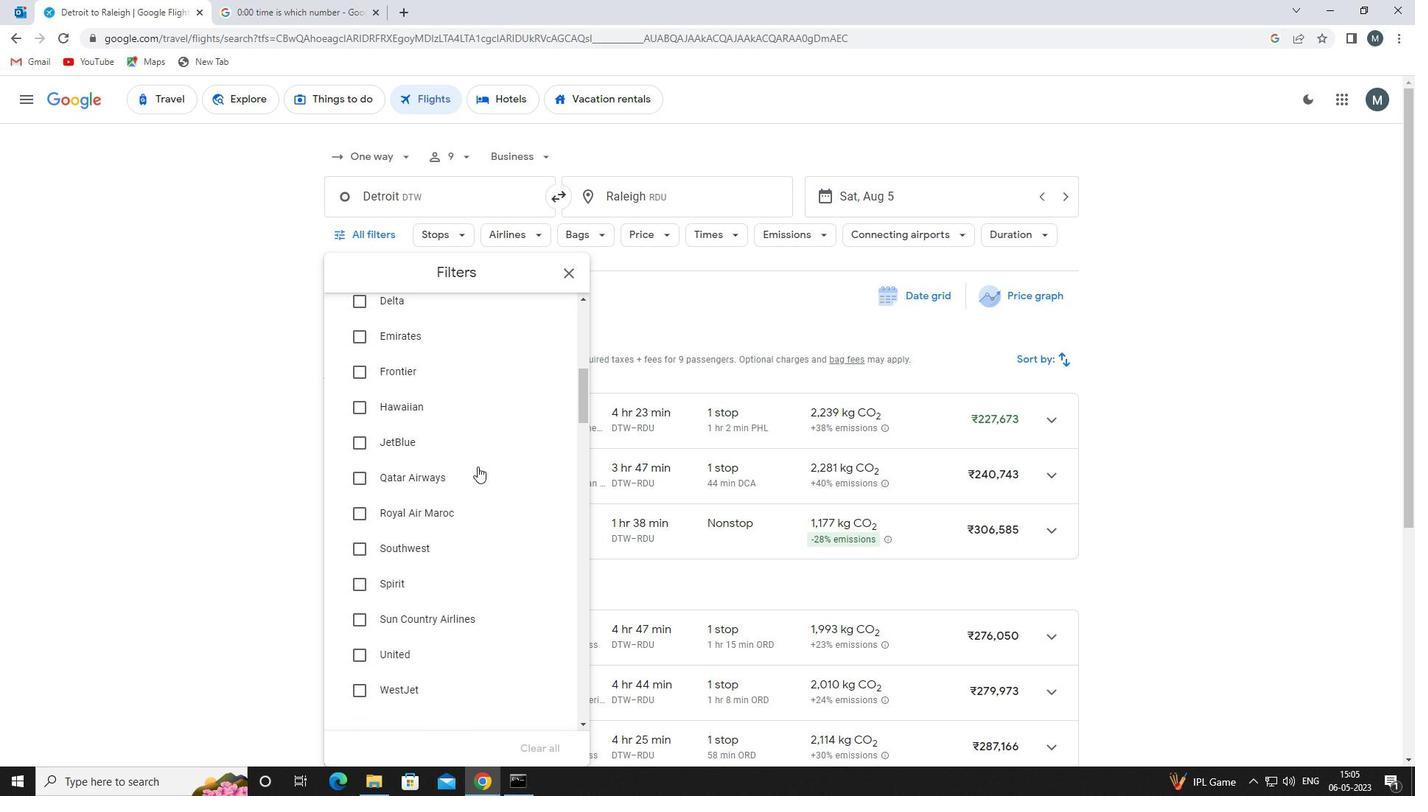 
Action: Mouse scrolled (477, 466) with delta (0, 0)
Screenshot: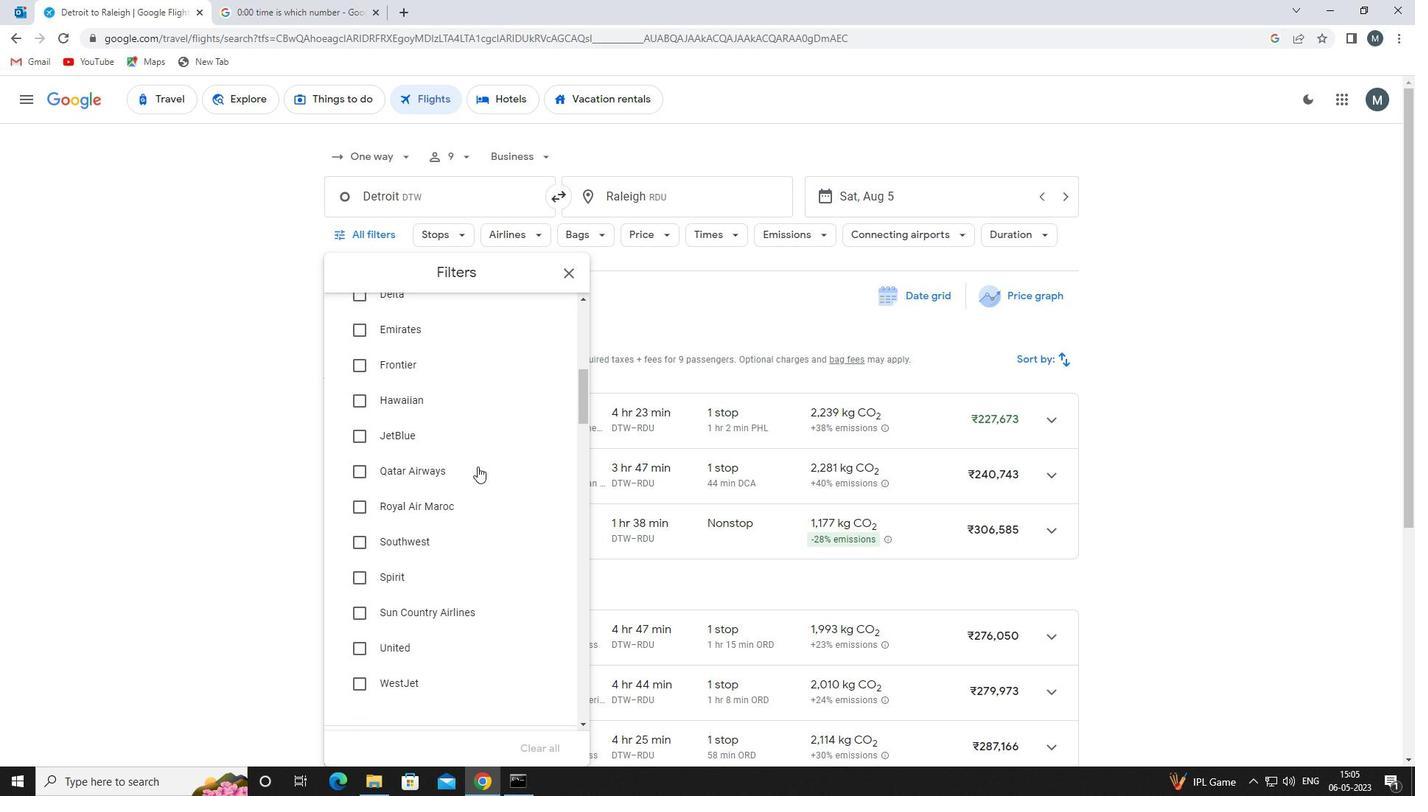
Action: Mouse moved to (470, 536)
Screenshot: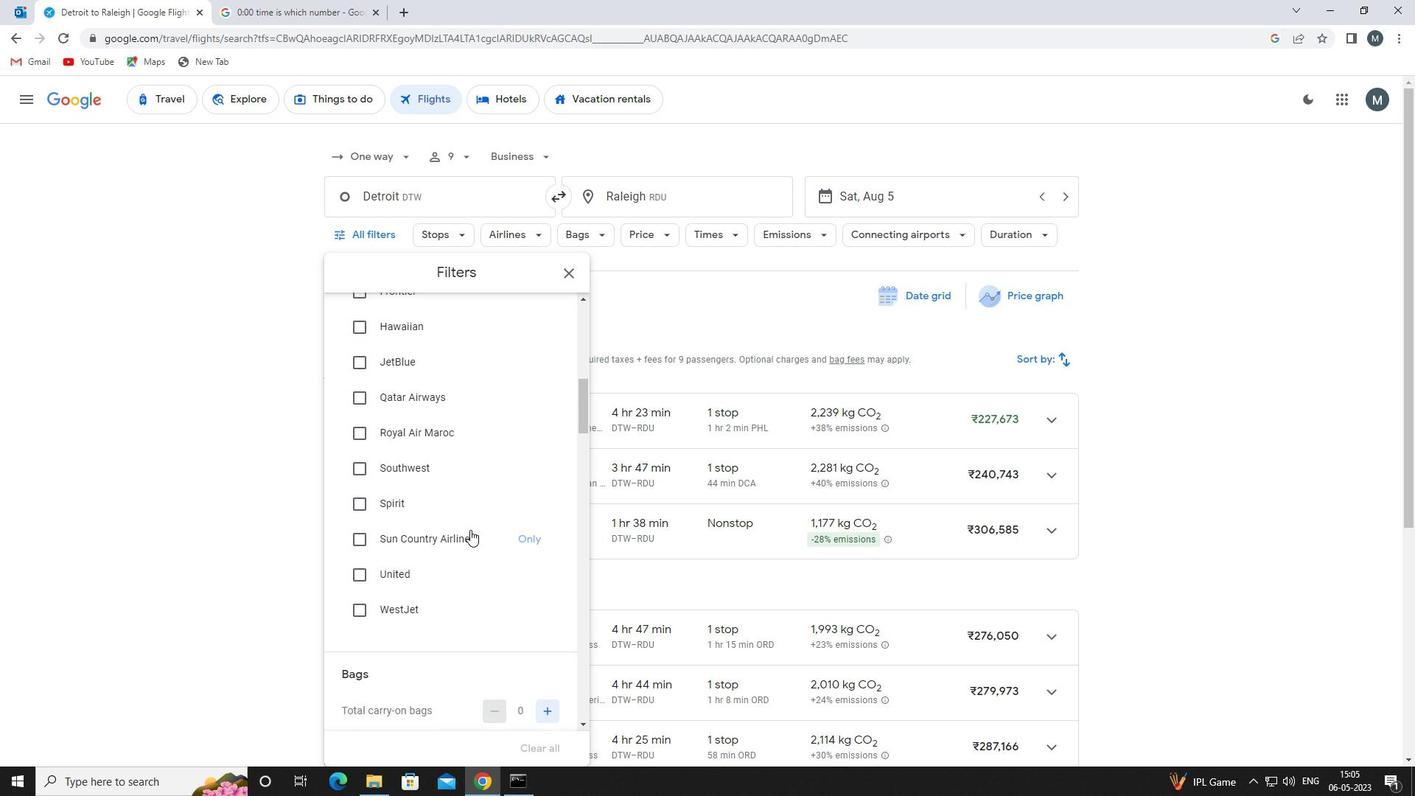 
Action: Mouse pressed left at (470, 536)
Screenshot: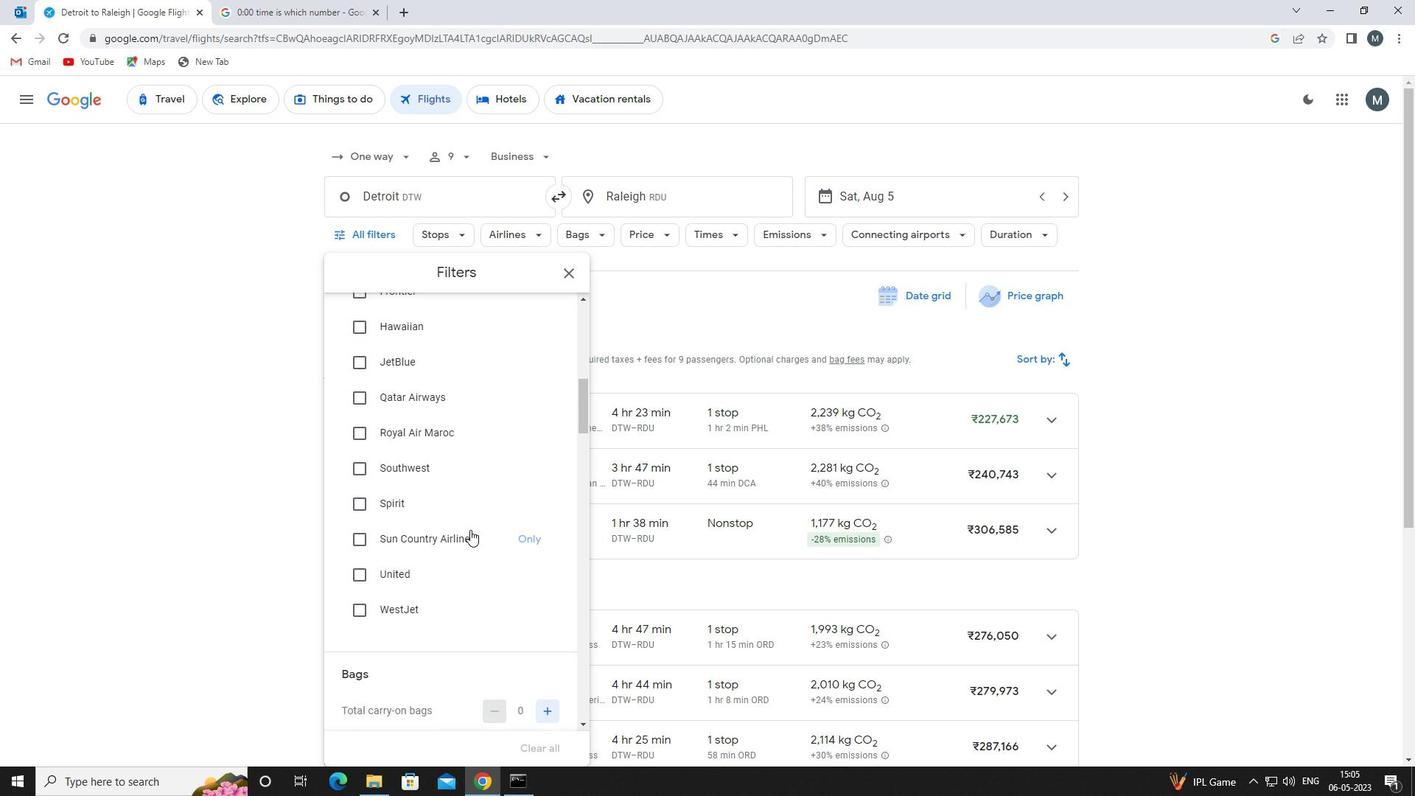 
Action: Mouse moved to (470, 526)
Screenshot: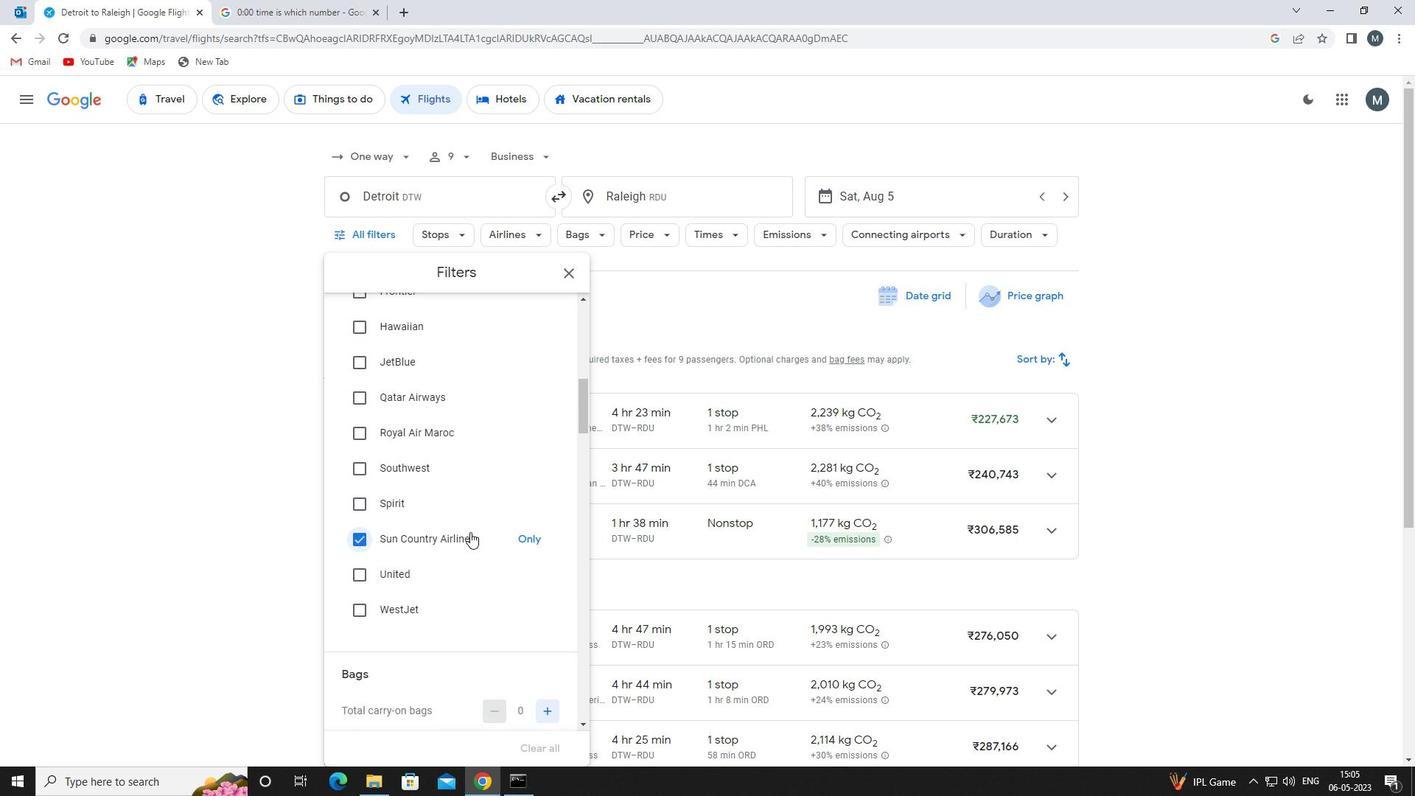 
Action: Mouse scrolled (470, 525) with delta (0, 0)
Screenshot: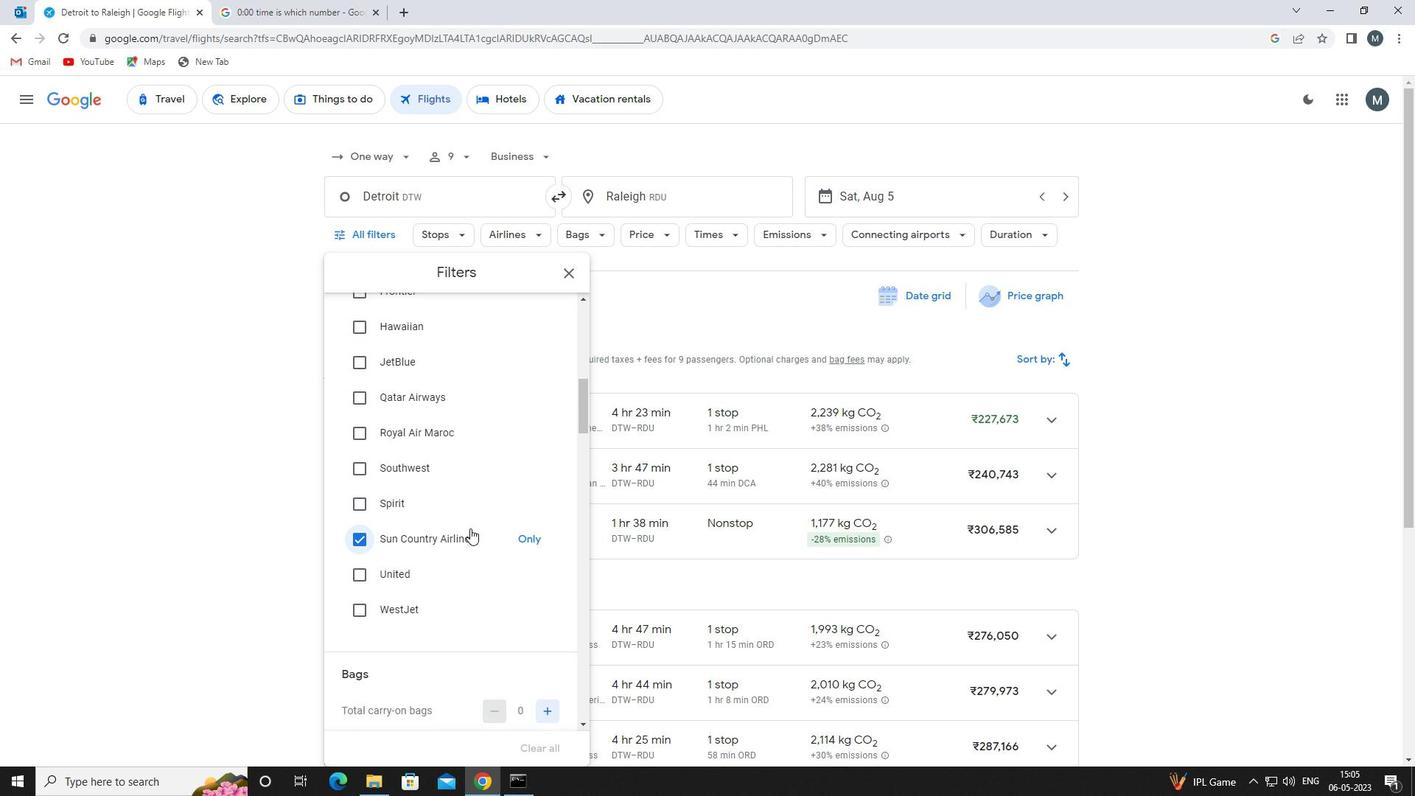 
Action: Mouse scrolled (470, 525) with delta (0, 0)
Screenshot: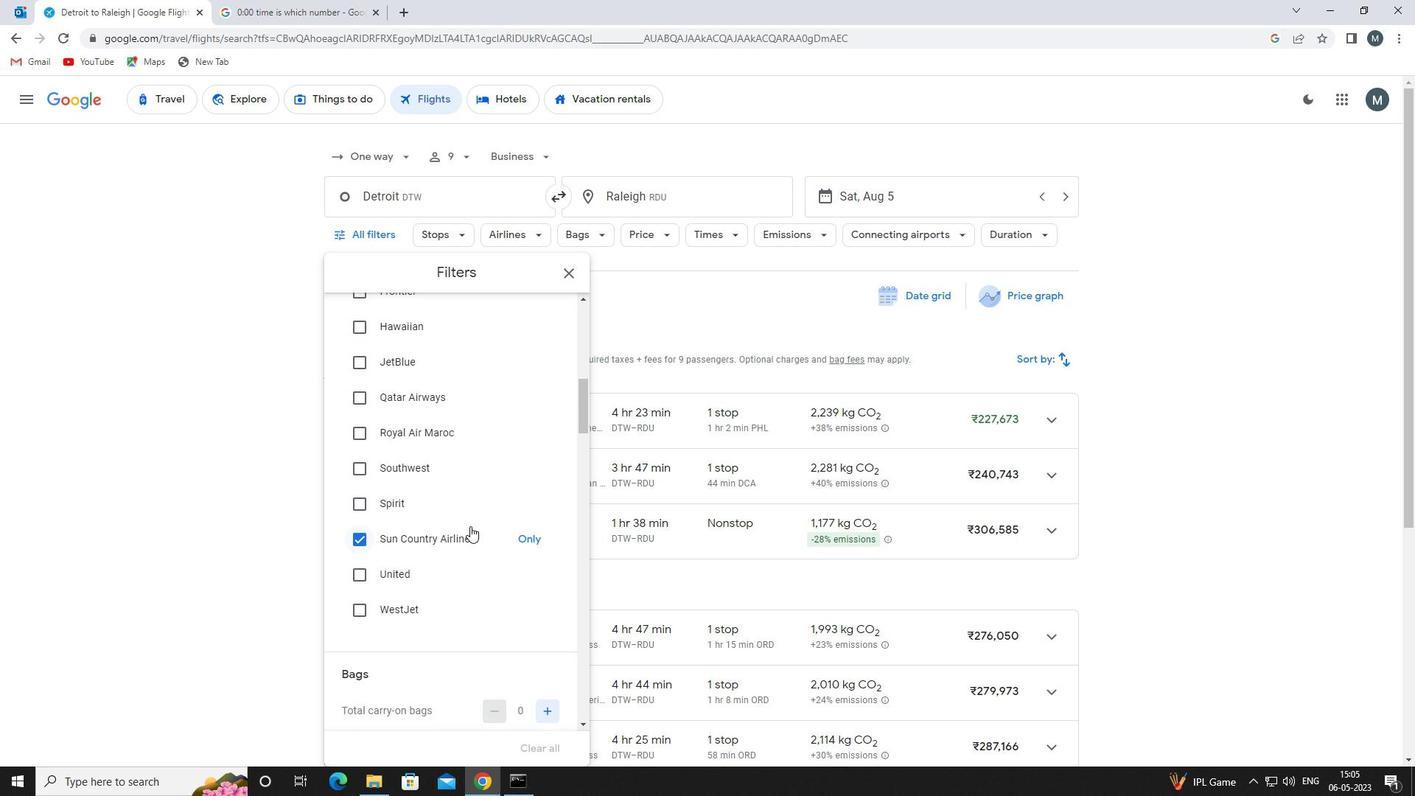 
Action: Mouse moved to (471, 524)
Screenshot: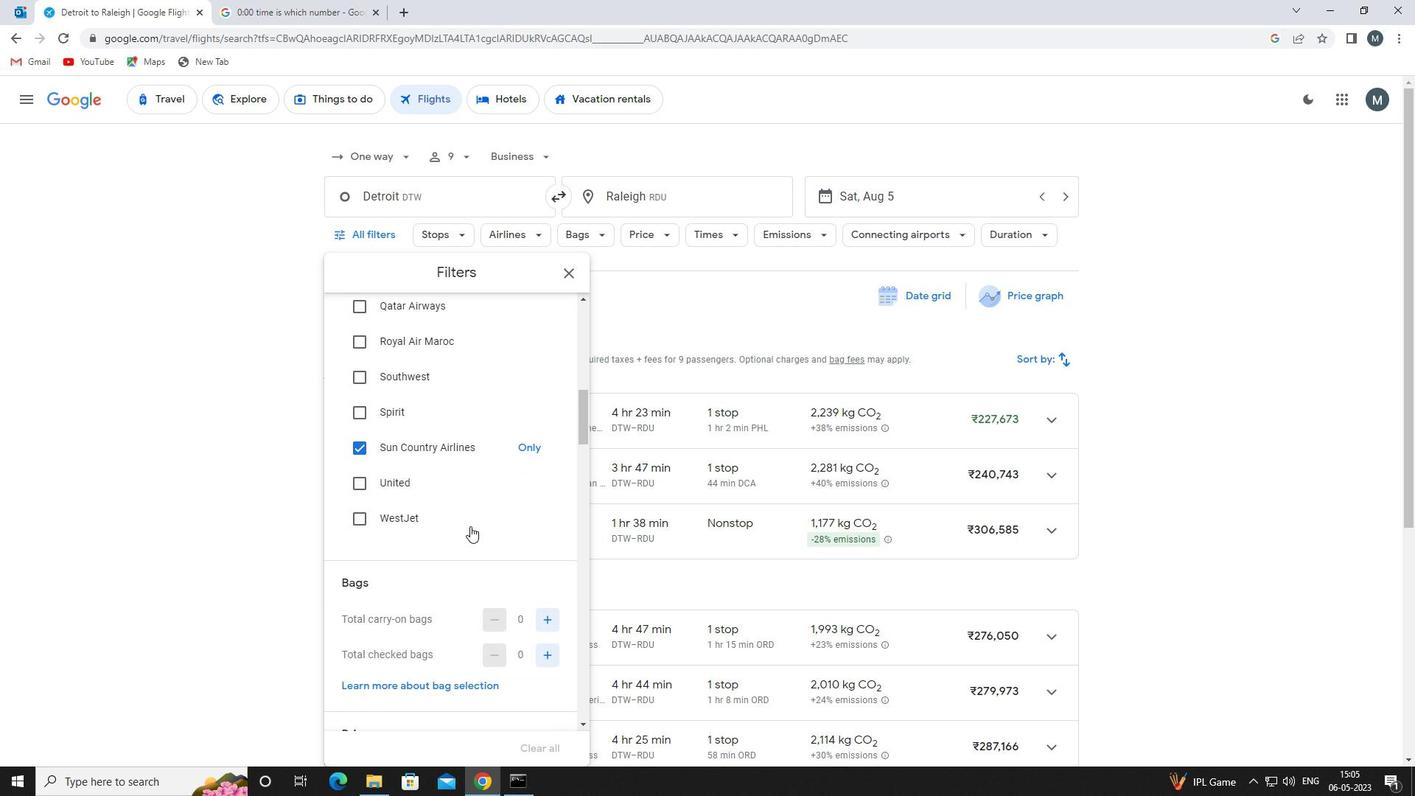 
Action: Mouse scrolled (471, 523) with delta (0, 0)
Screenshot: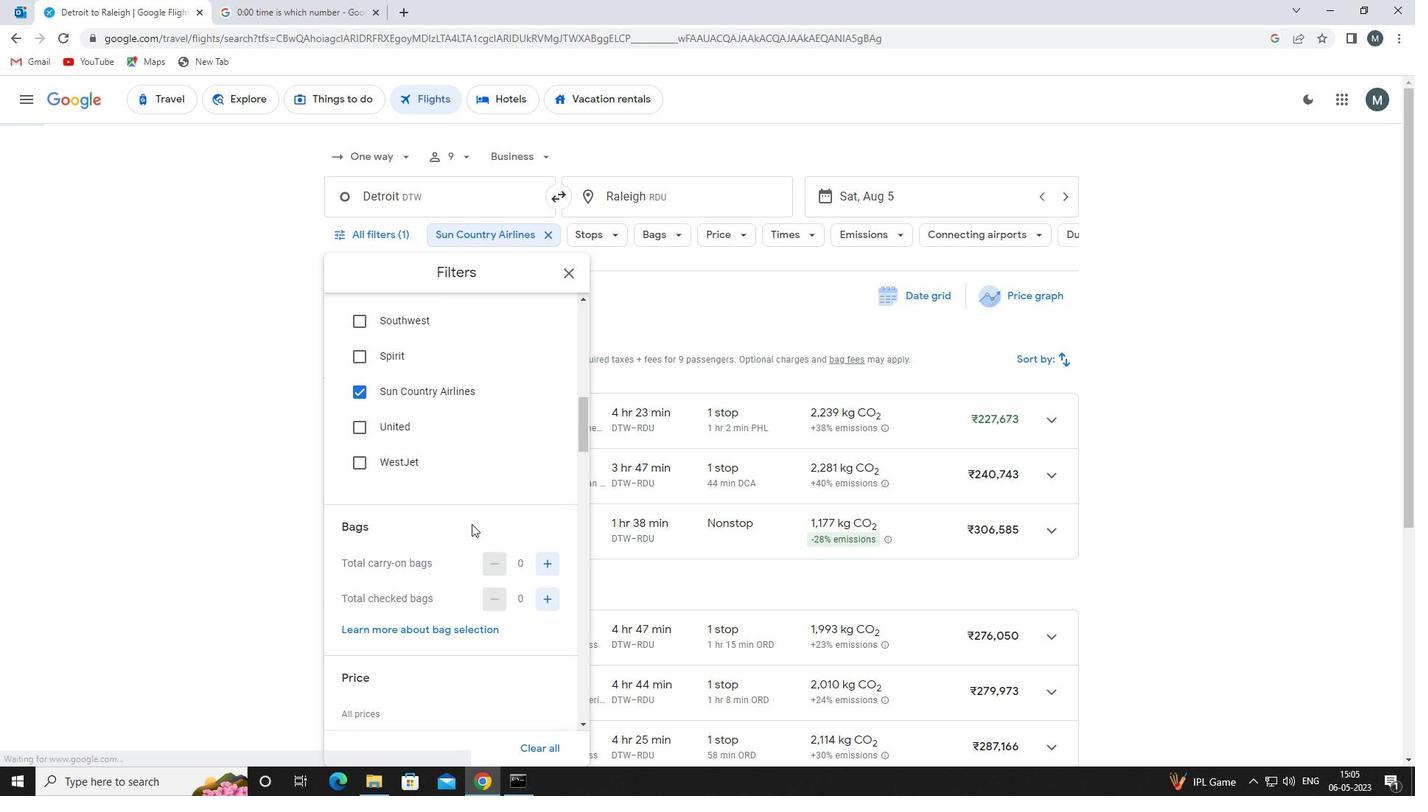 
Action: Mouse moved to (548, 521)
Screenshot: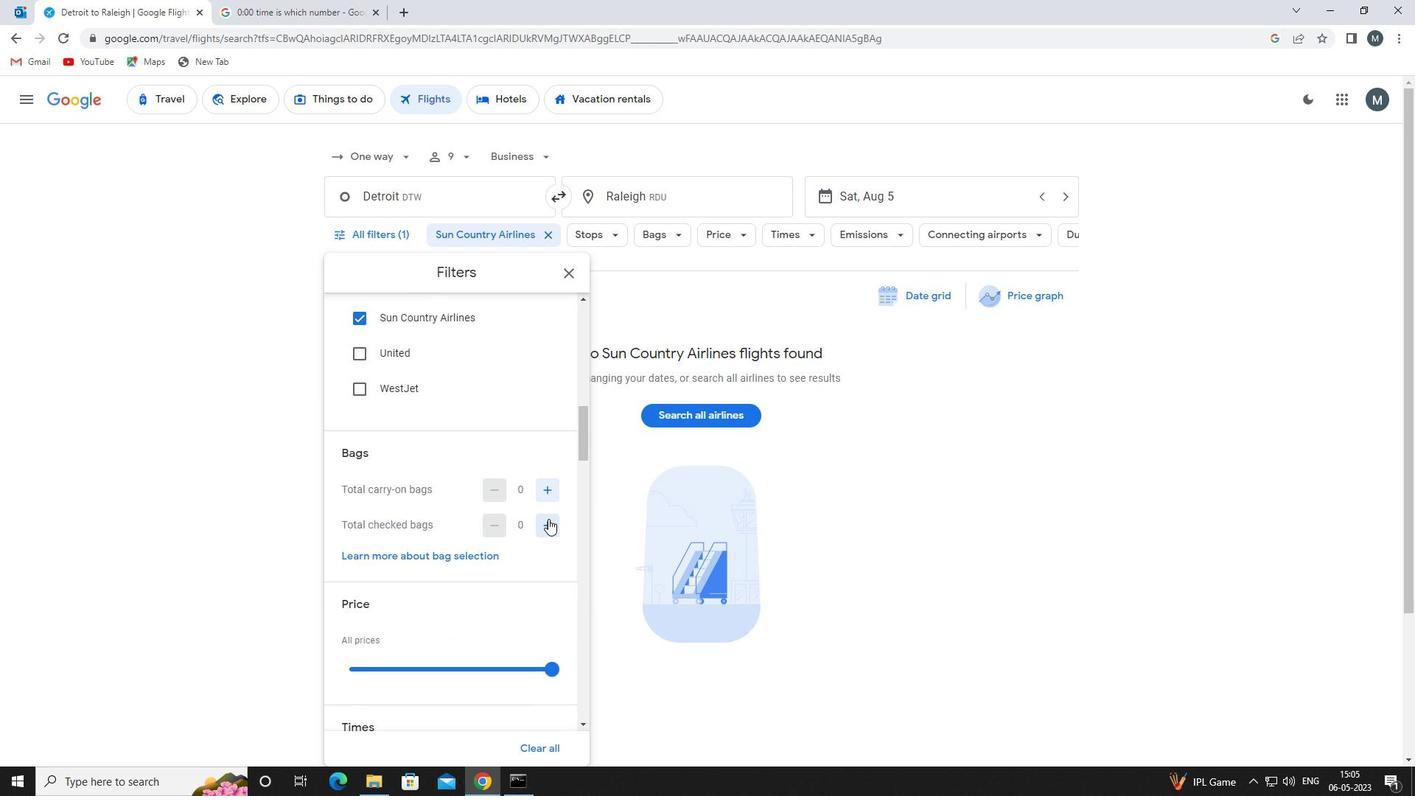 
Action: Mouse pressed left at (548, 521)
Screenshot: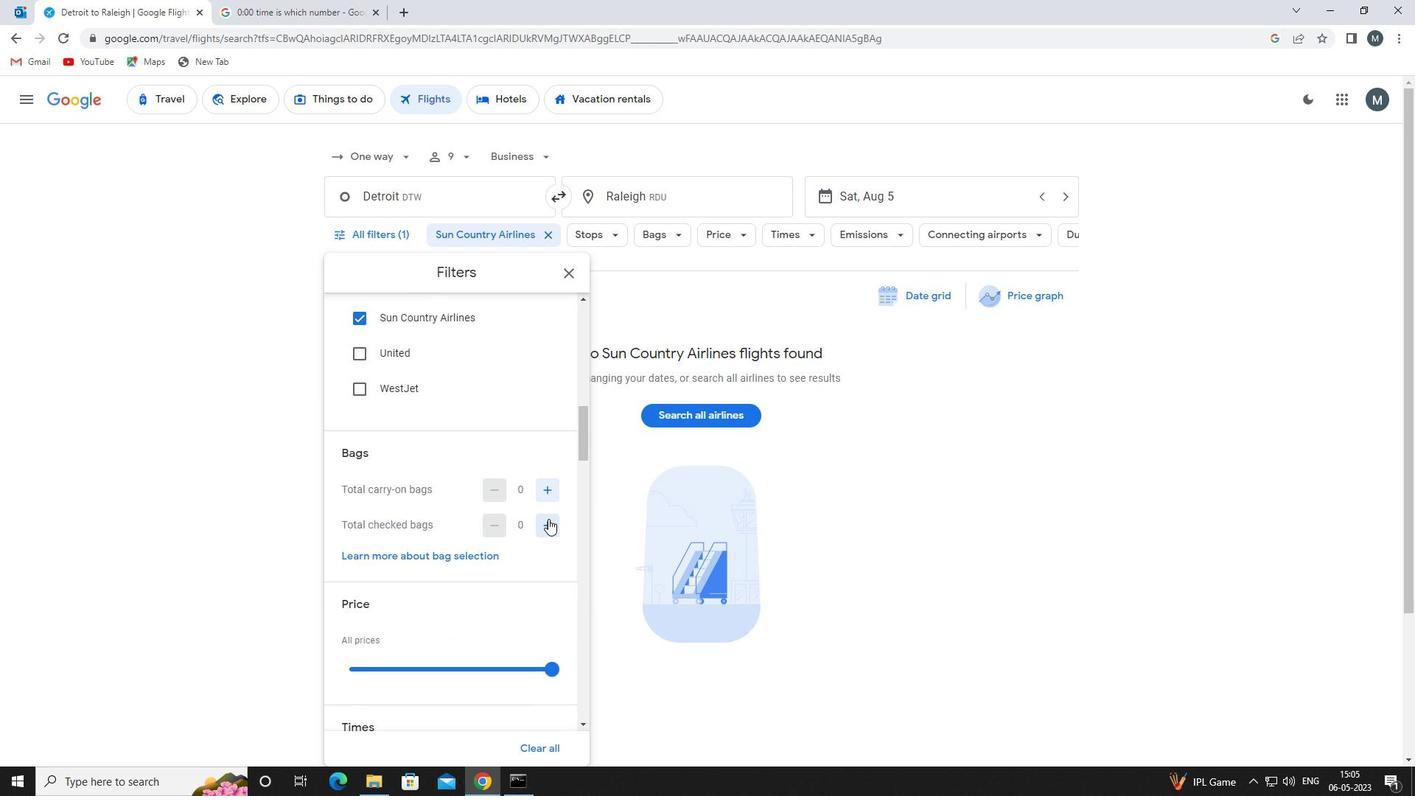 
Action: Mouse pressed left at (548, 521)
Screenshot: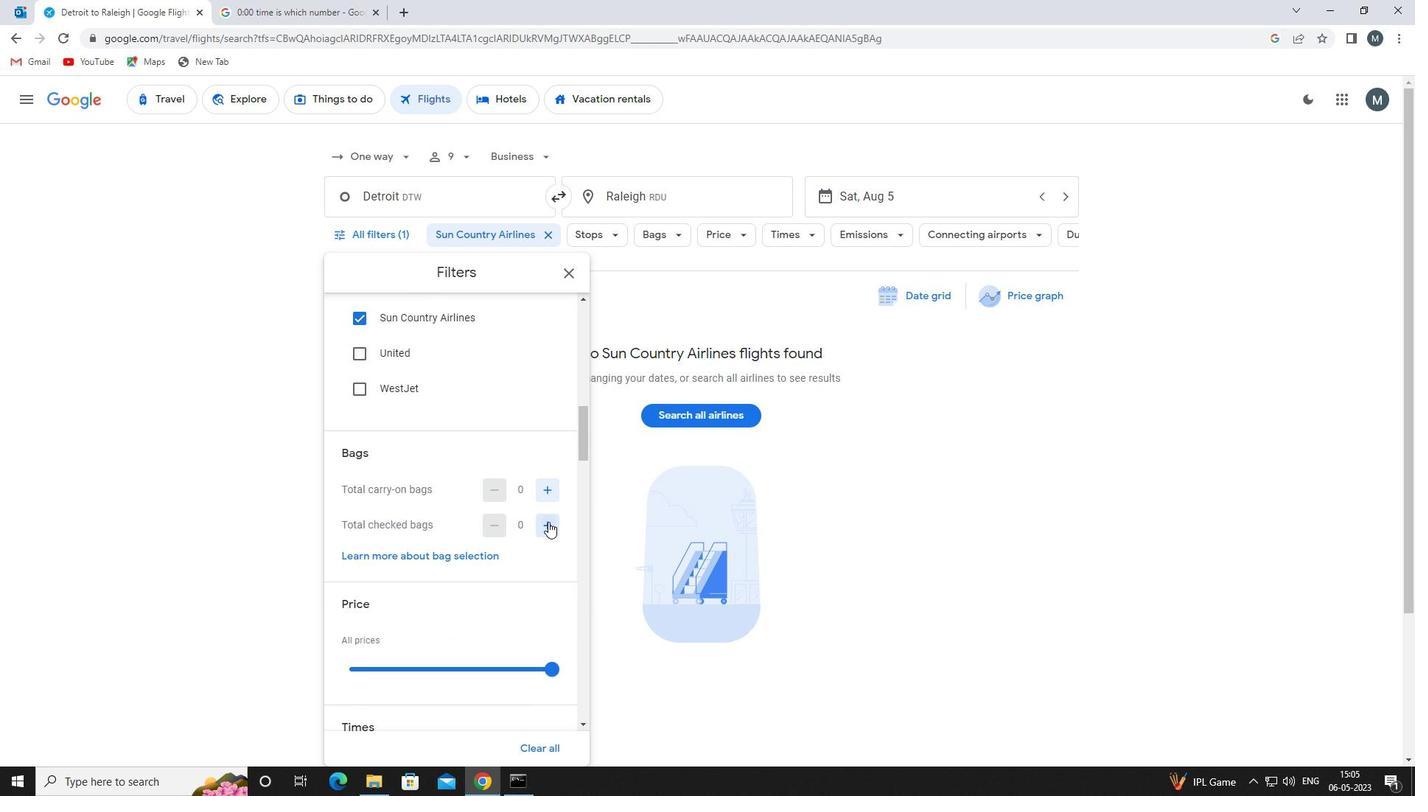 
Action: Mouse moved to (548, 522)
Screenshot: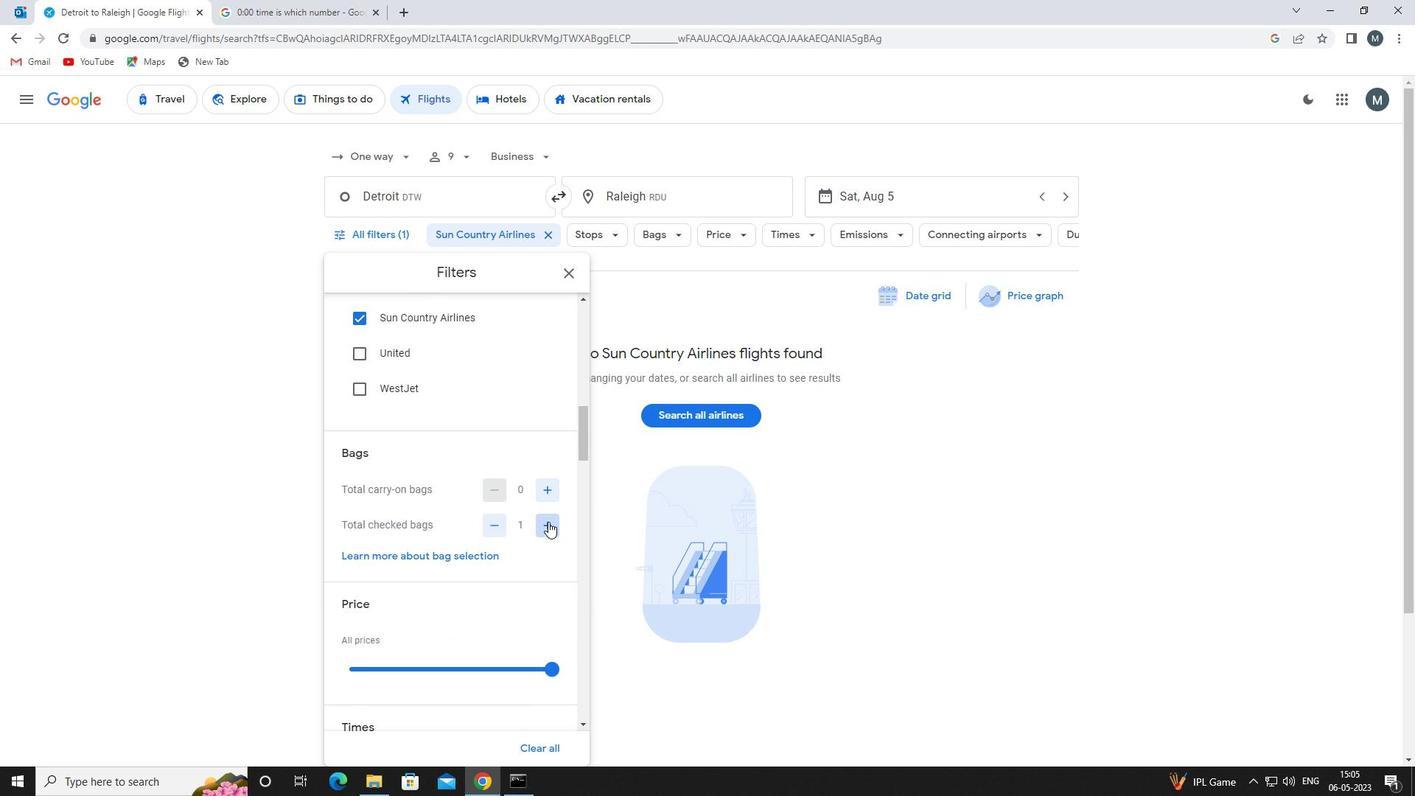 
Action: Mouse pressed left at (548, 522)
Screenshot: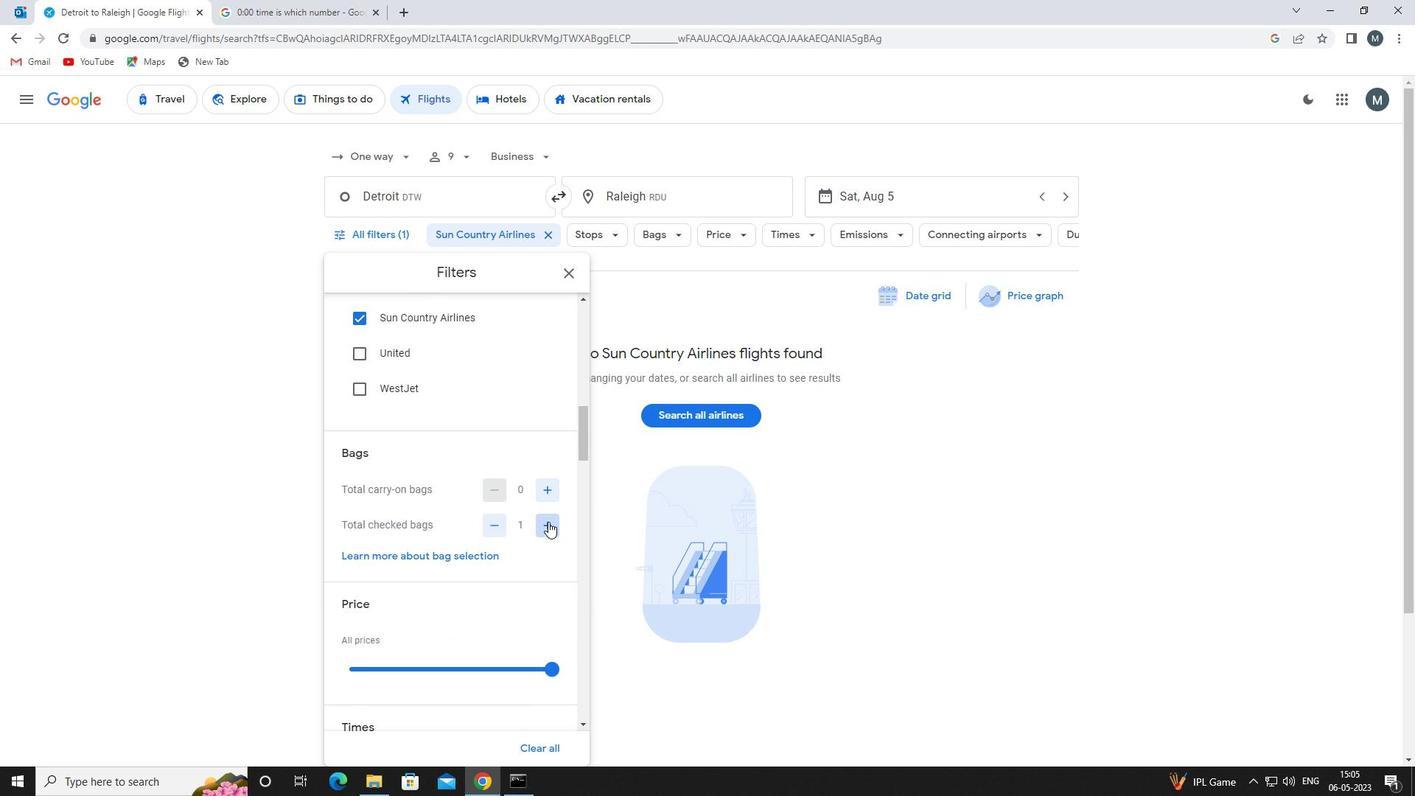 
Action: Mouse moved to (547, 522)
Screenshot: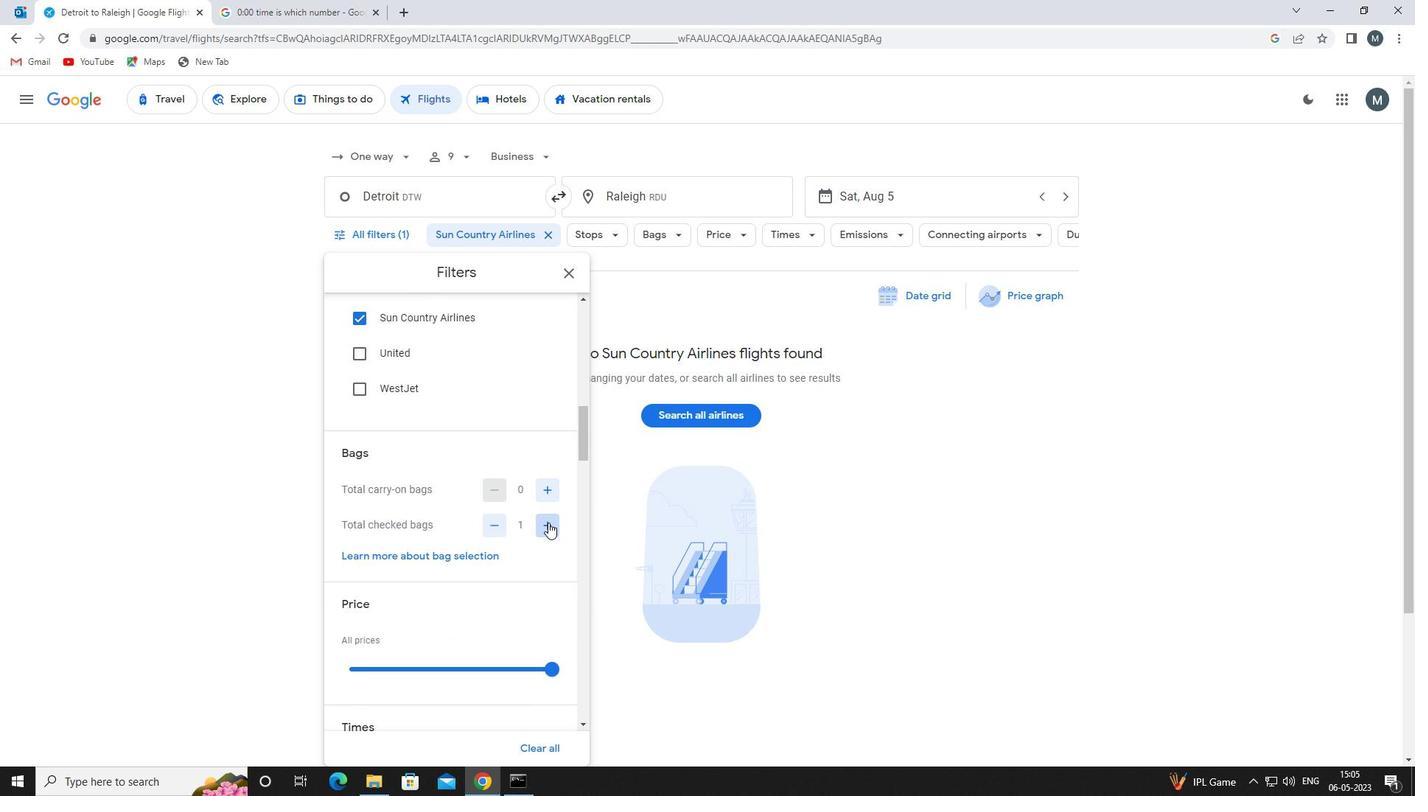 
Action: Mouse pressed left at (547, 522)
Screenshot: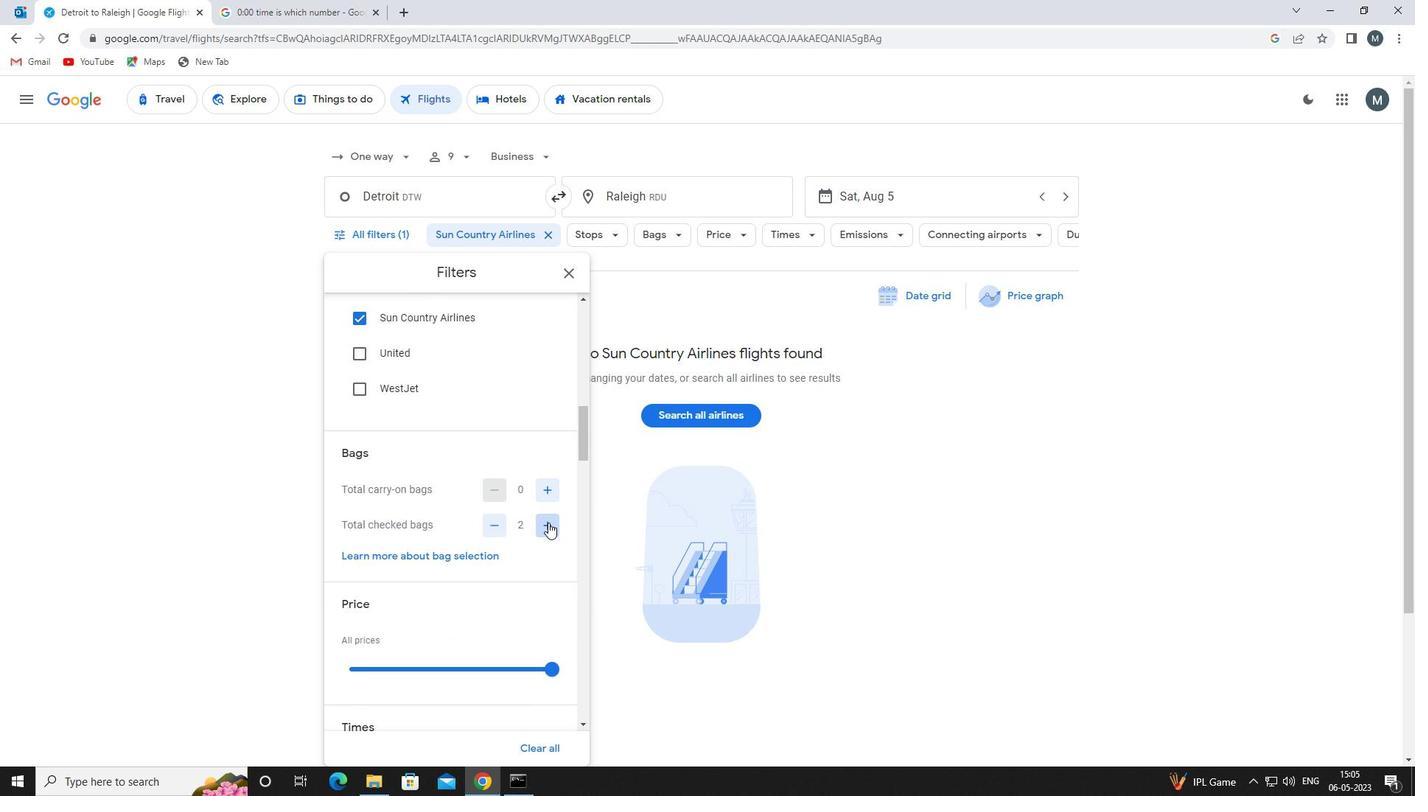 
Action: Mouse pressed left at (547, 522)
Screenshot: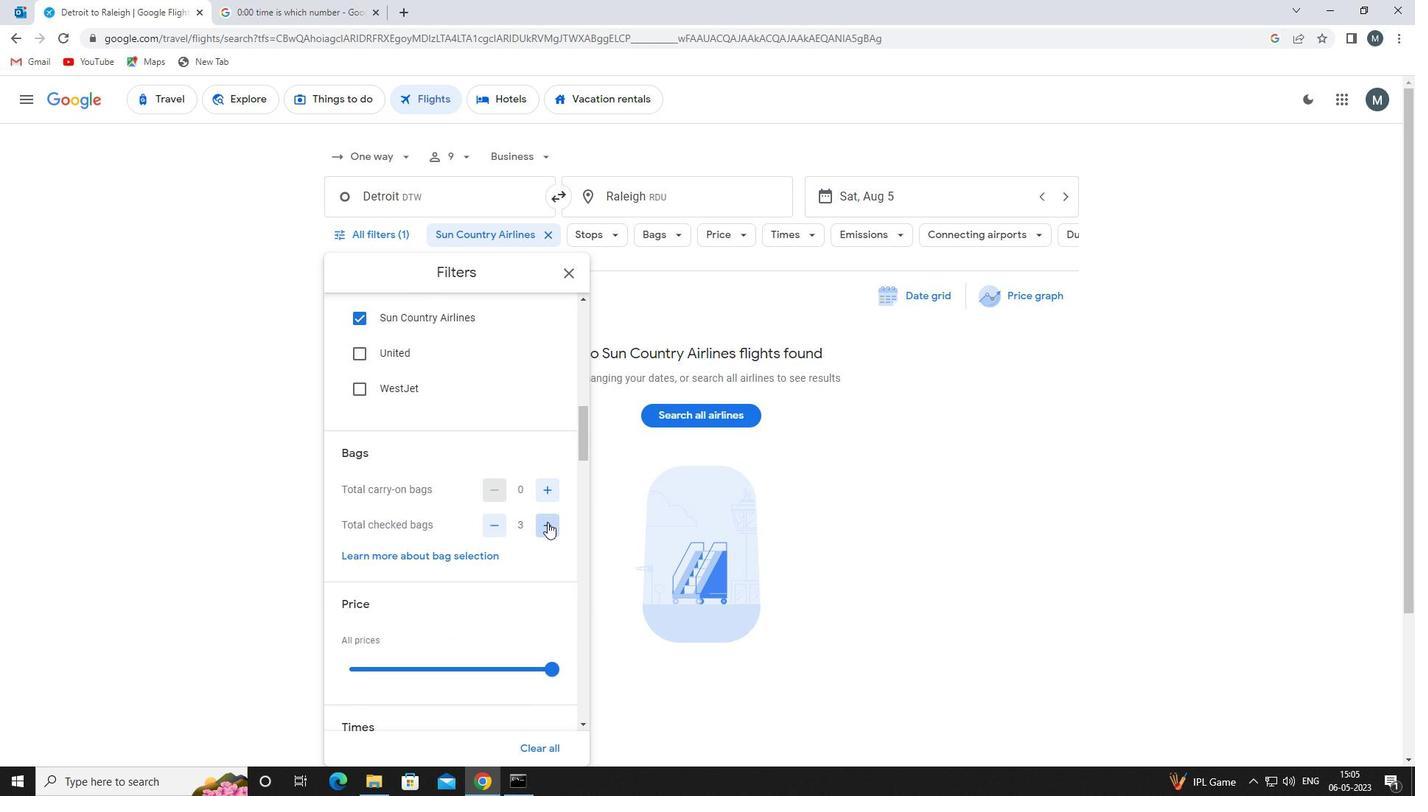 
Action: Mouse moved to (547, 522)
Screenshot: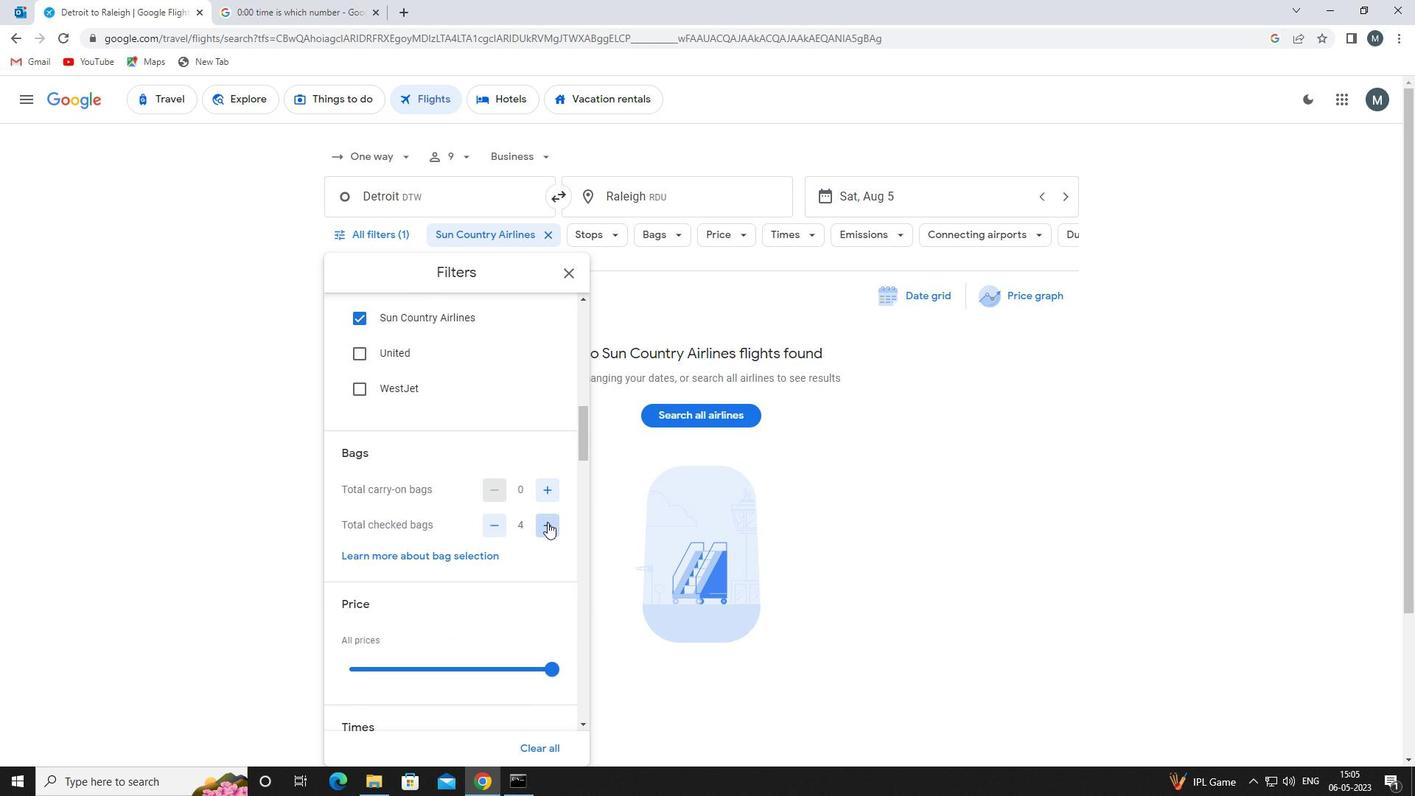 
Action: Mouse pressed left at (547, 522)
Screenshot: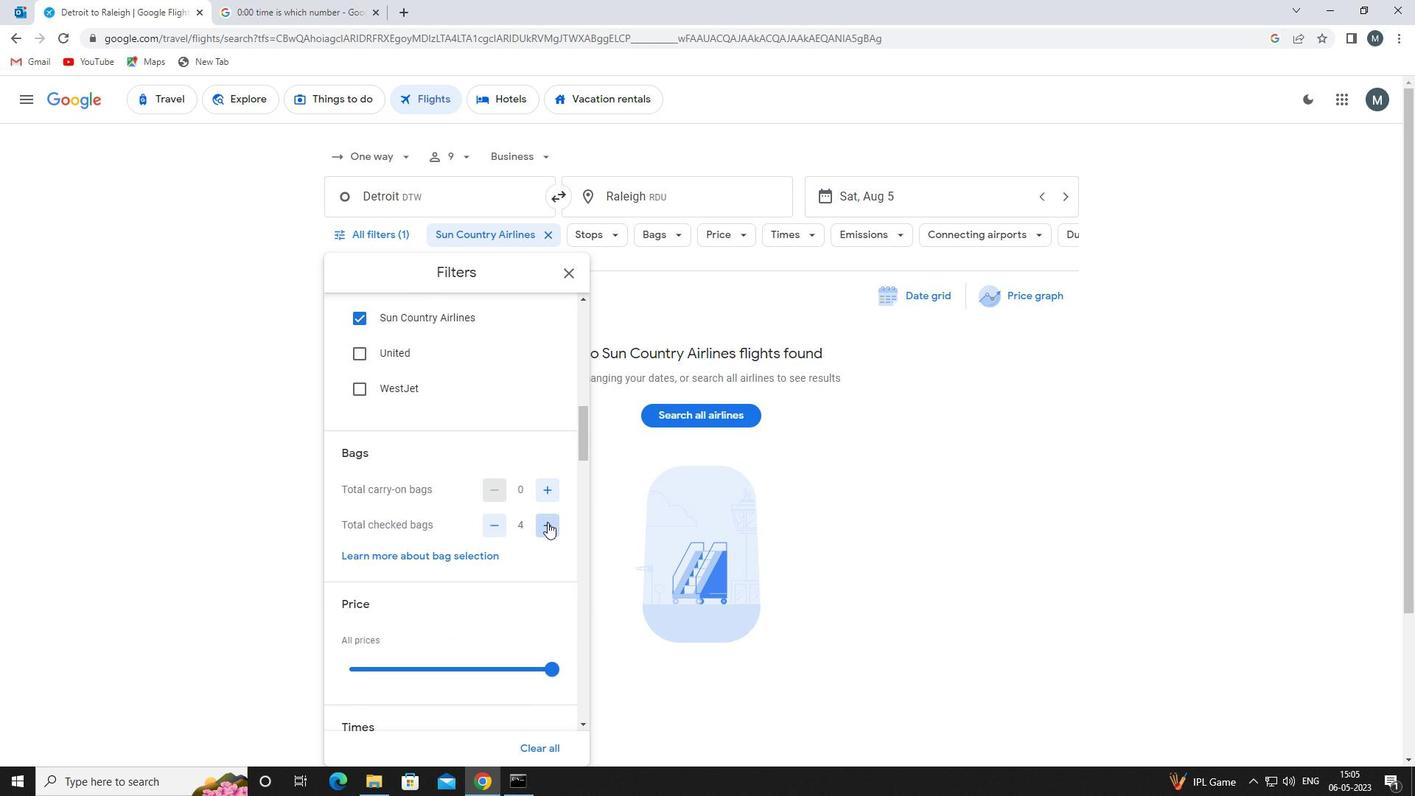 
Action: Mouse moved to (547, 521)
Screenshot: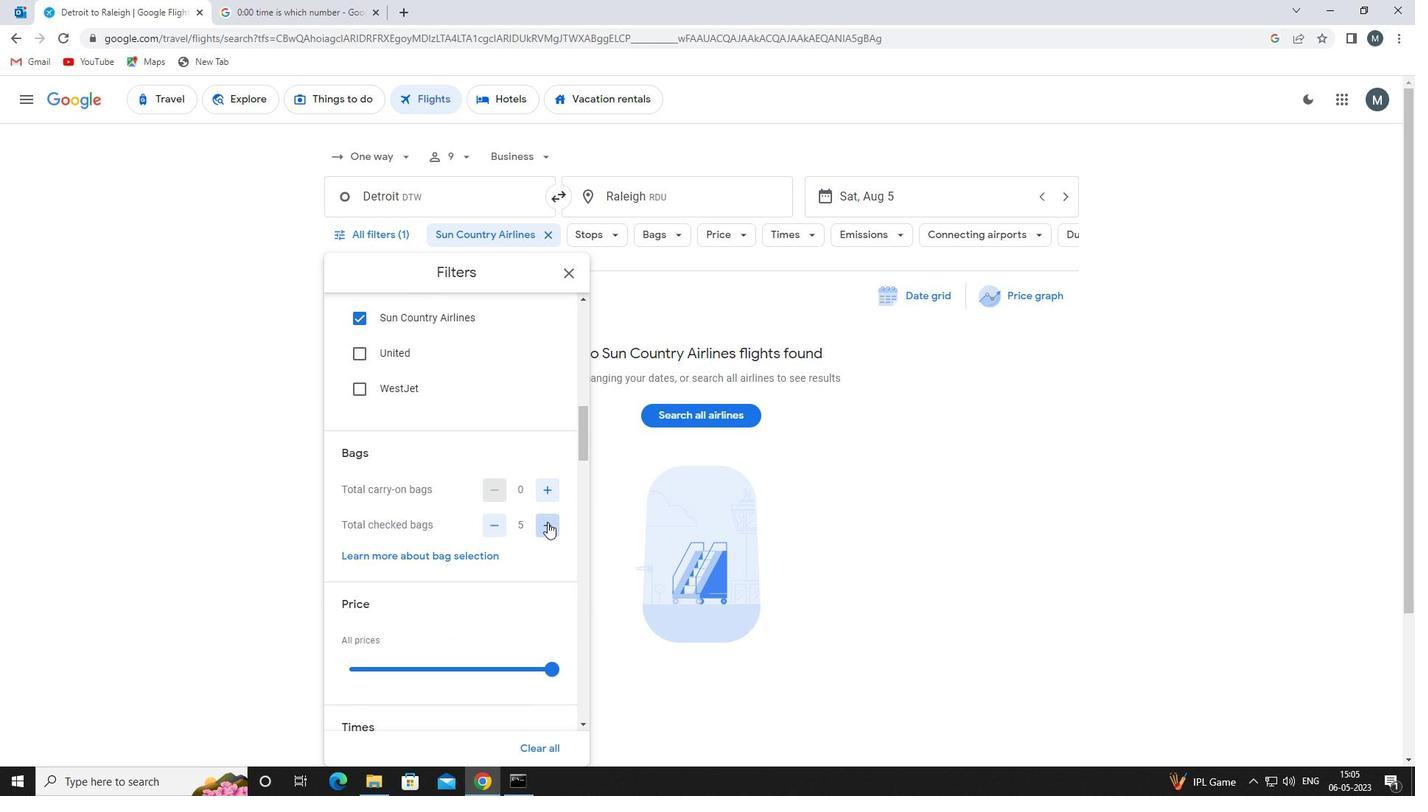 
Action: Mouse pressed left at (547, 521)
Screenshot: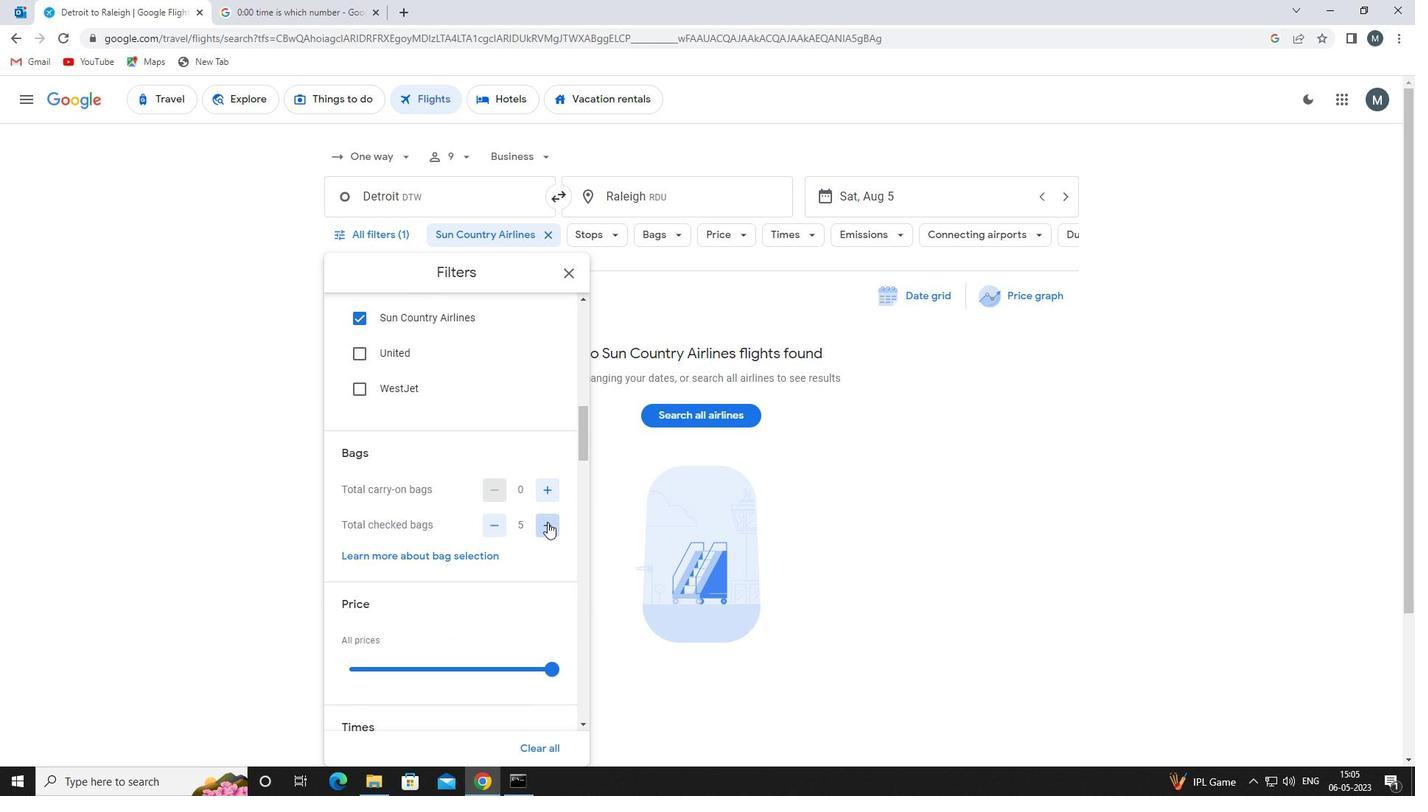 
Action: Mouse moved to (547, 521)
Screenshot: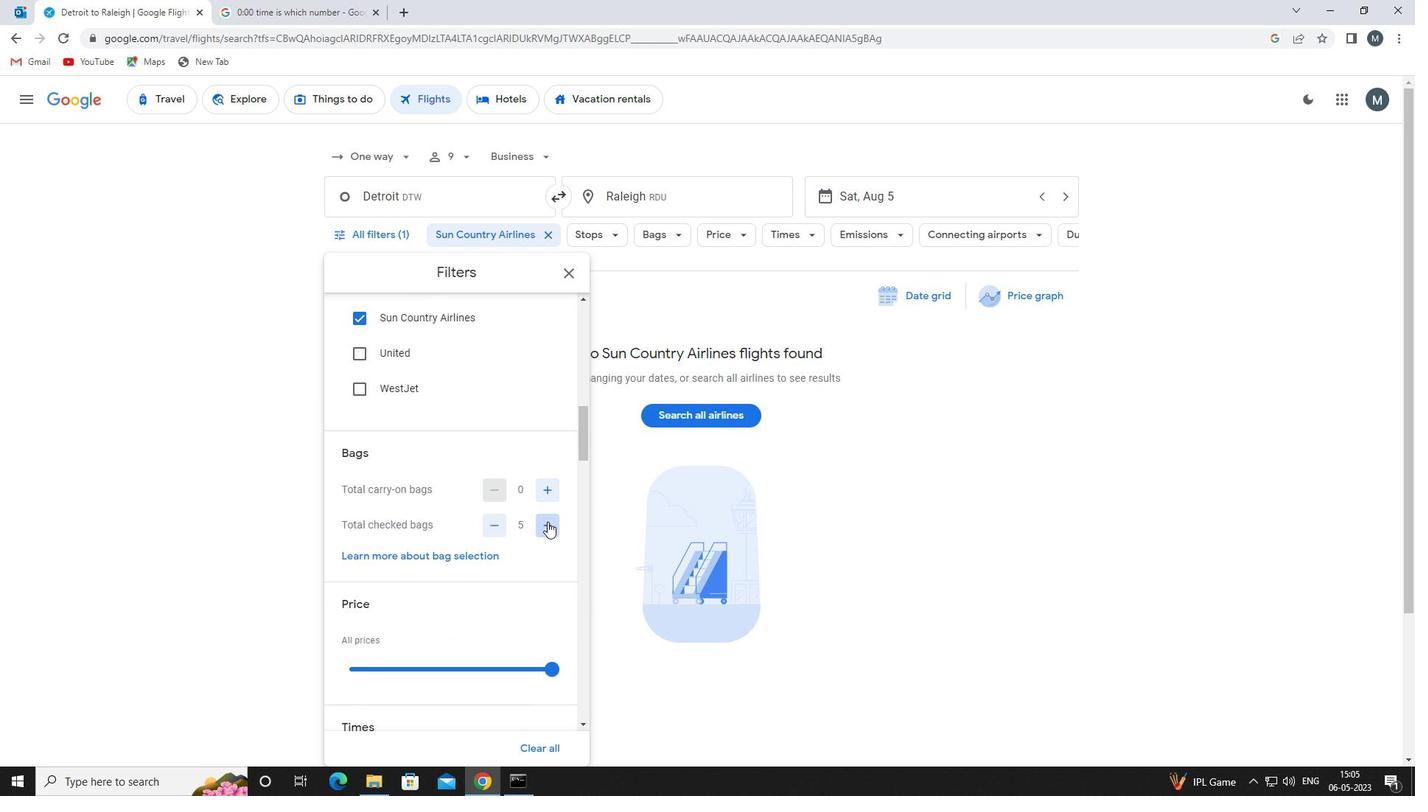 
Action: Mouse pressed left at (547, 521)
Screenshot: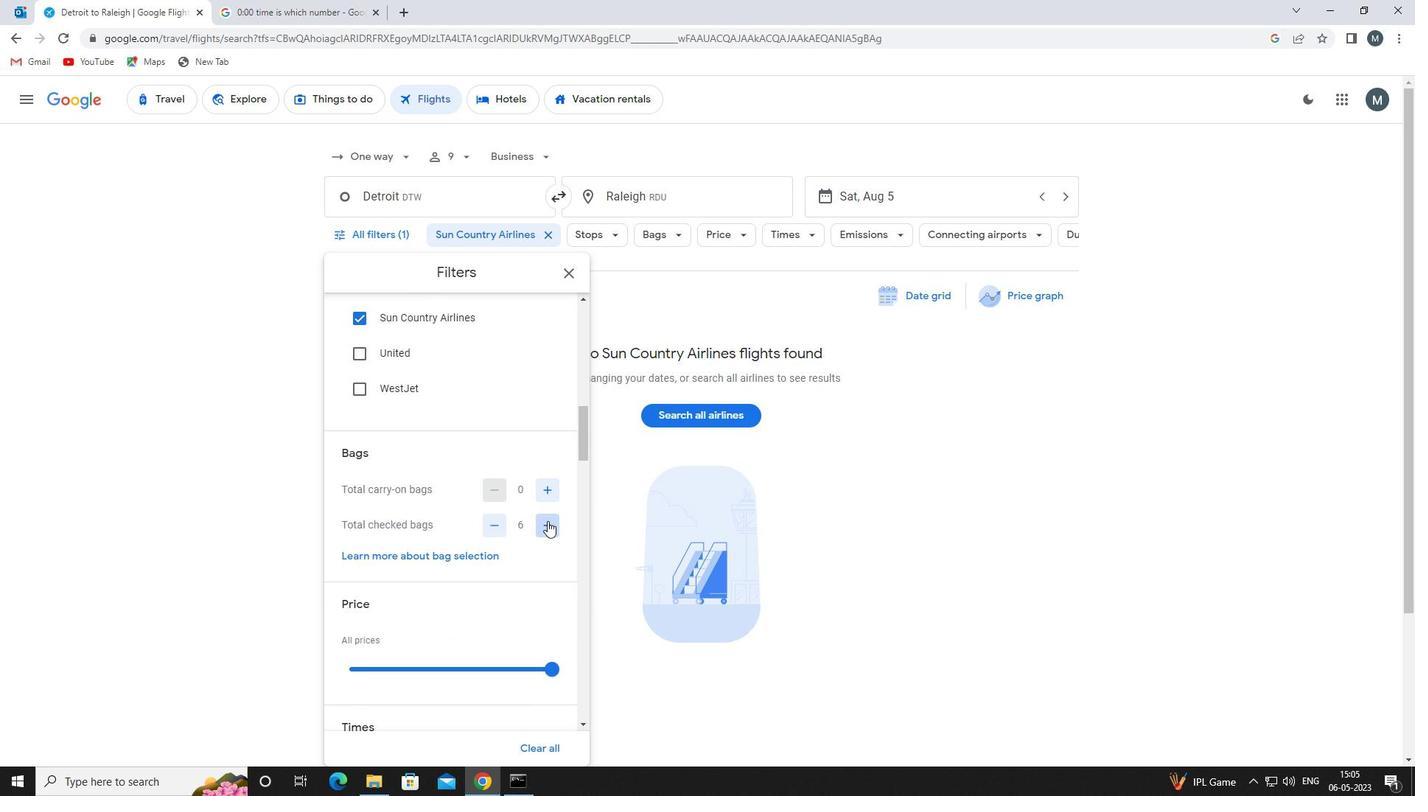 
Action: Mouse pressed left at (547, 521)
Screenshot: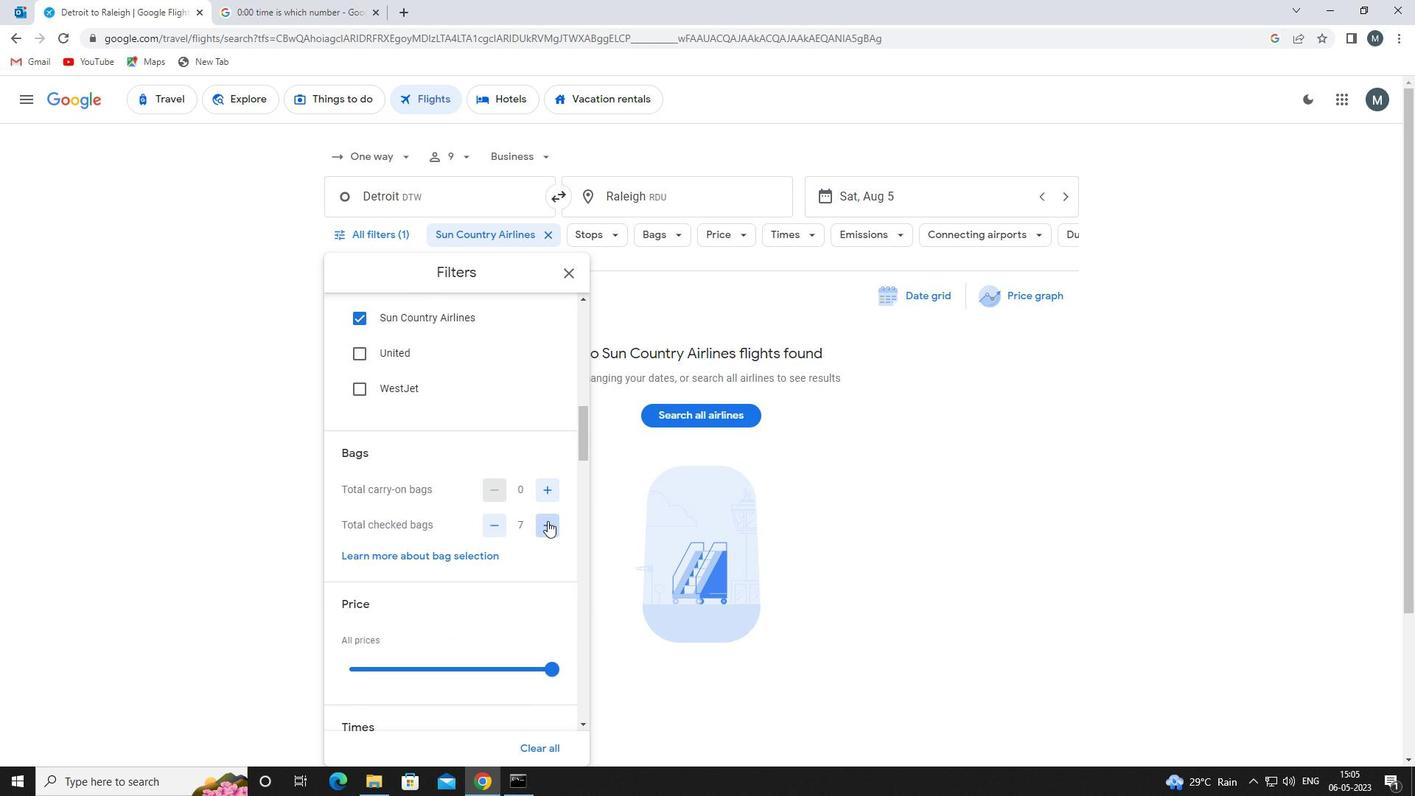 
Action: Mouse moved to (474, 498)
Screenshot: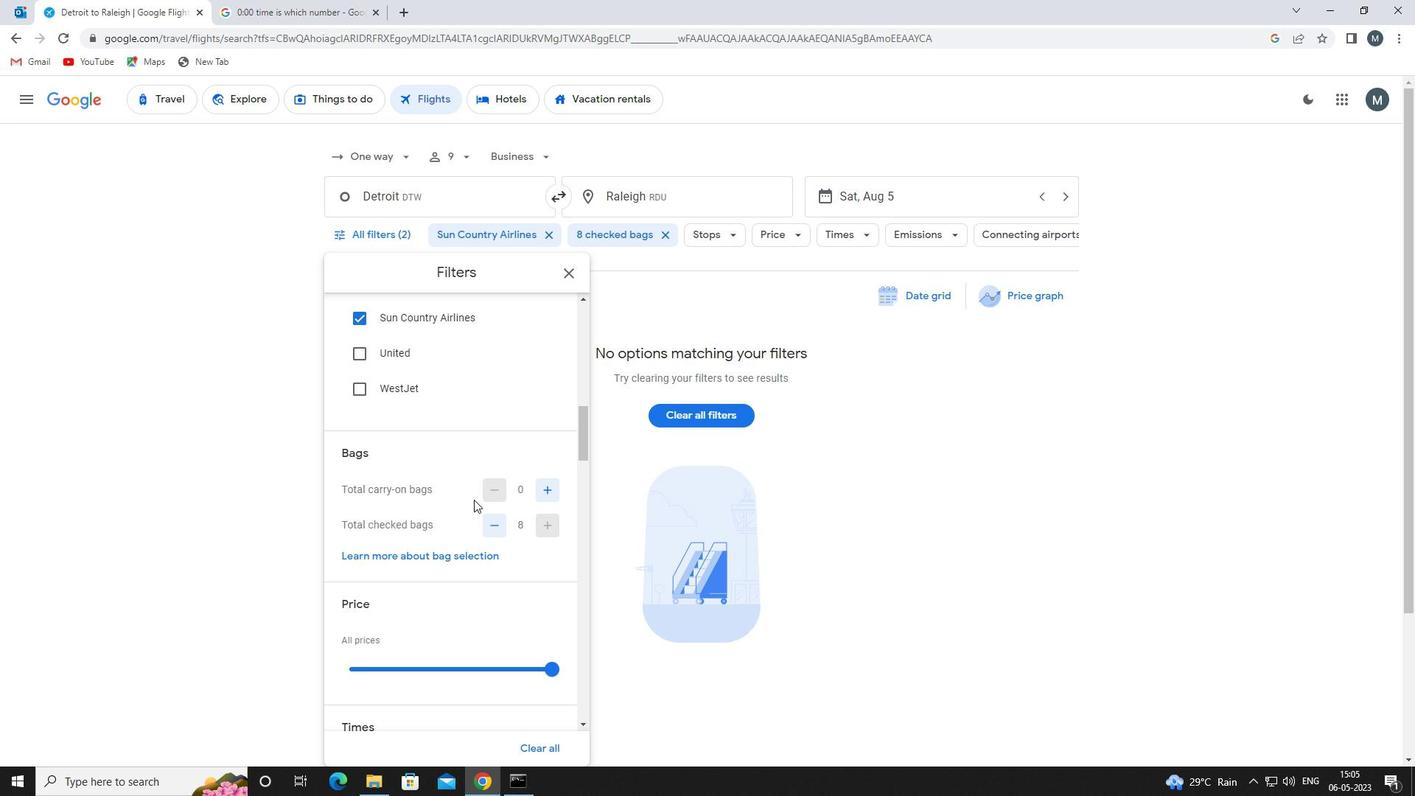 
Action: Mouse scrolled (474, 498) with delta (0, 0)
Screenshot: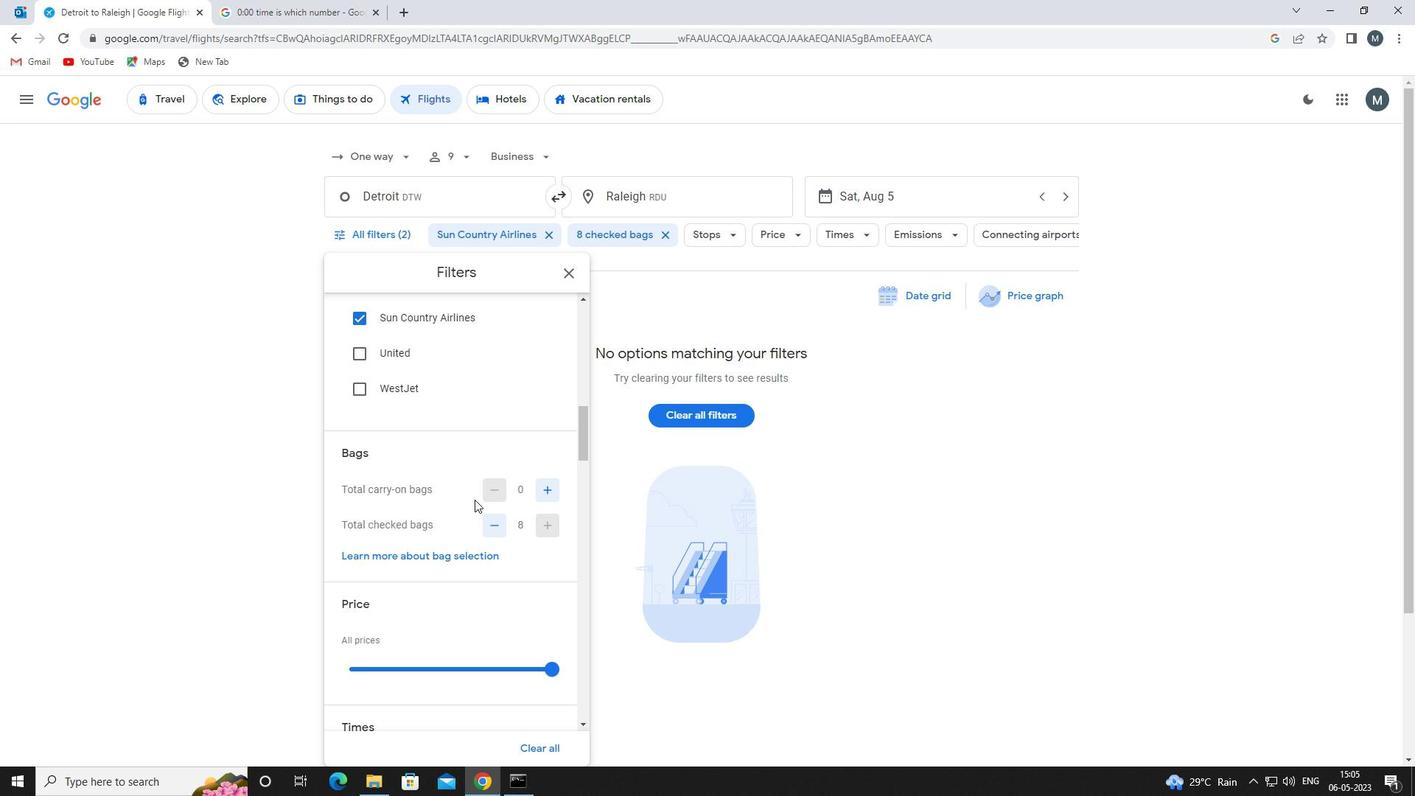 
Action: Mouse scrolled (474, 498) with delta (0, 0)
Screenshot: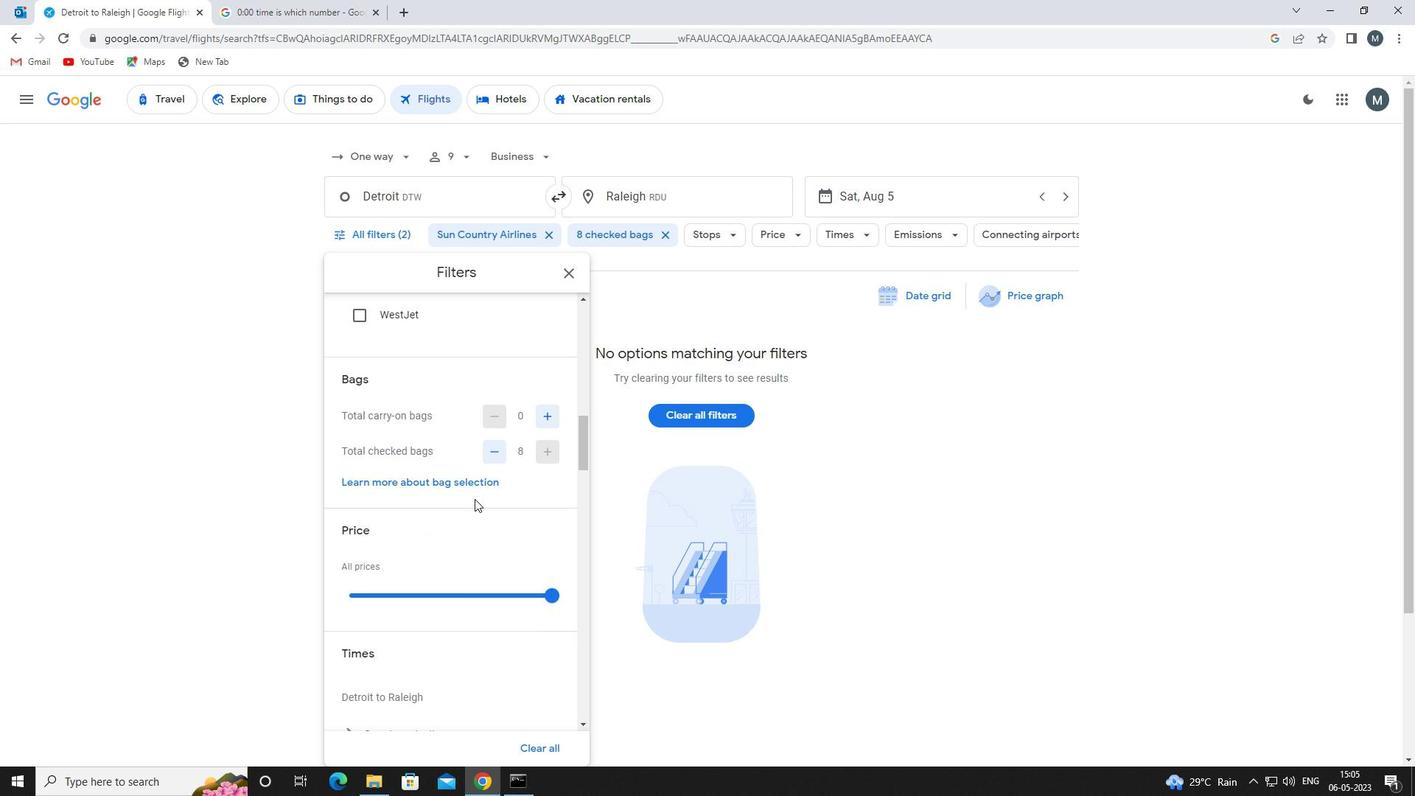 
Action: Mouse moved to (470, 515)
Screenshot: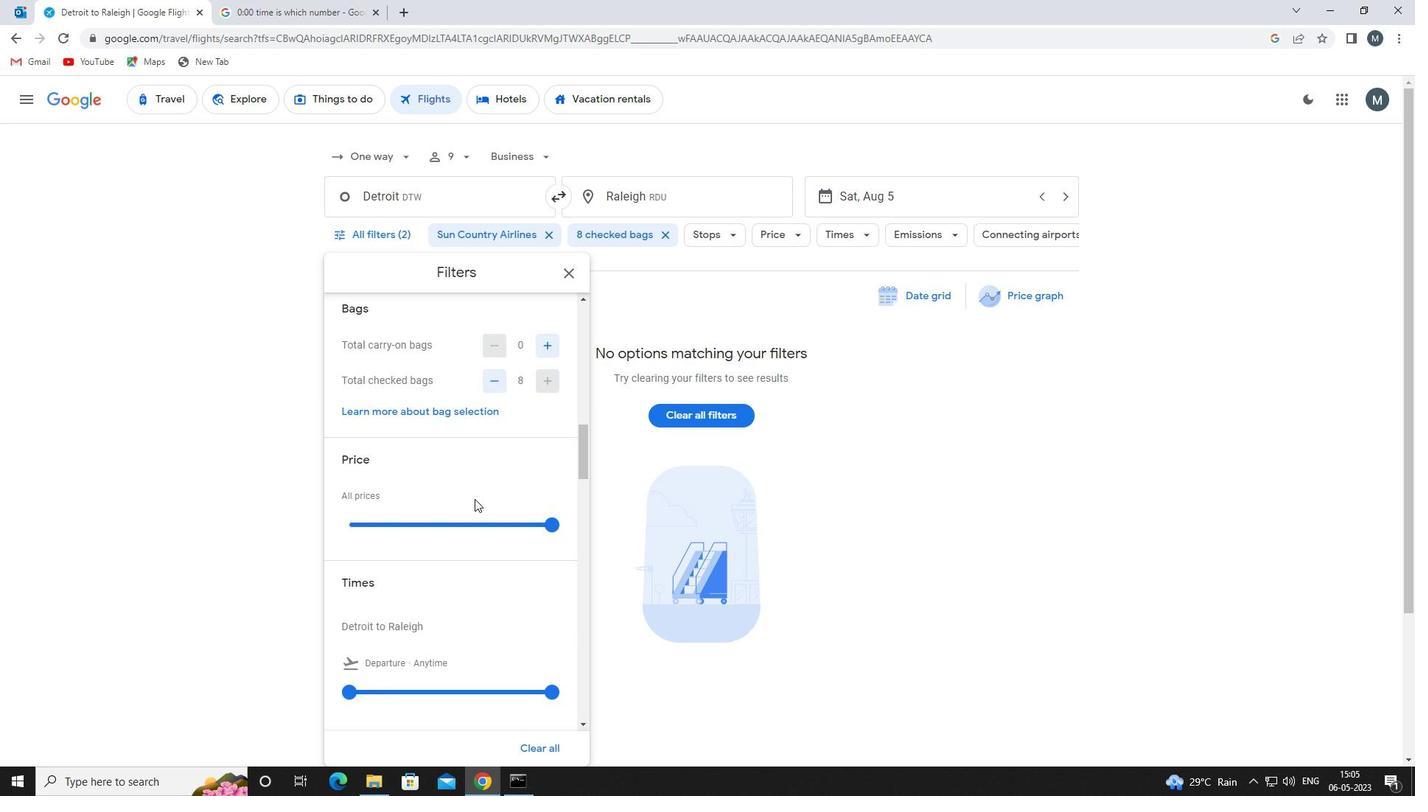 
Action: Mouse pressed left at (470, 515)
Screenshot: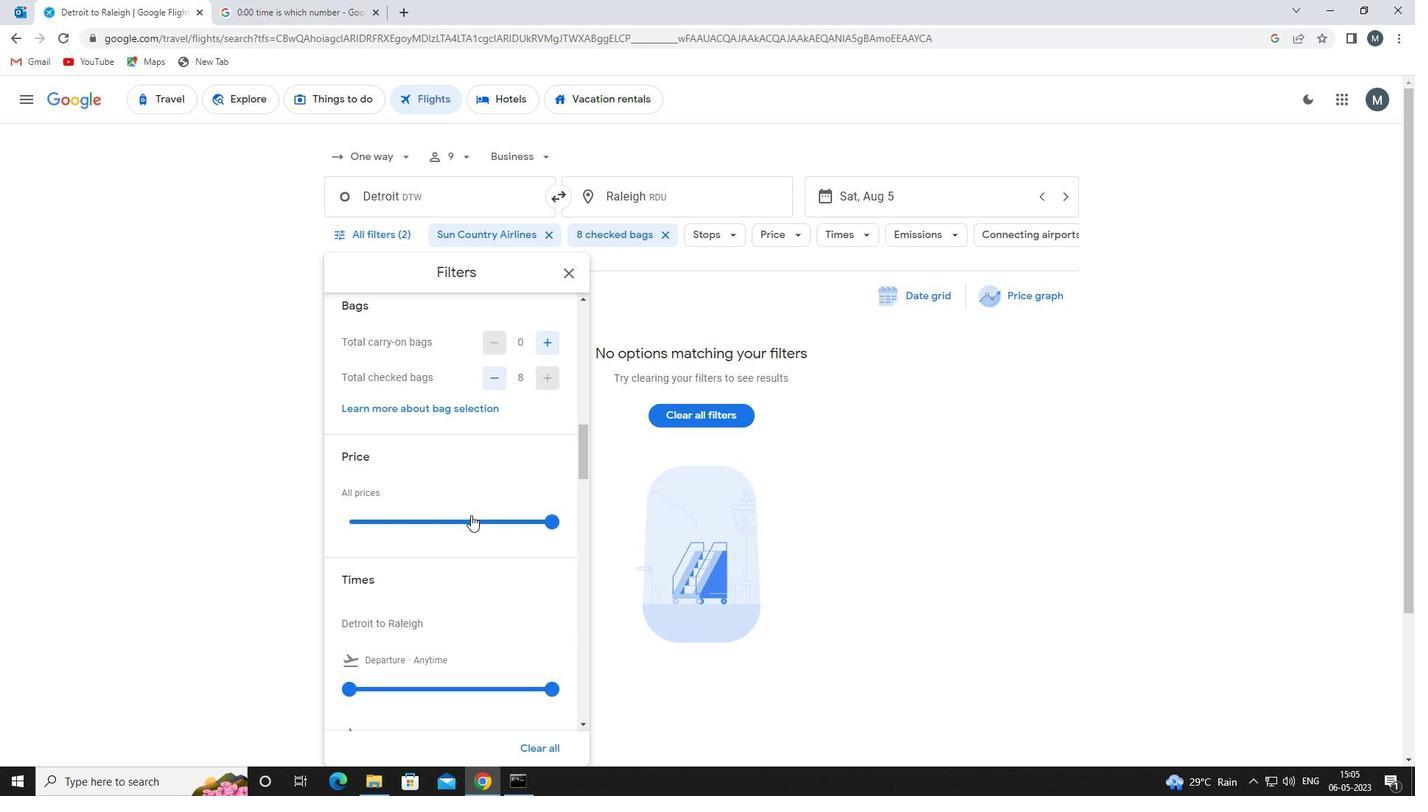 
Action: Mouse pressed left at (470, 515)
Screenshot: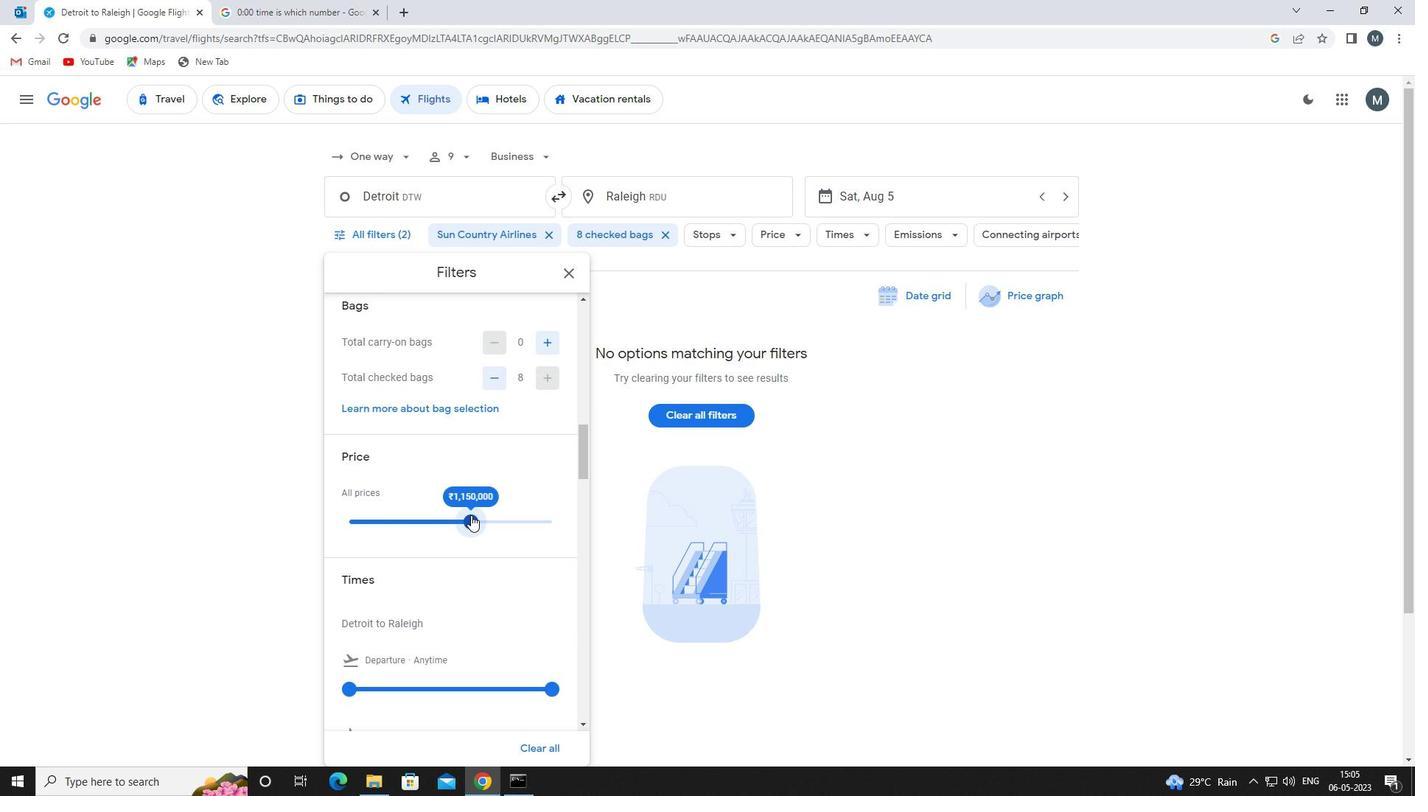 
Action: Mouse moved to (422, 509)
Screenshot: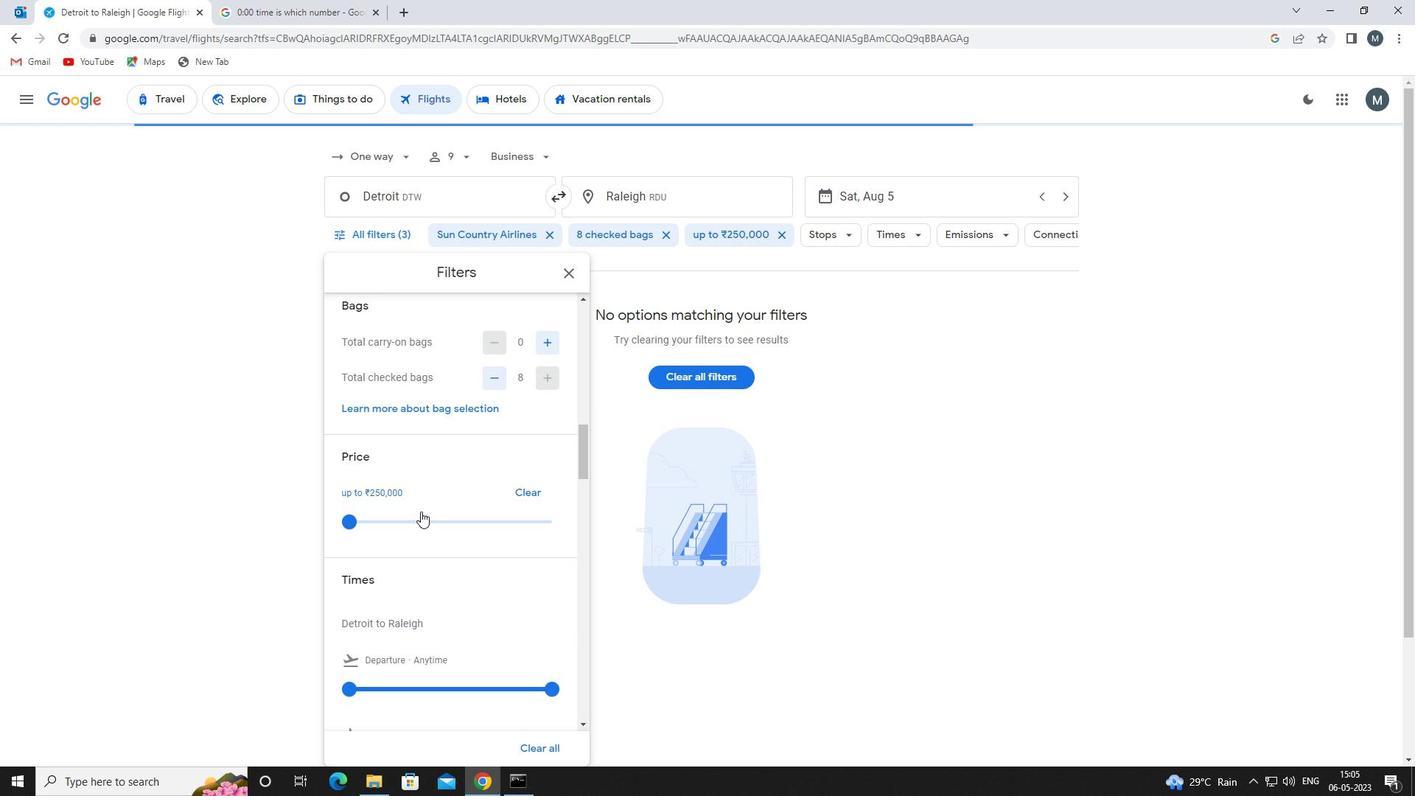 
Action: Mouse scrolled (422, 508) with delta (0, 0)
Screenshot: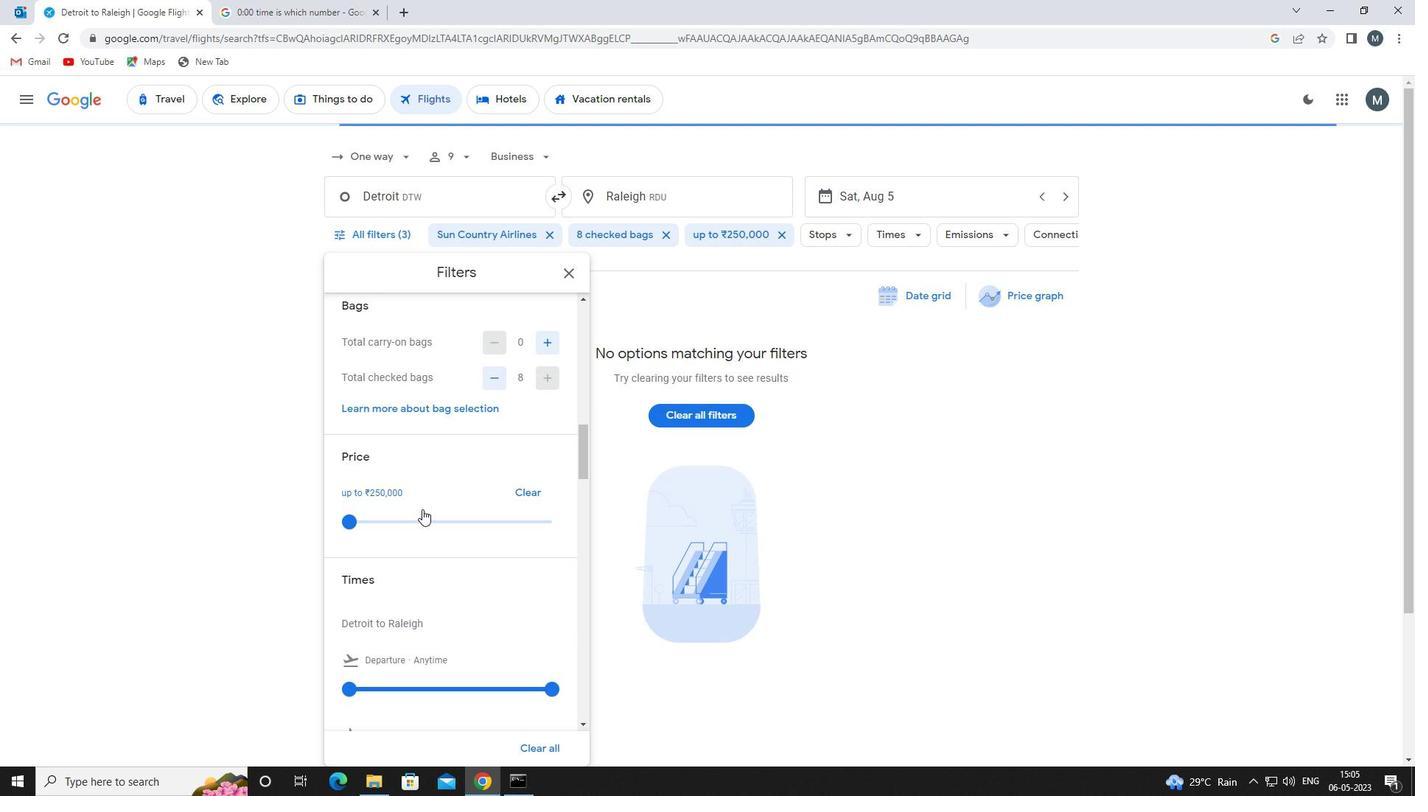 
Action: Mouse moved to (403, 468)
Screenshot: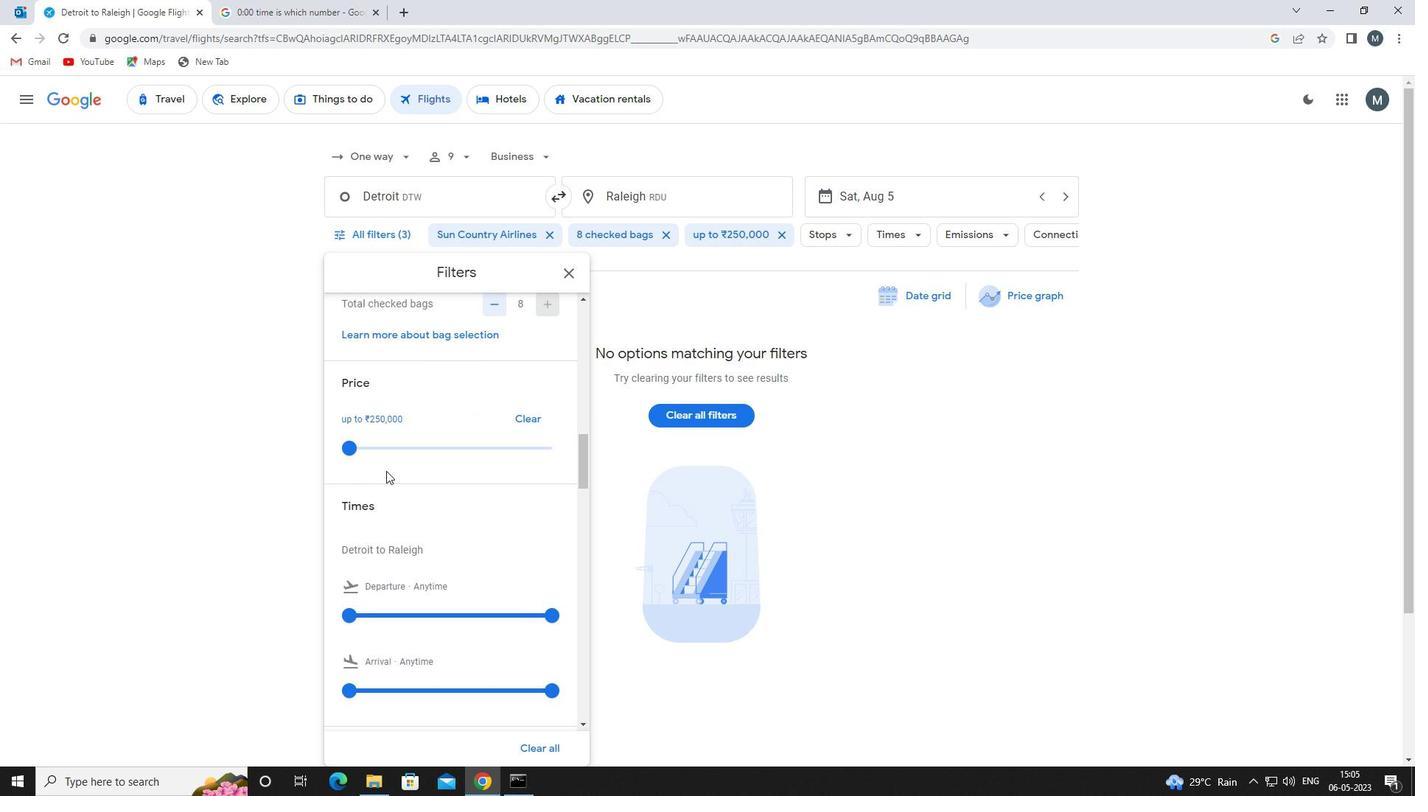 
Action: Mouse scrolled (403, 467) with delta (0, 0)
Screenshot: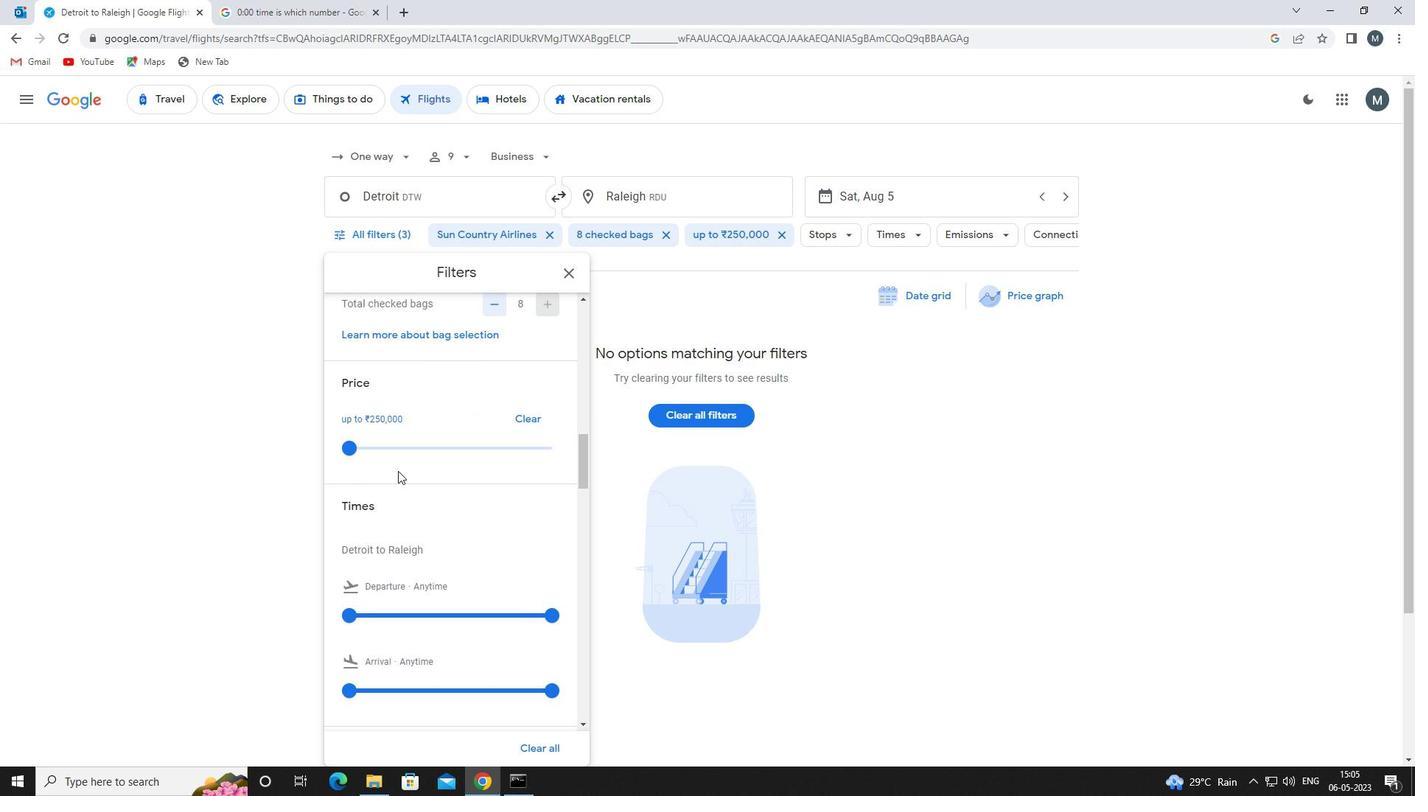 
Action: Mouse moved to (404, 468)
Screenshot: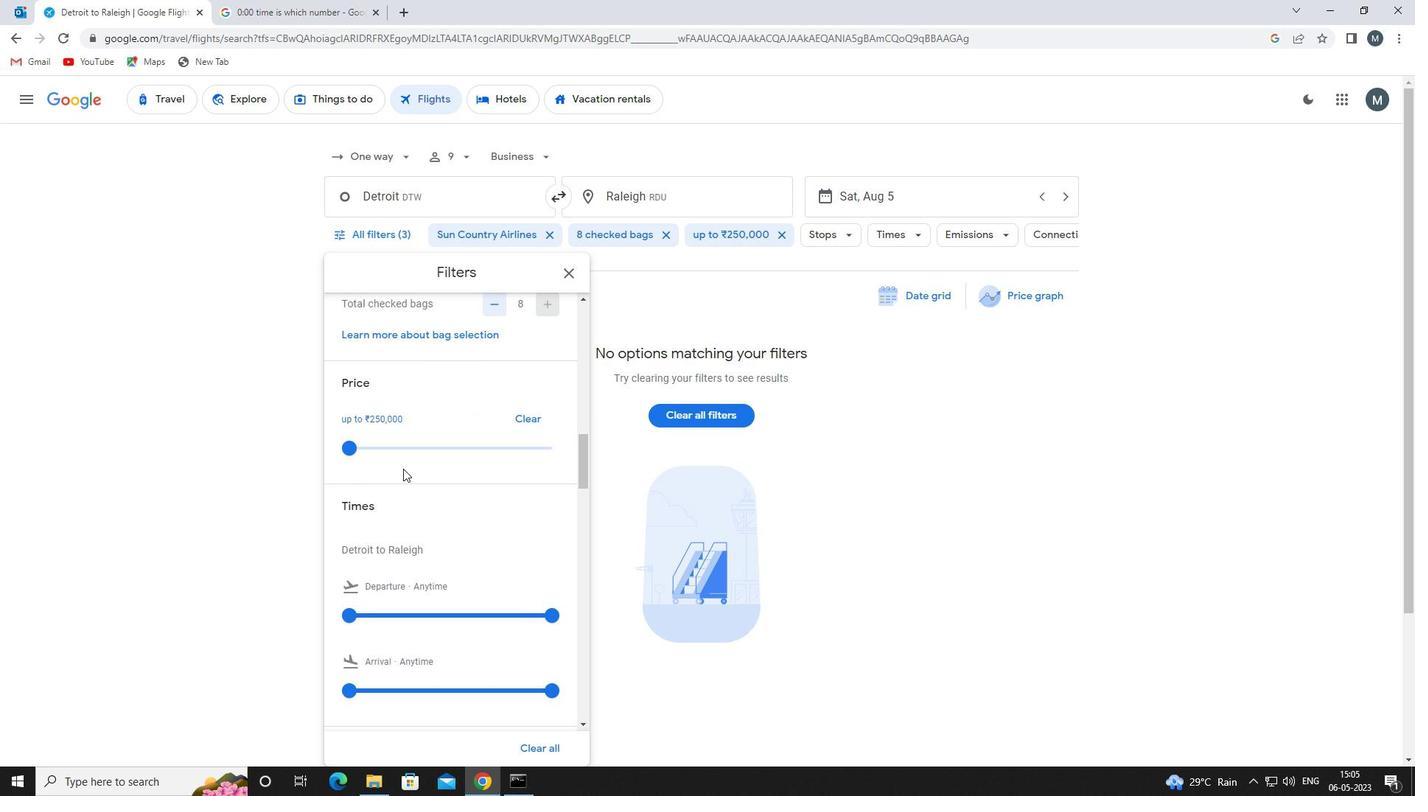 
Action: Mouse scrolled (404, 468) with delta (0, 0)
Screenshot: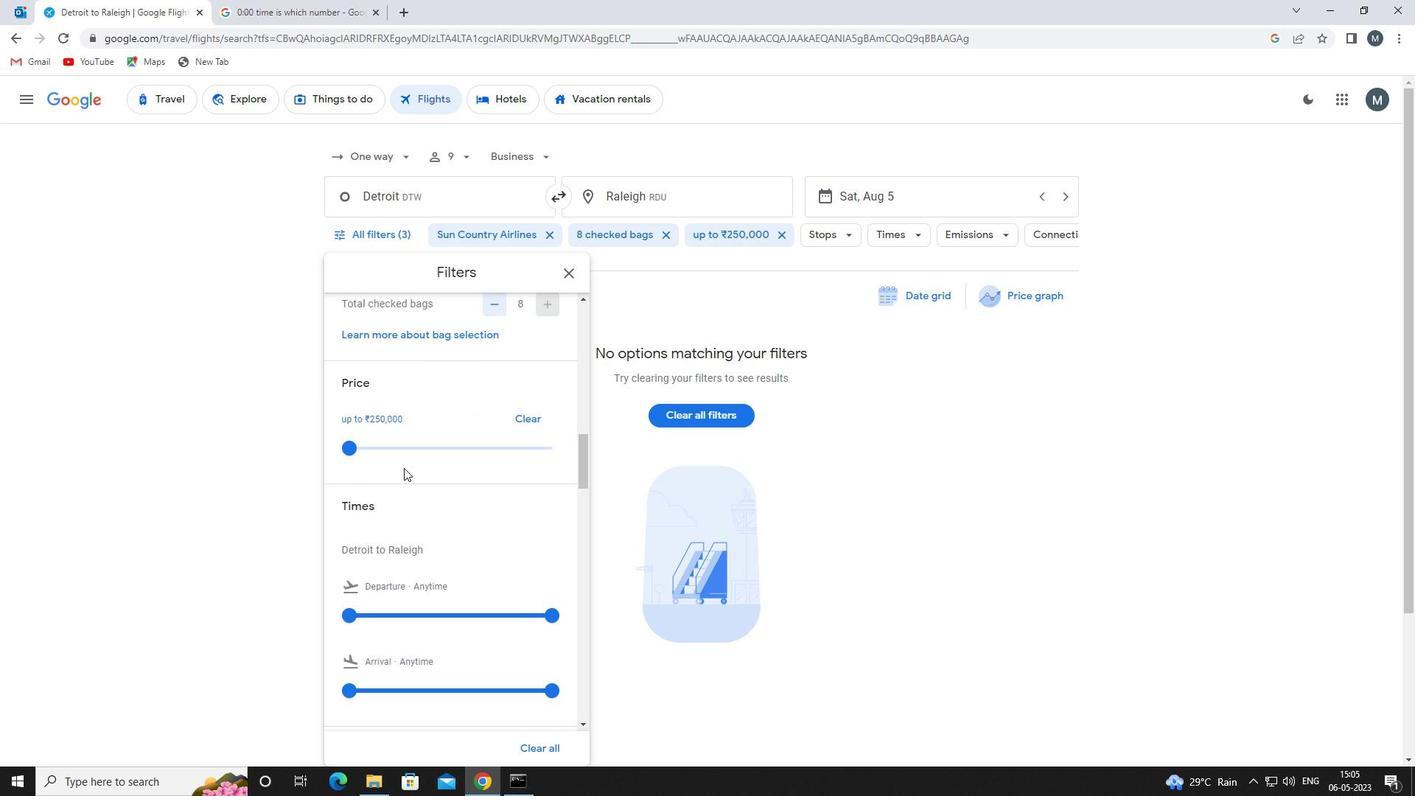 
Action: Mouse moved to (349, 468)
Screenshot: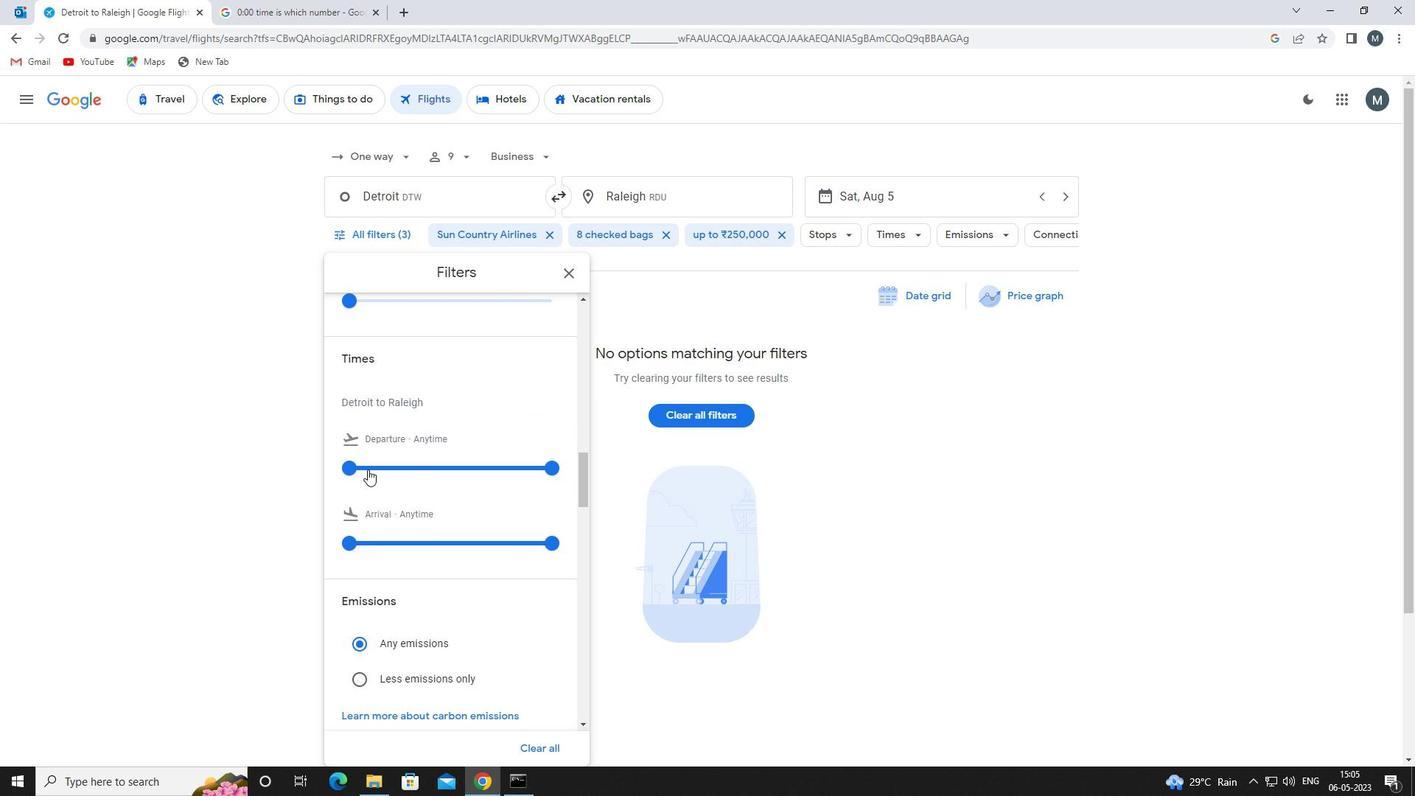 
Action: Mouse pressed left at (349, 468)
Screenshot: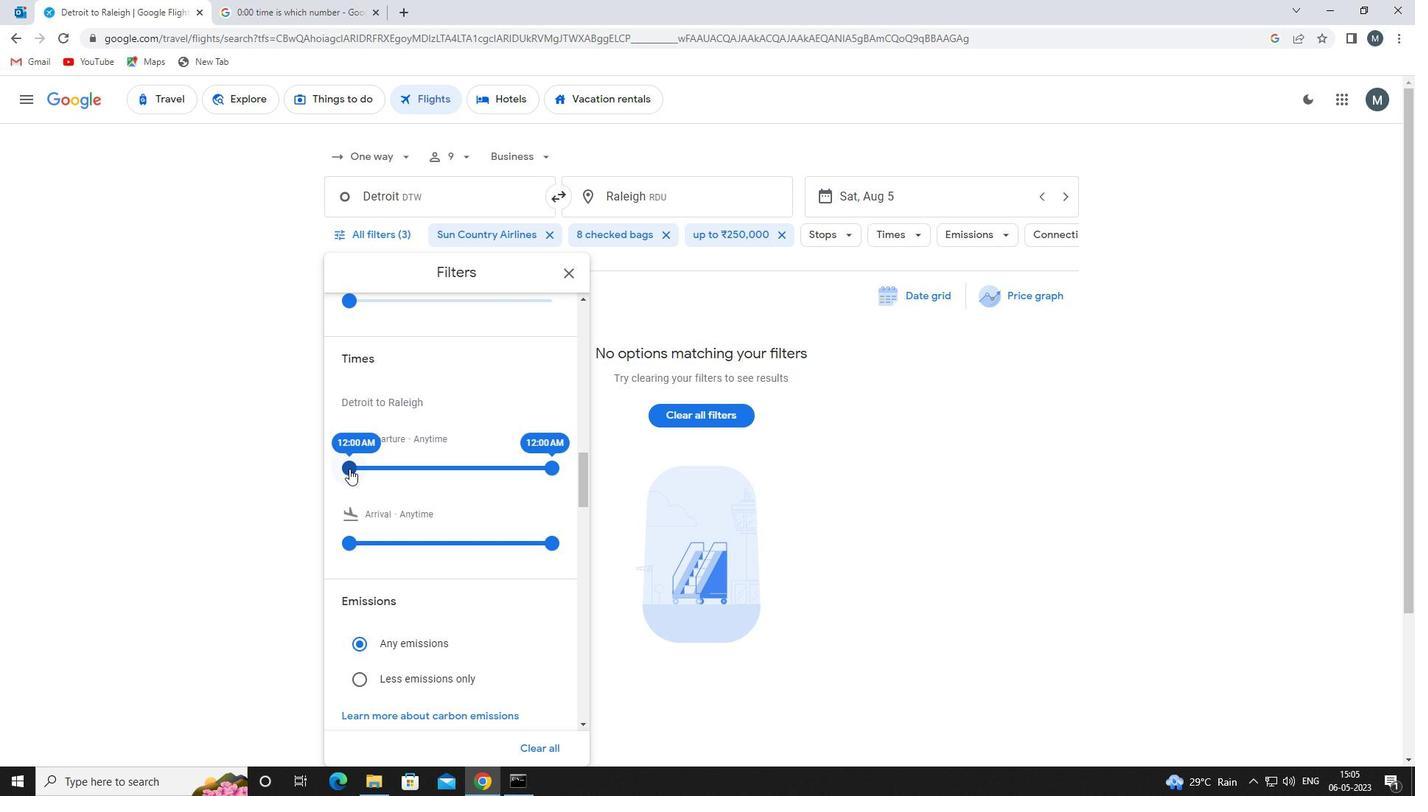 
Action: Mouse moved to (544, 466)
Screenshot: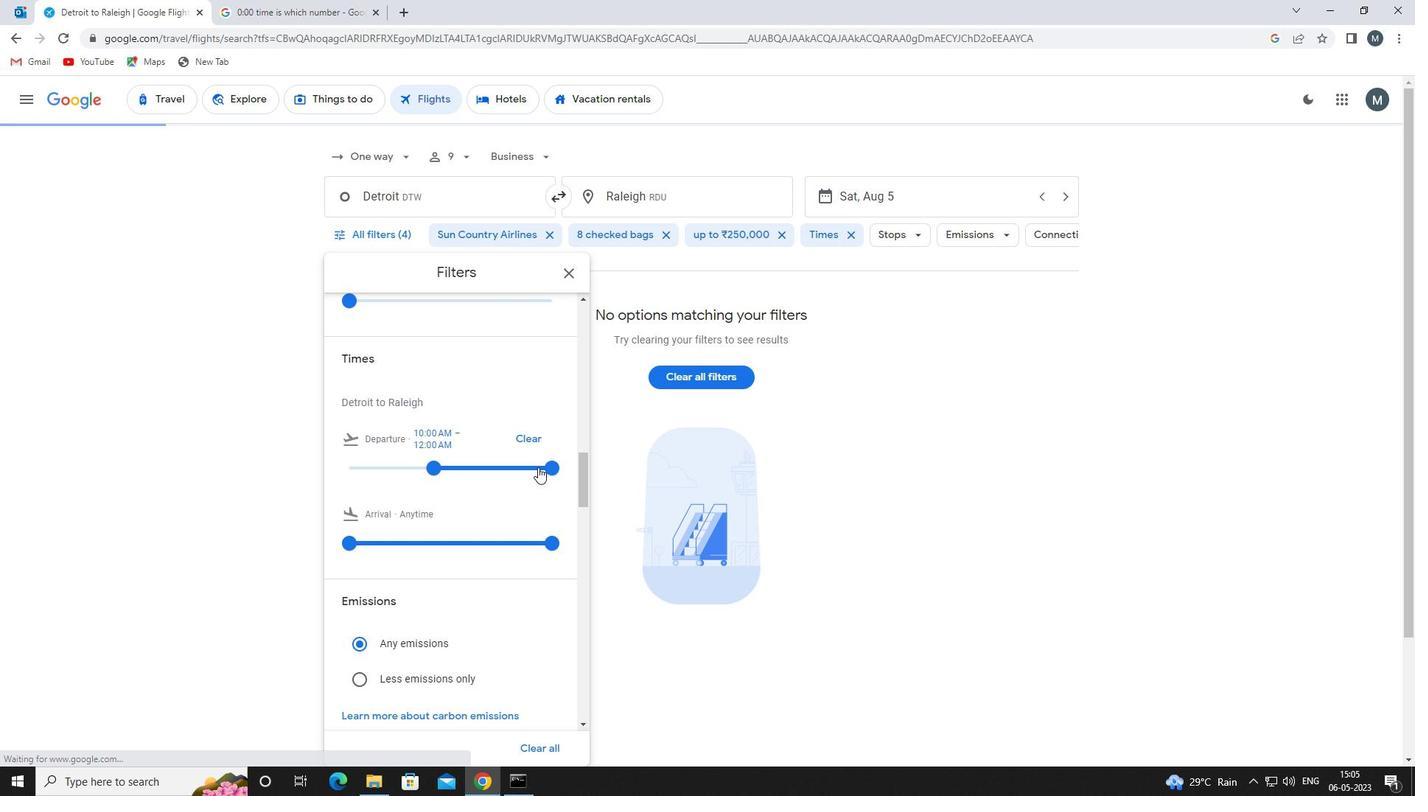 
Action: Mouse pressed left at (544, 466)
Screenshot: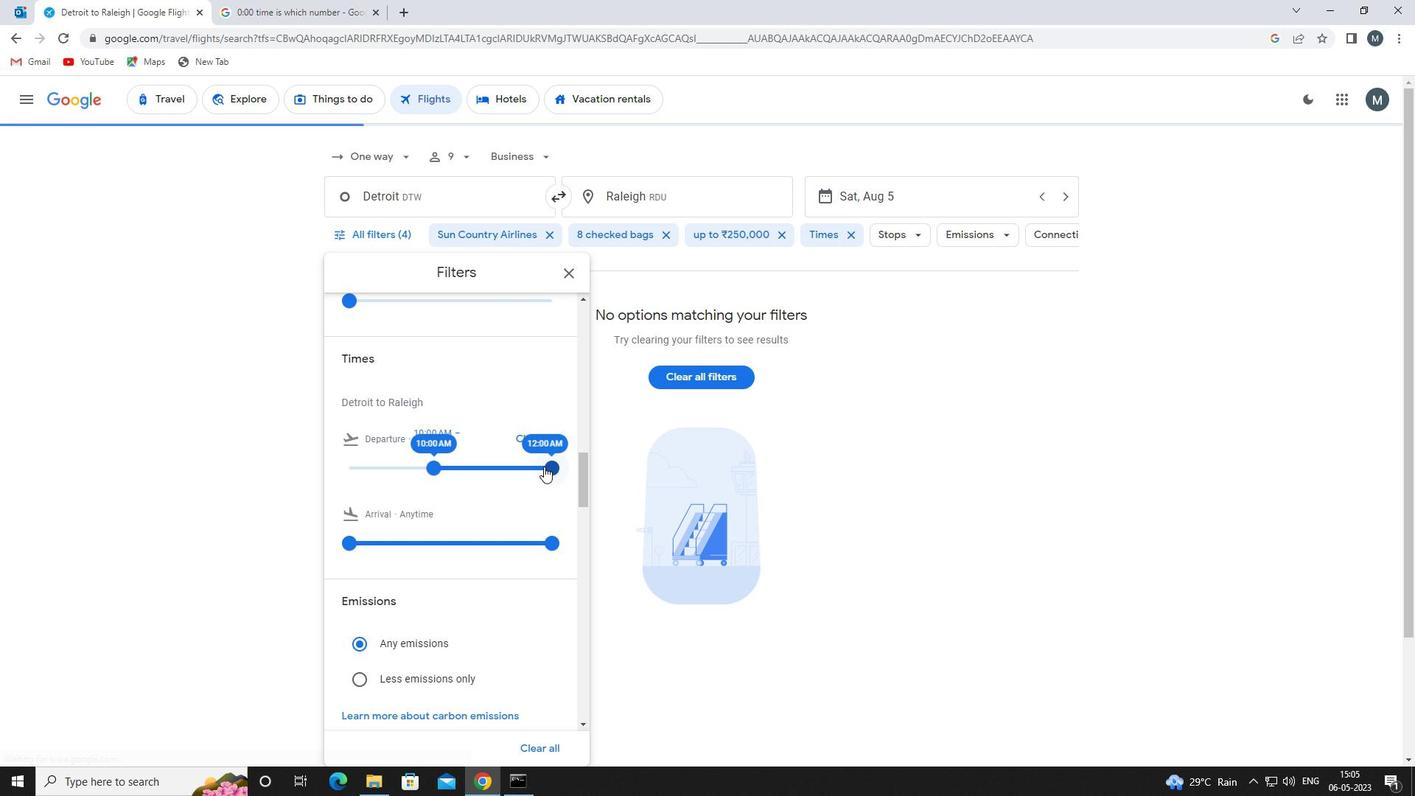 
Action: Mouse moved to (438, 477)
Screenshot: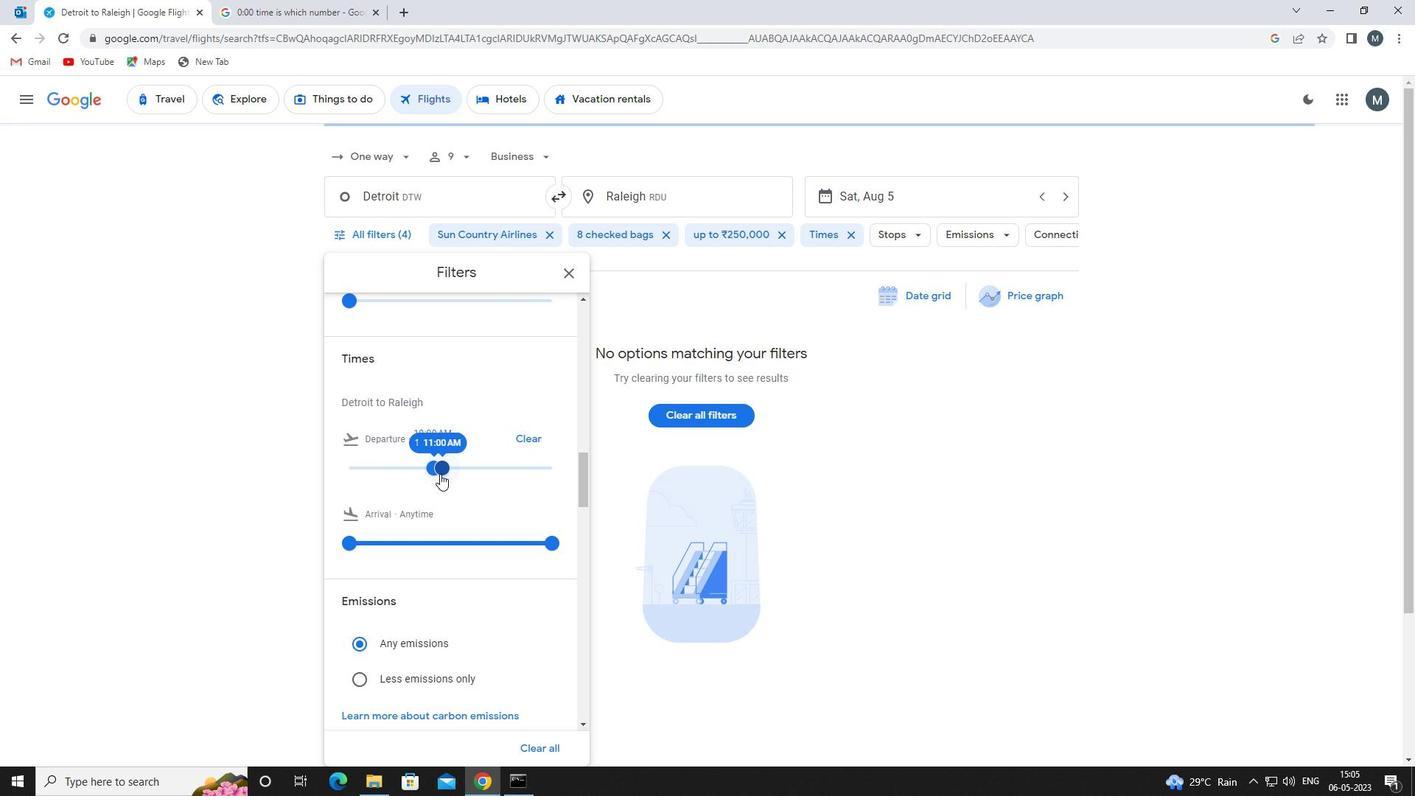 
Action: Mouse scrolled (438, 476) with delta (0, 0)
Screenshot: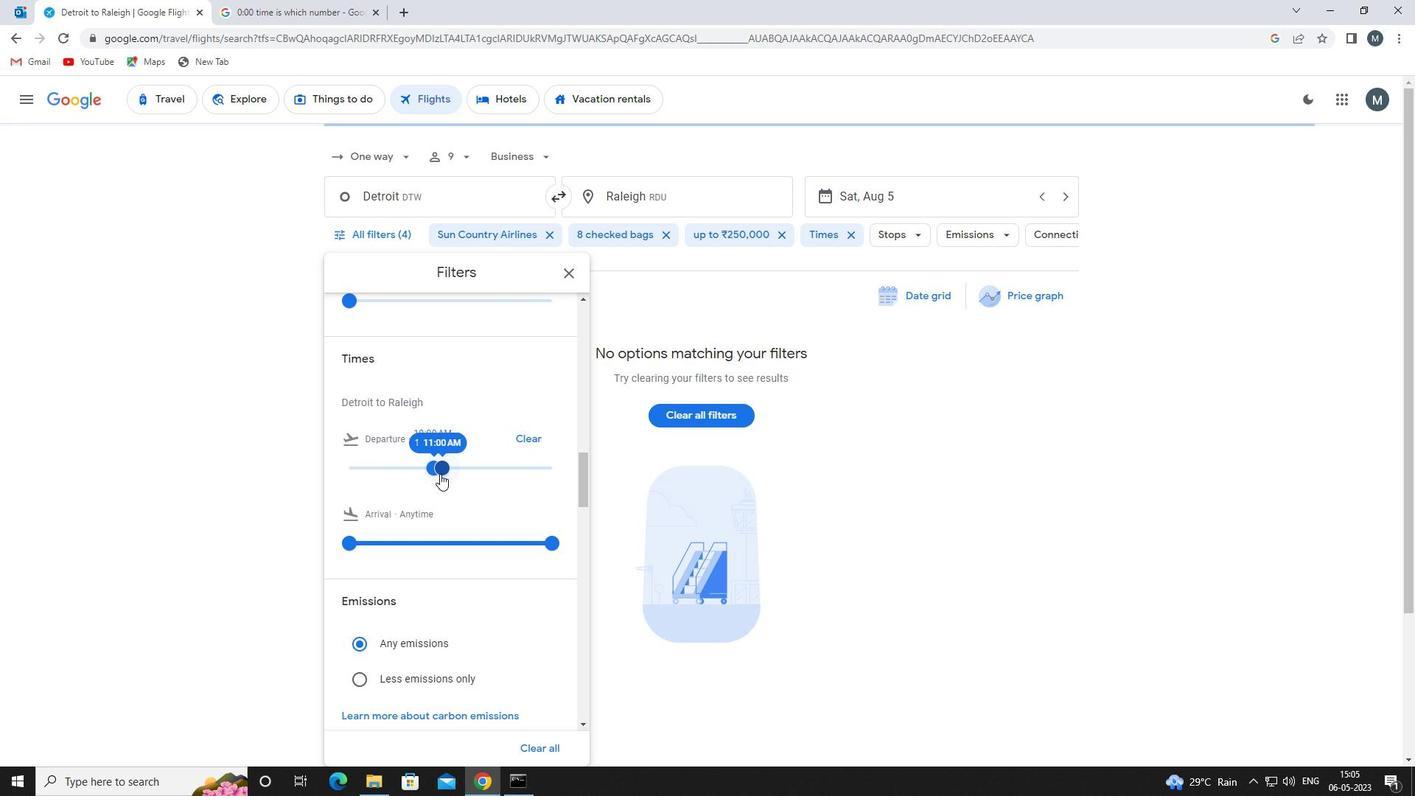 
Action: Mouse moved to (571, 277)
Screenshot: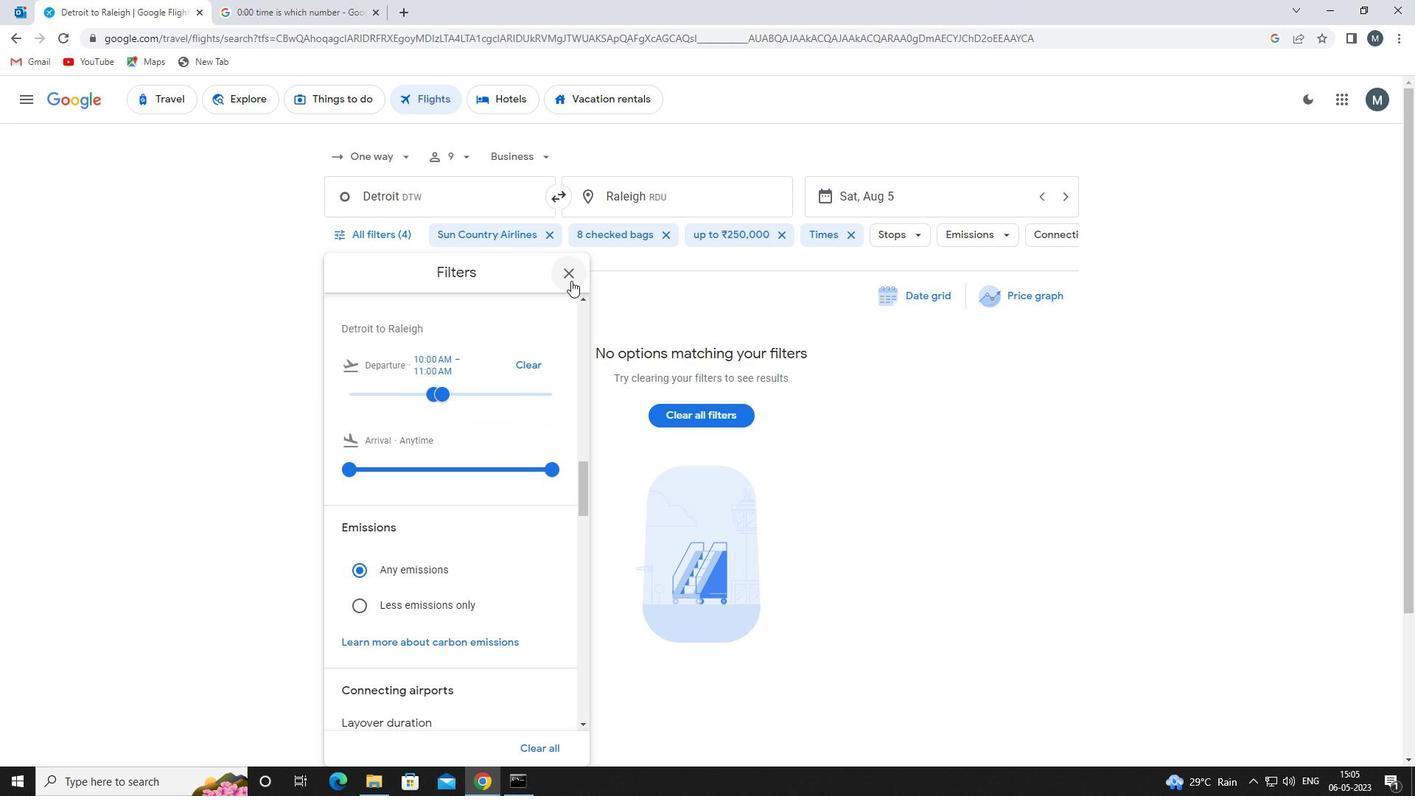 
Action: Mouse pressed left at (571, 277)
Screenshot: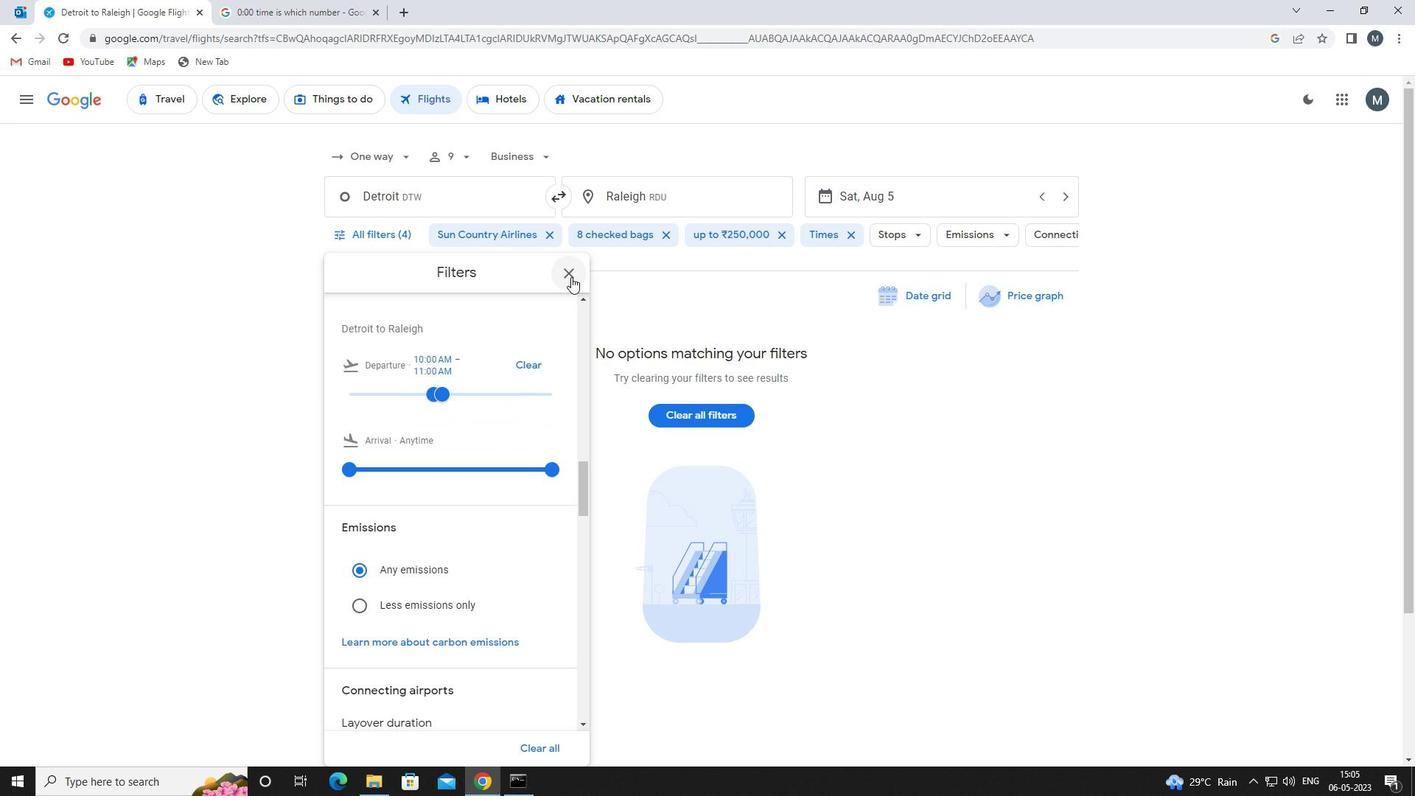 
